 Task: Find connections with filter location Essen with filter topic #sustainabilitywith filter profile language French with filter current company HGS - Hinduja Global Solutions with filter school Presidency School with filter industry Civil Engineering with filter service category Property Management with filter keywords title Attorney
Action: Mouse moved to (643, 101)
Screenshot: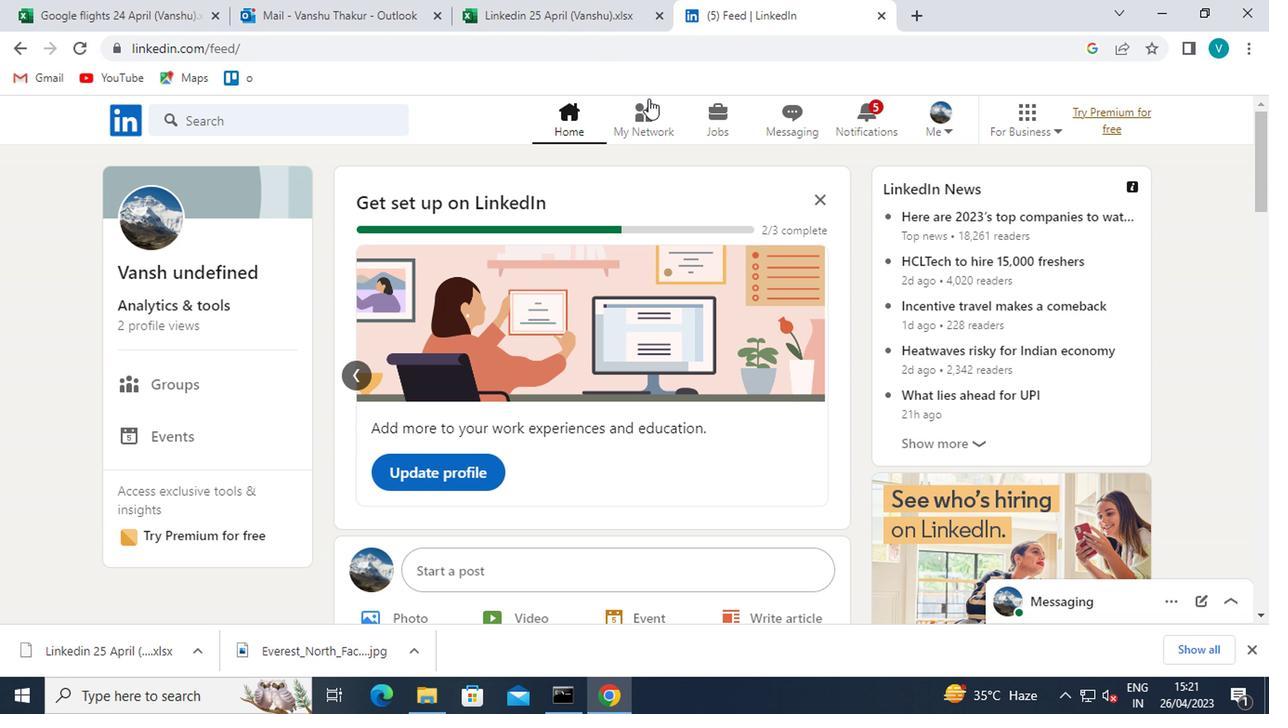 
Action: Mouse pressed left at (643, 101)
Screenshot: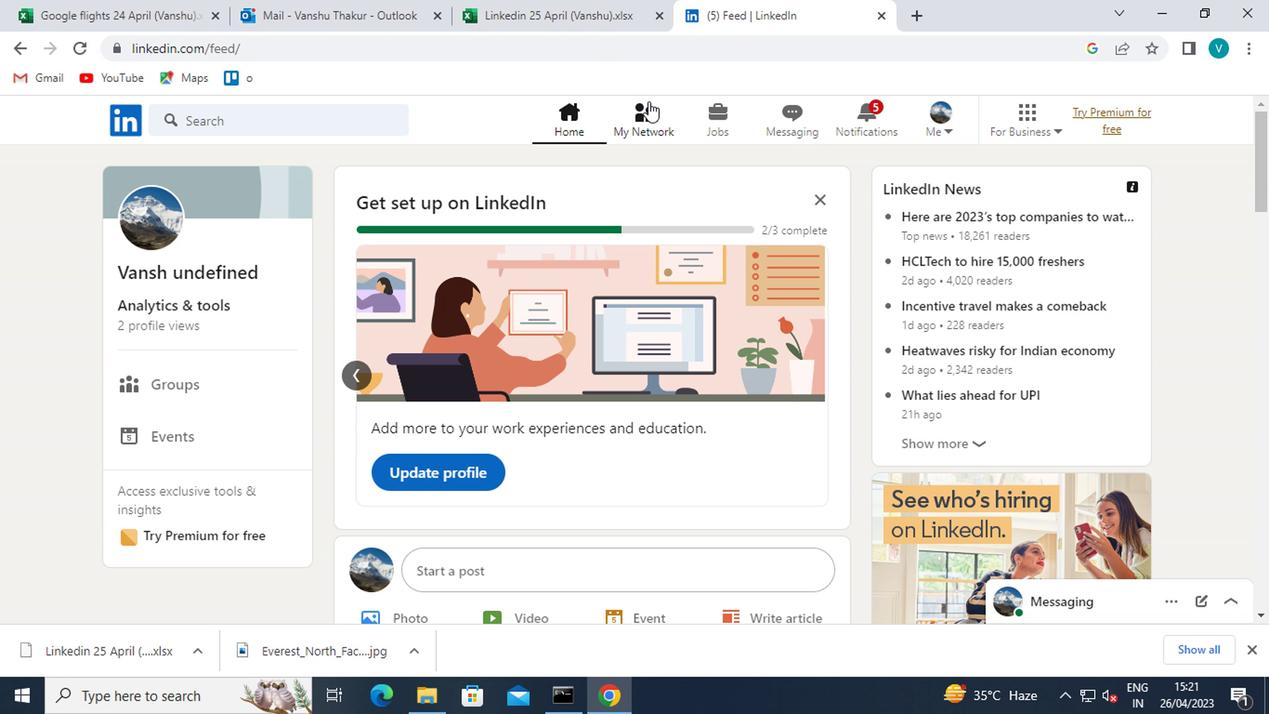
Action: Mouse moved to (203, 229)
Screenshot: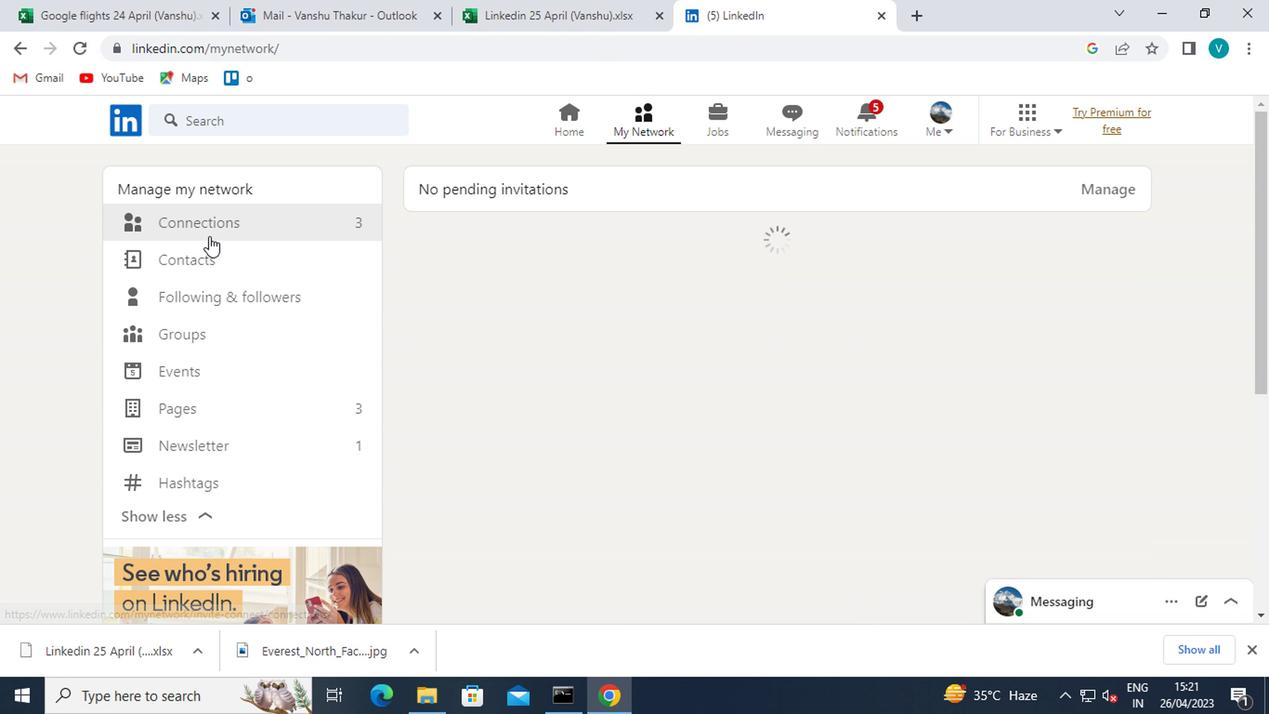 
Action: Mouse pressed left at (203, 229)
Screenshot: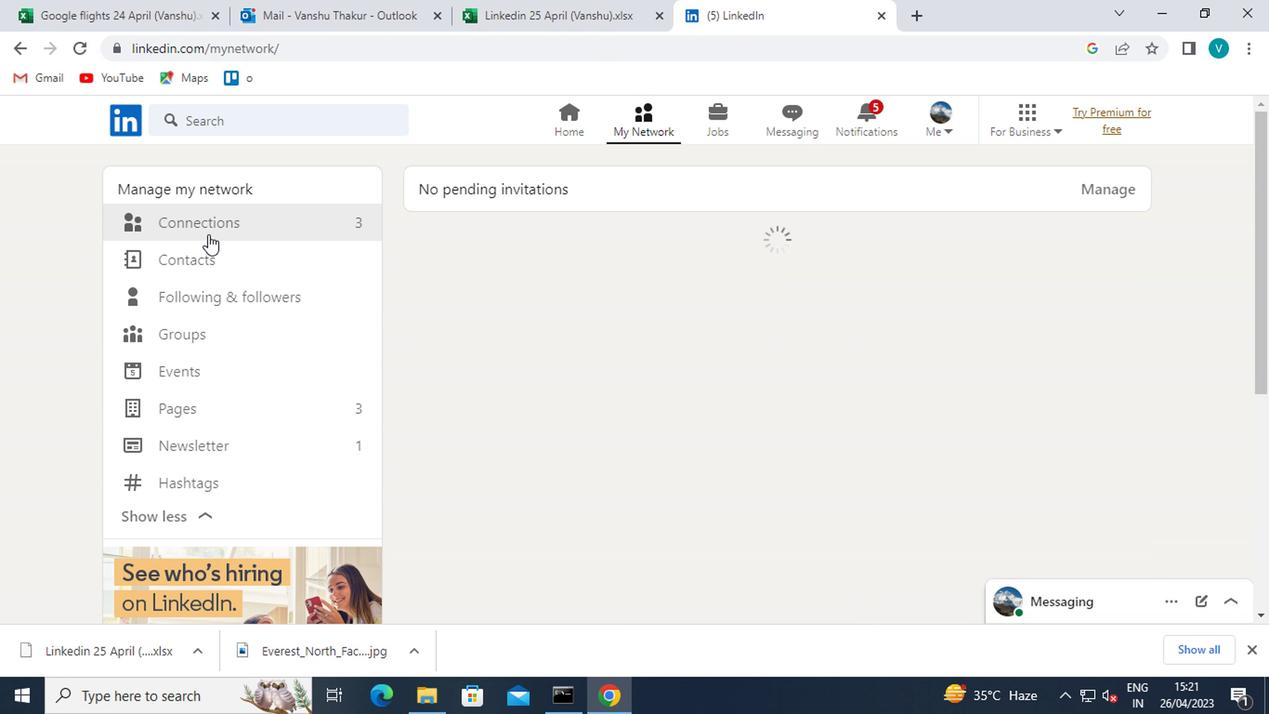 
Action: Mouse moved to (809, 234)
Screenshot: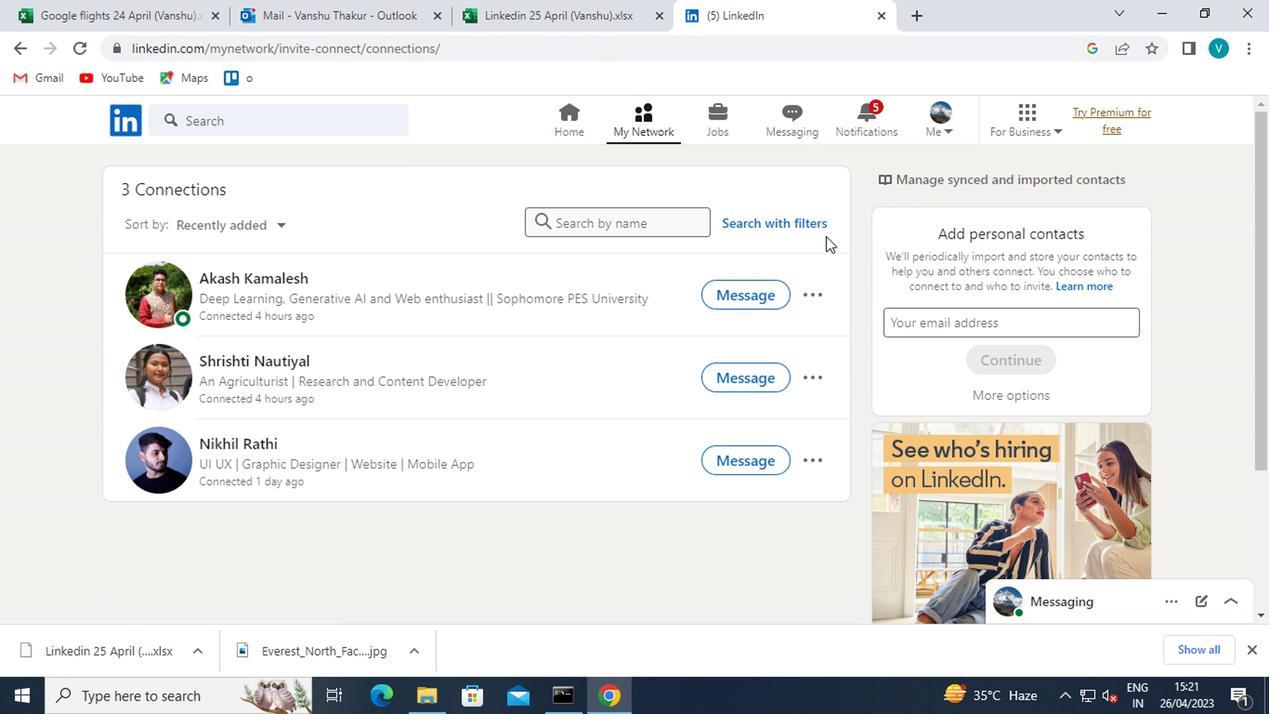 
Action: Mouse pressed left at (809, 234)
Screenshot: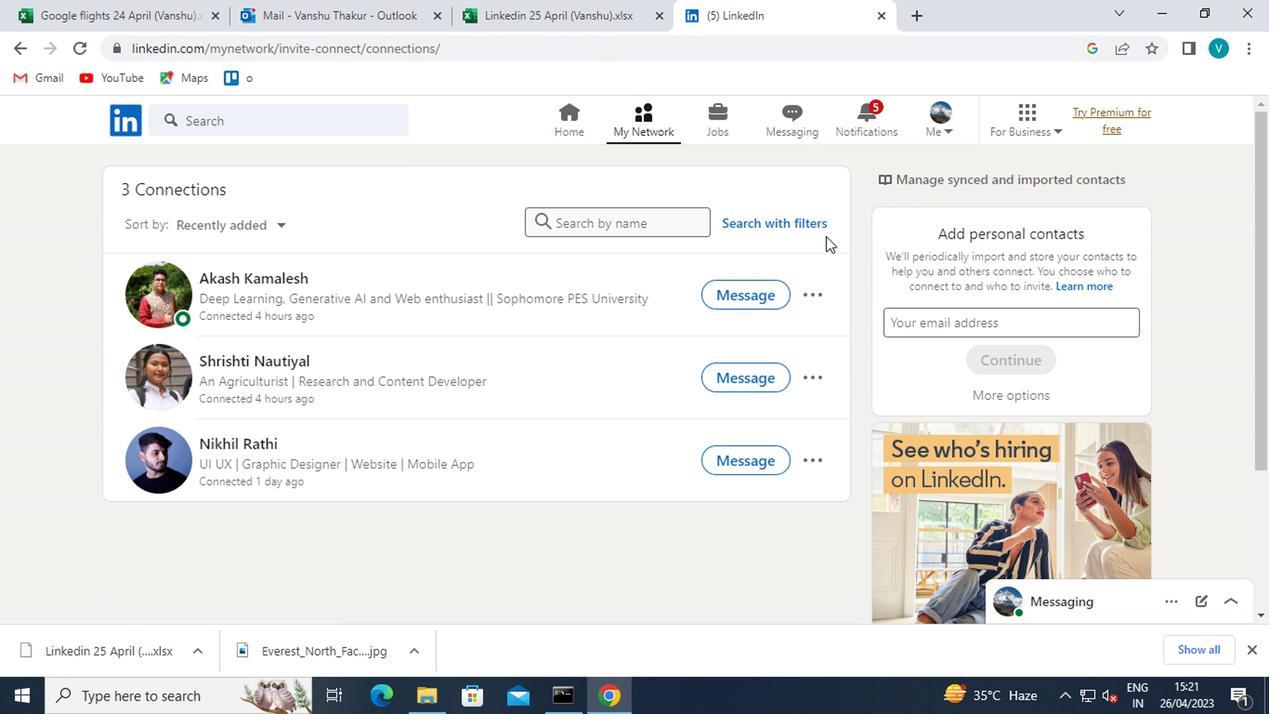 
Action: Mouse moved to (807, 229)
Screenshot: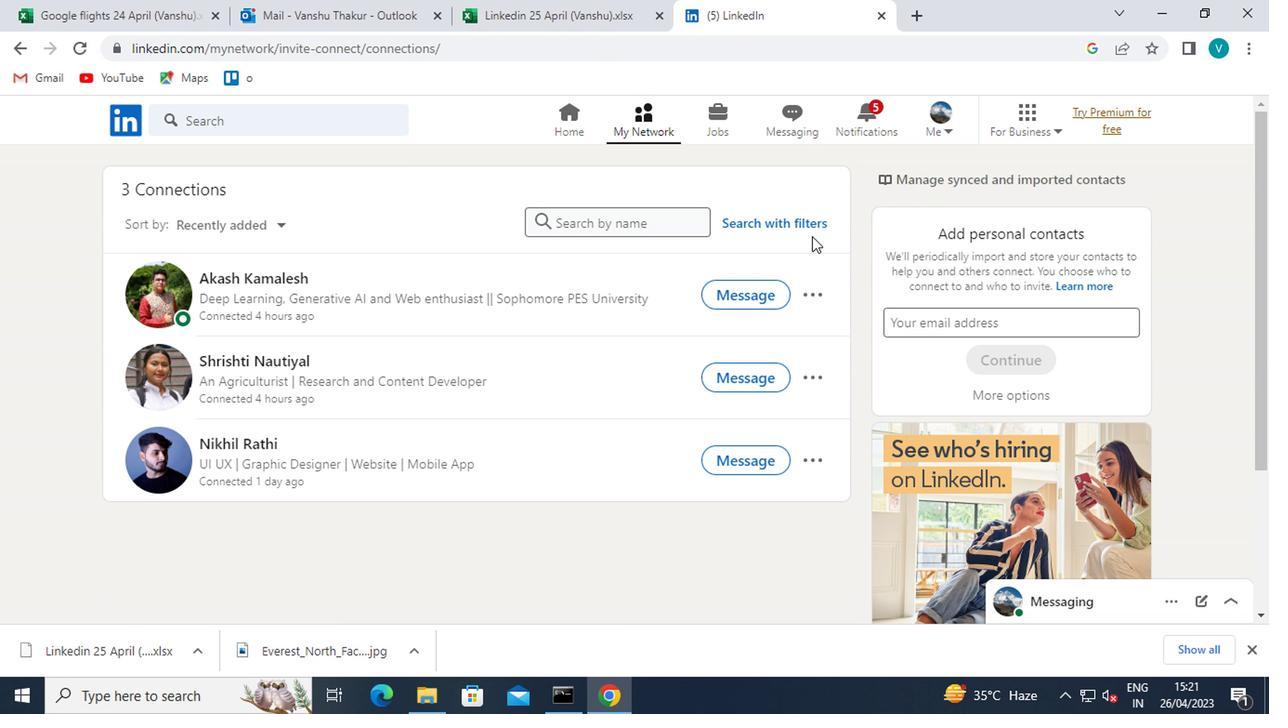 
Action: Mouse pressed left at (807, 229)
Screenshot: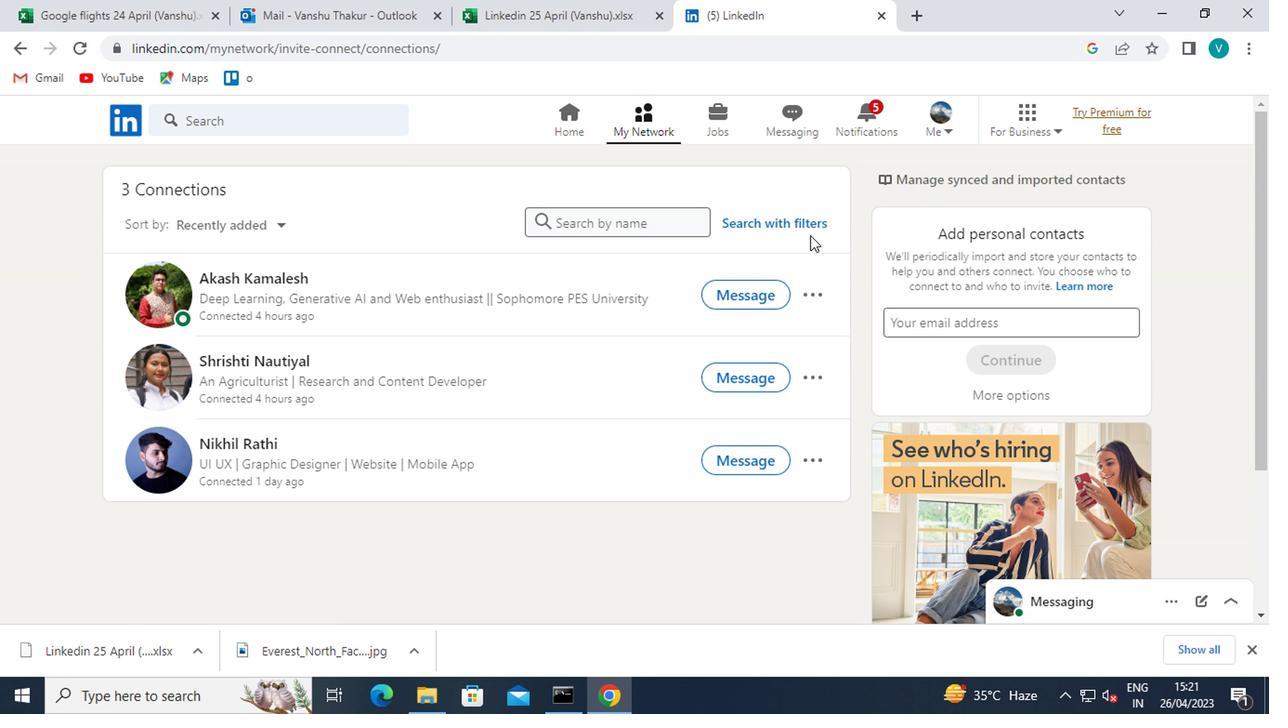 
Action: Mouse moved to (585, 171)
Screenshot: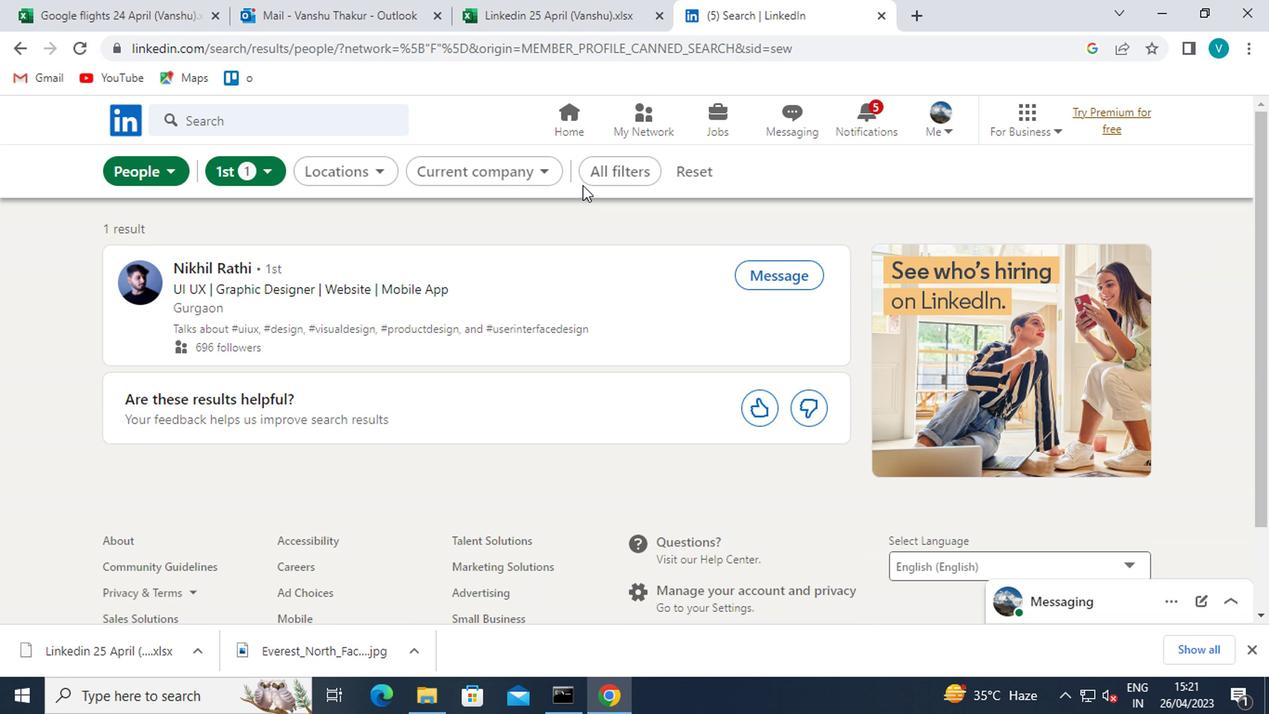 
Action: Mouse pressed left at (585, 171)
Screenshot: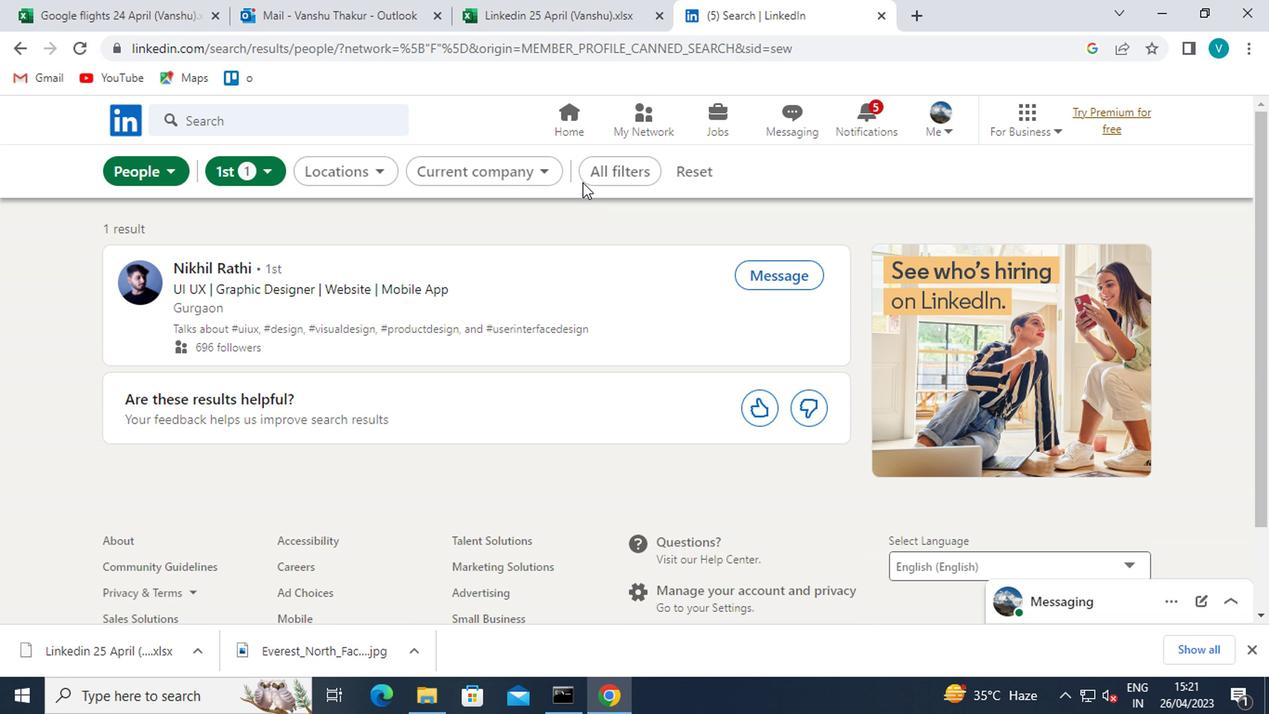 
Action: Mouse moved to (904, 304)
Screenshot: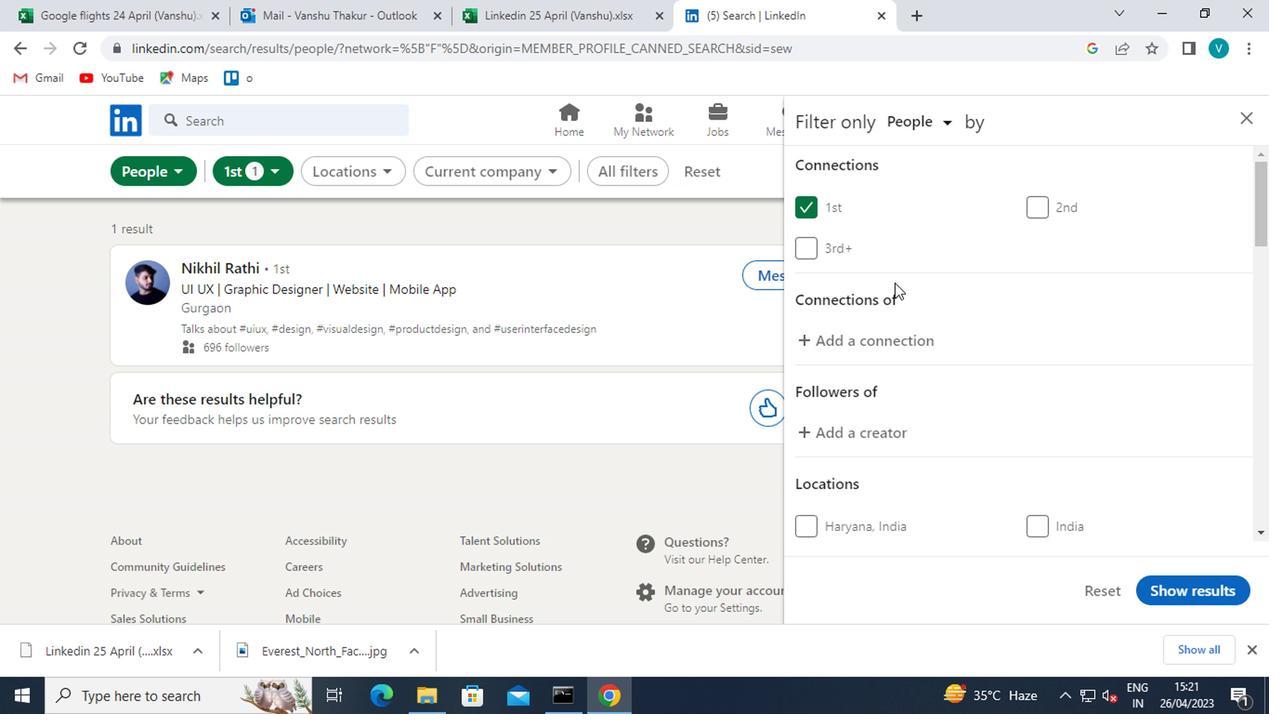 
Action: Mouse scrolled (904, 303) with delta (0, 0)
Screenshot: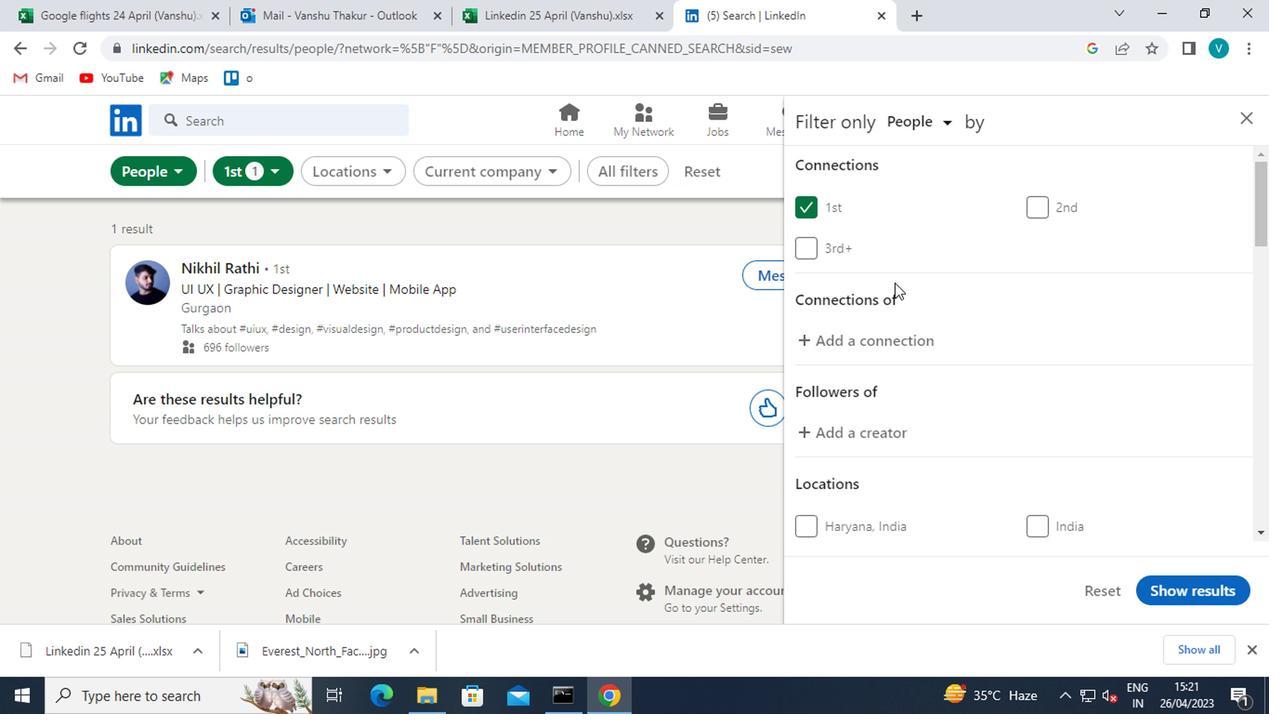
Action: Mouse moved to (906, 308)
Screenshot: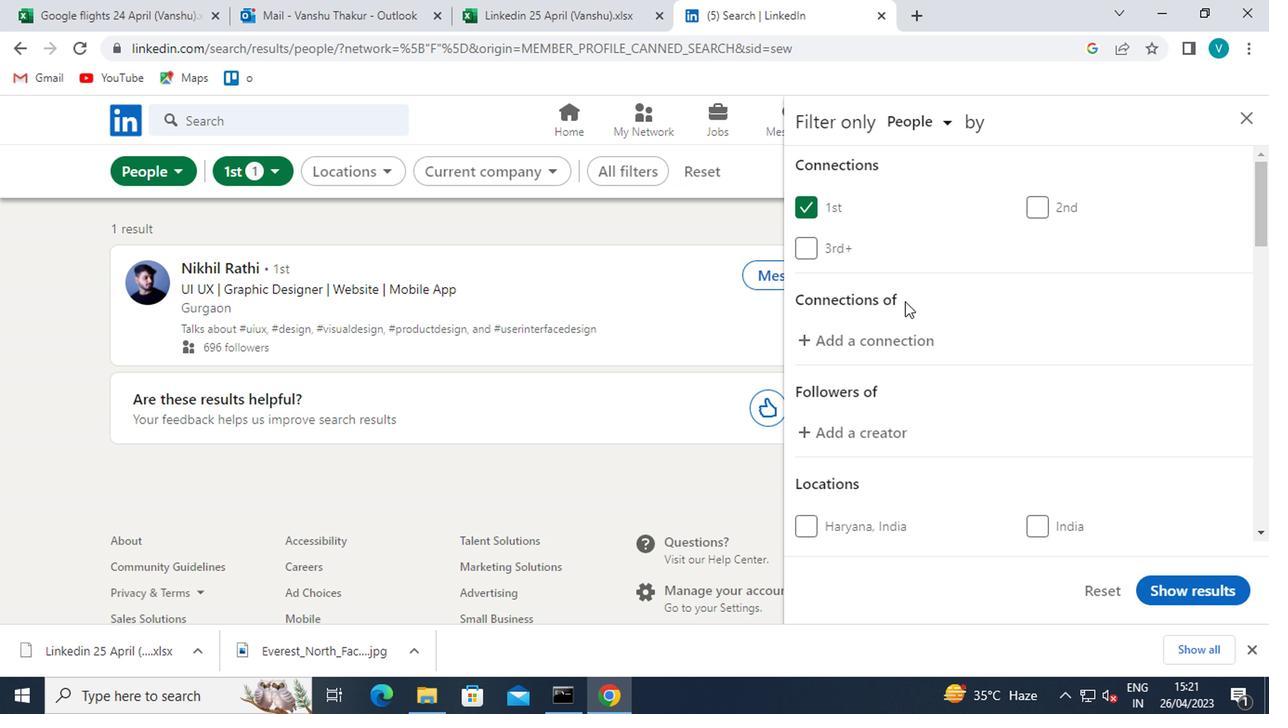 
Action: Mouse scrolled (906, 307) with delta (0, 0)
Screenshot: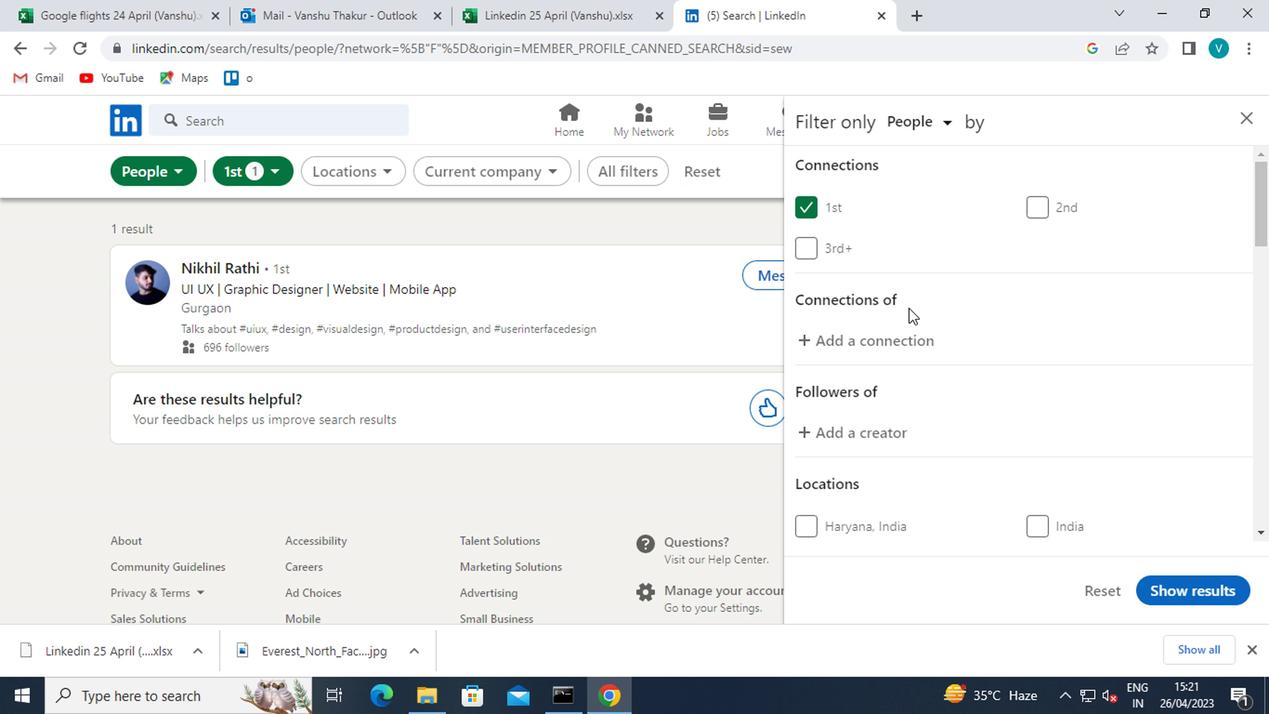 
Action: Mouse moved to (870, 415)
Screenshot: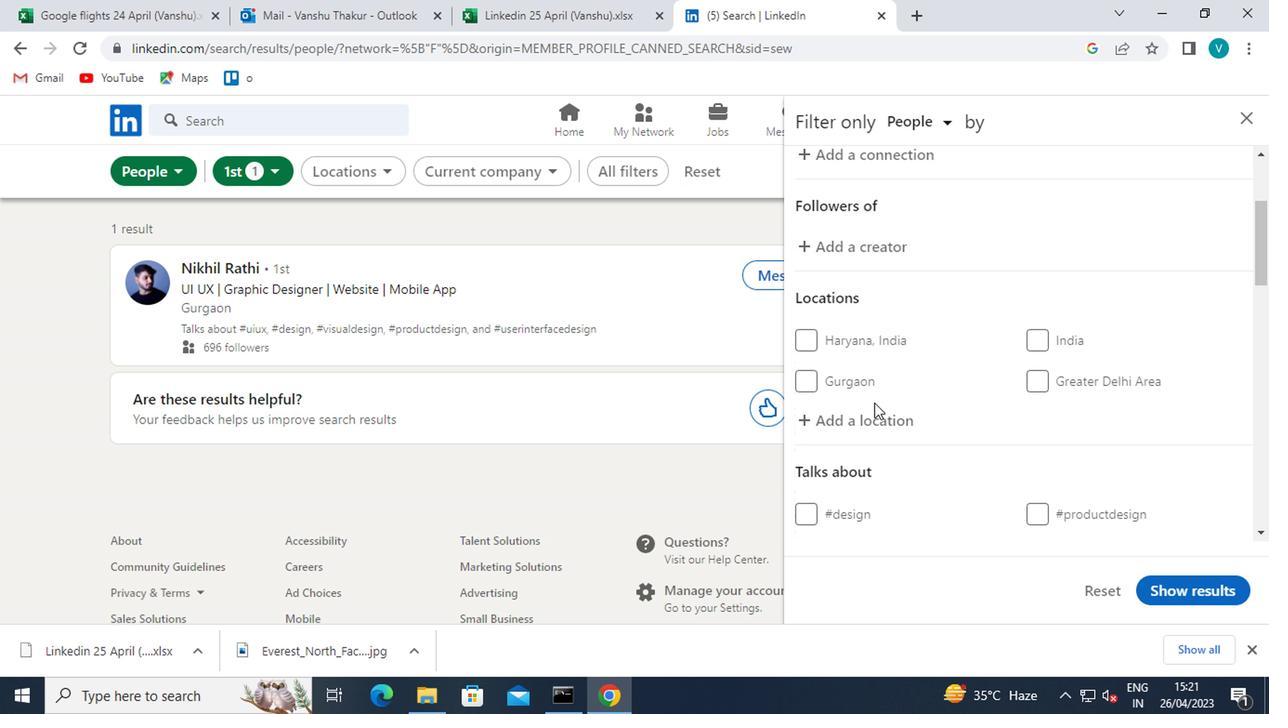 
Action: Mouse pressed left at (870, 415)
Screenshot: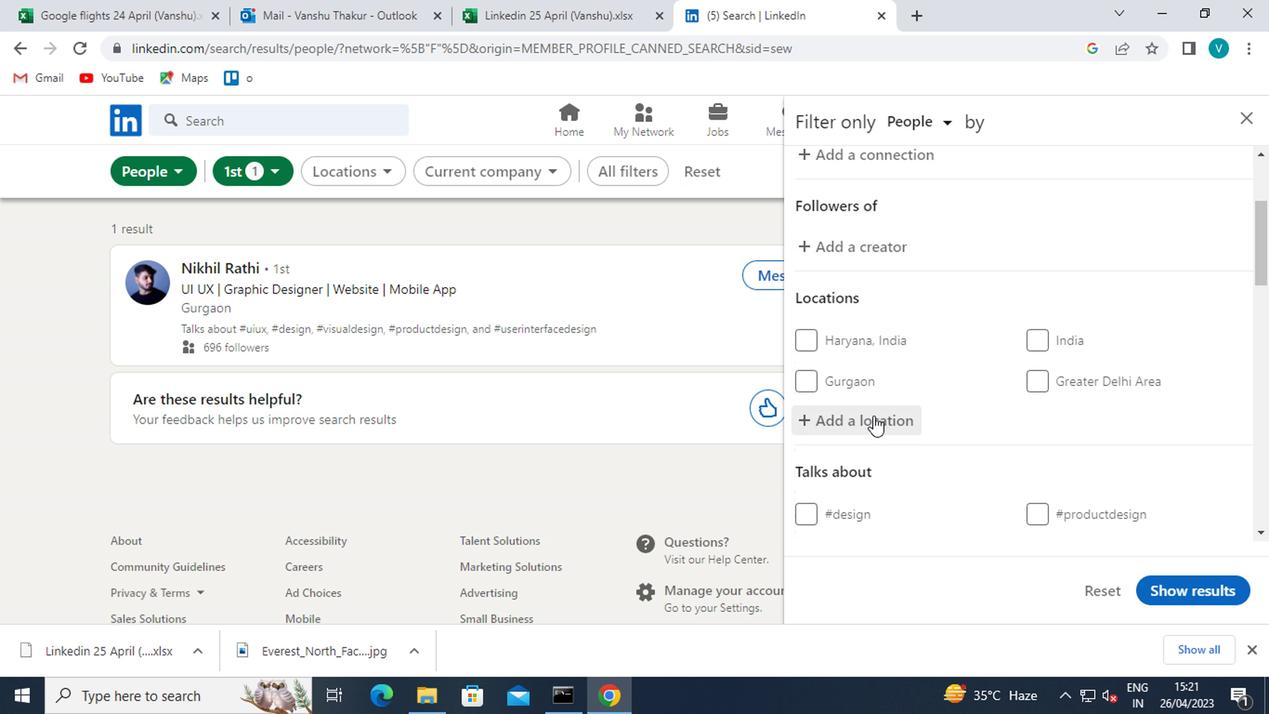 
Action: Key pressed <Key.shift>ESSEN
Screenshot: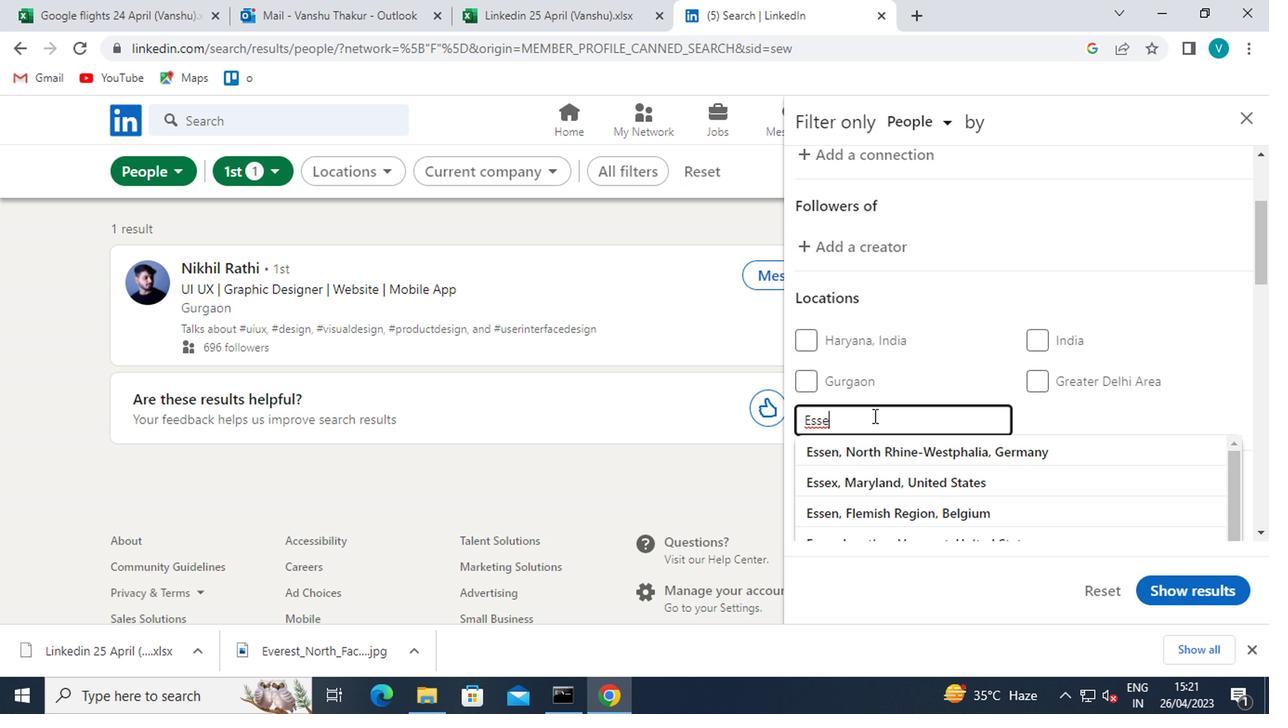 
Action: Mouse moved to (886, 448)
Screenshot: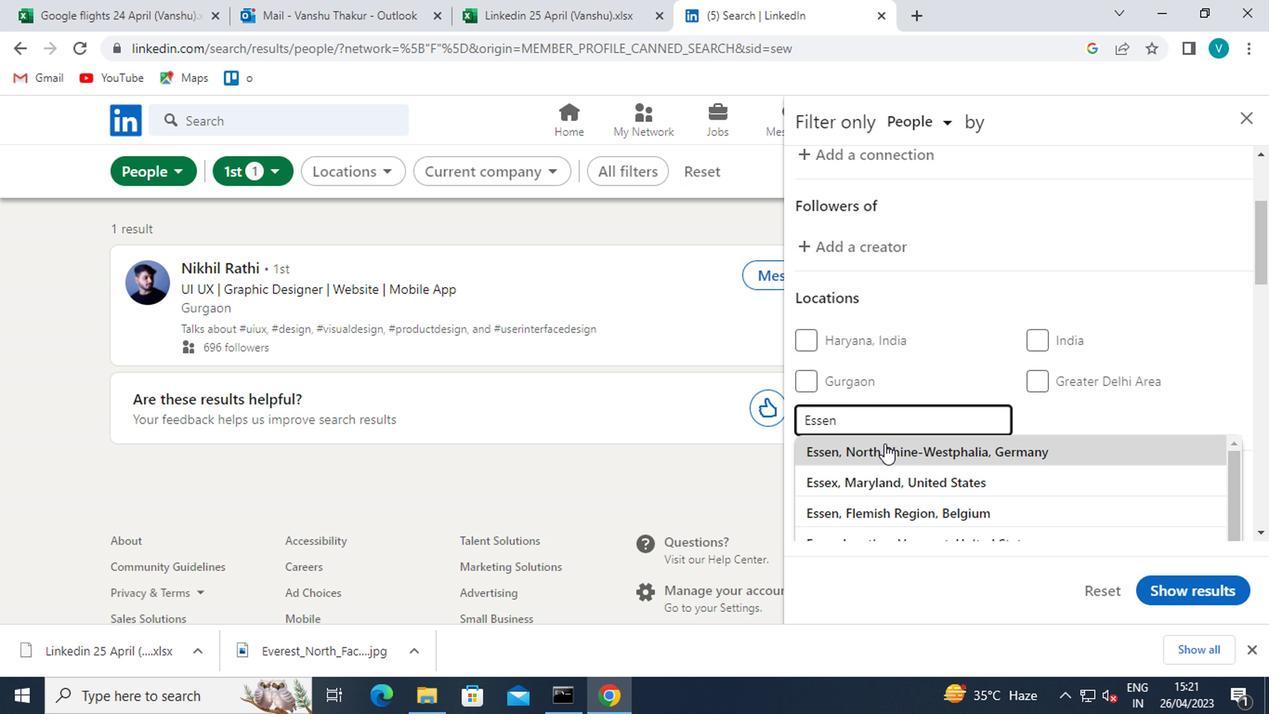 
Action: Mouse pressed left at (886, 448)
Screenshot: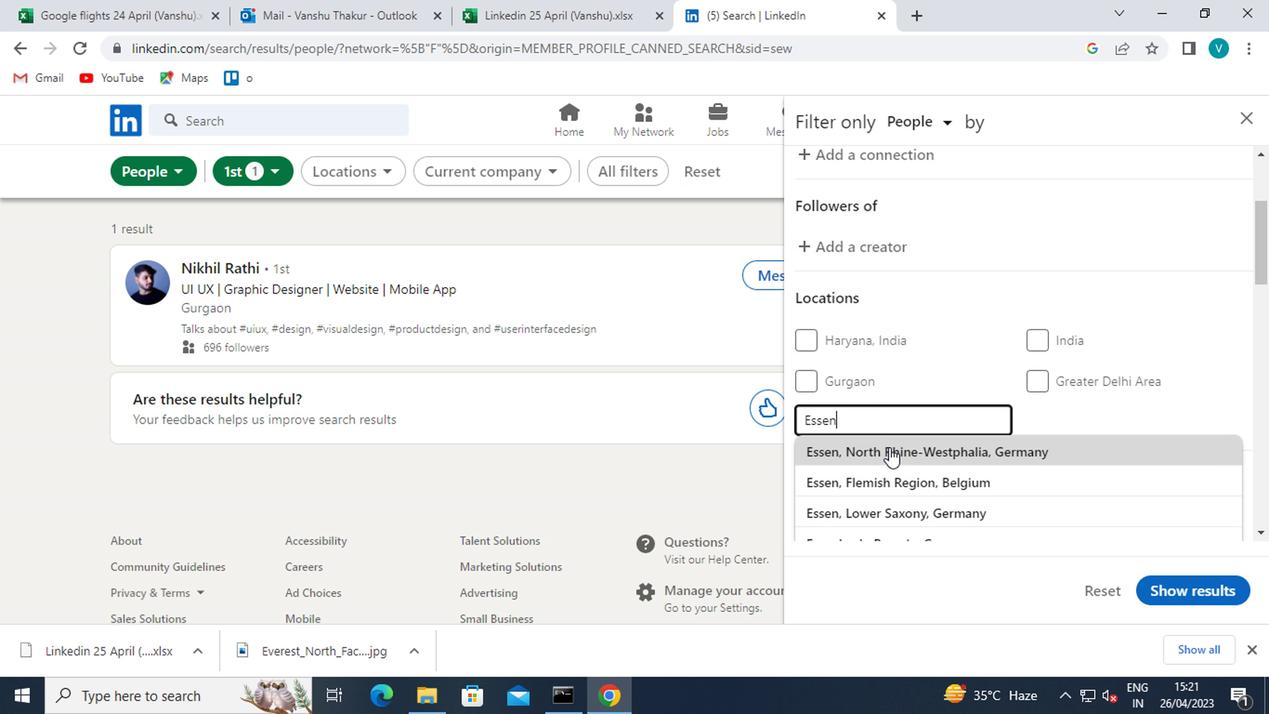 
Action: Mouse scrolled (886, 446) with delta (0, -1)
Screenshot: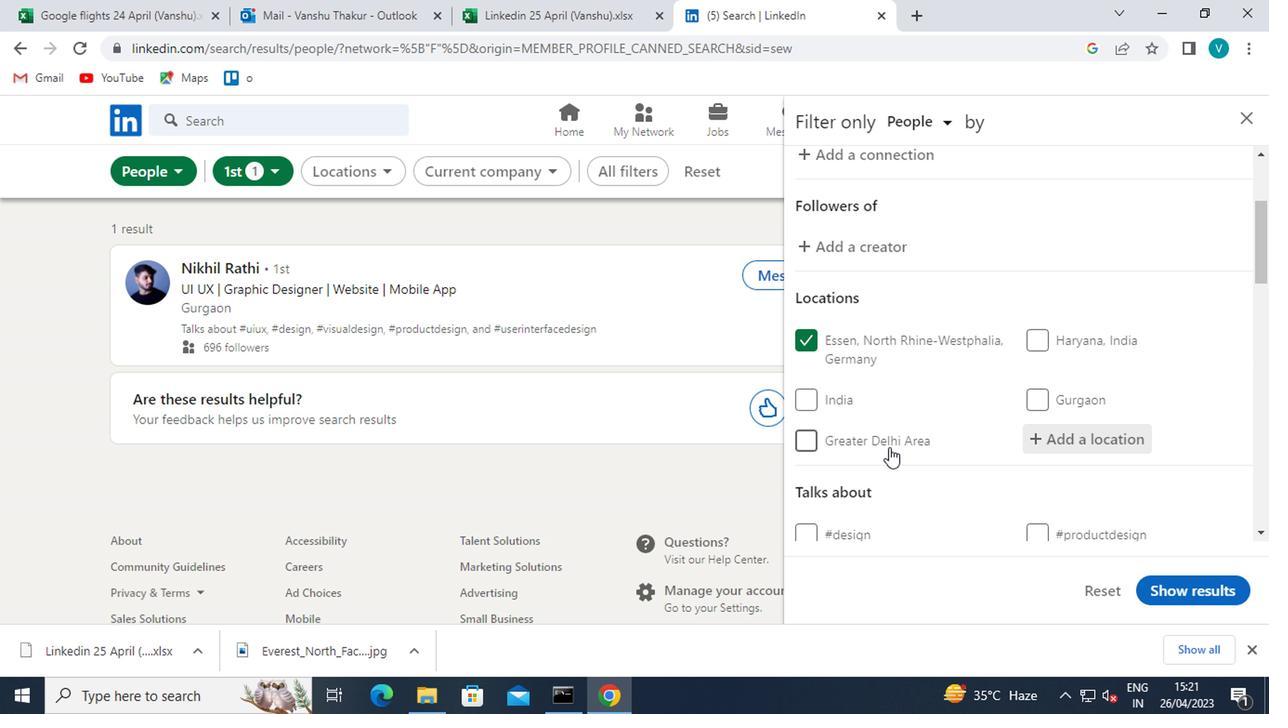 
Action: Mouse scrolled (886, 446) with delta (0, -1)
Screenshot: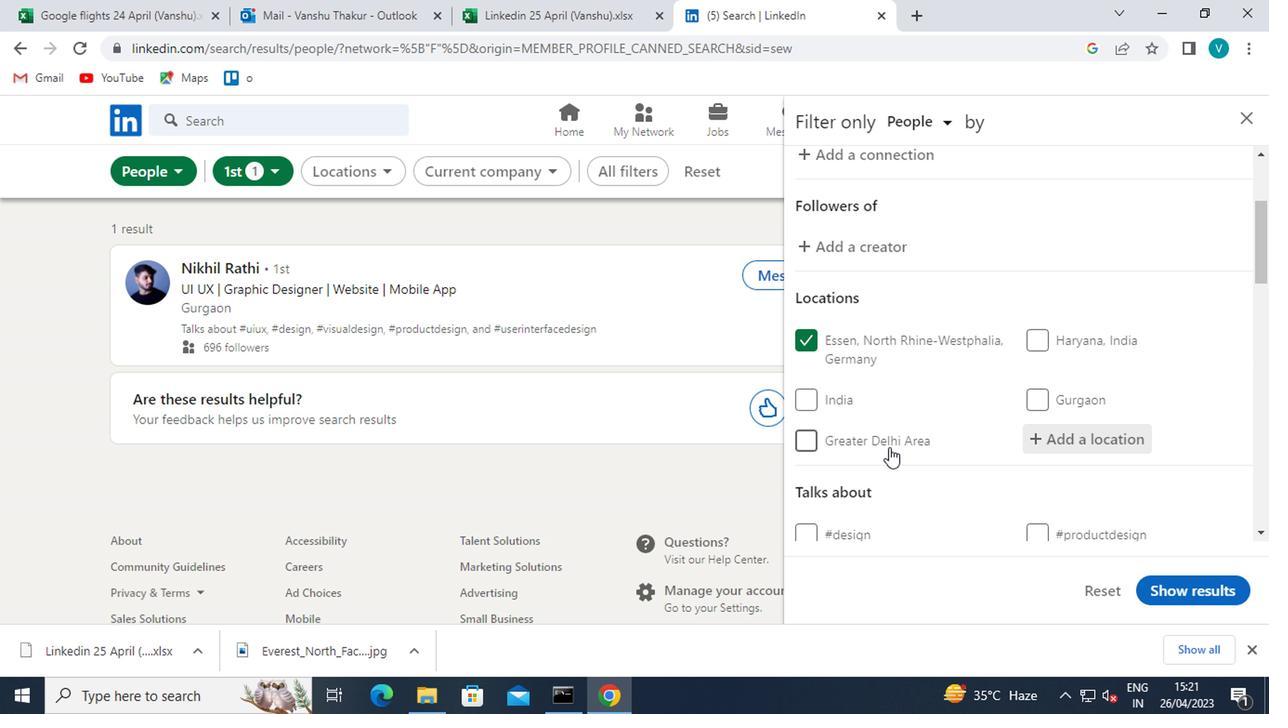 
Action: Mouse moved to (1093, 423)
Screenshot: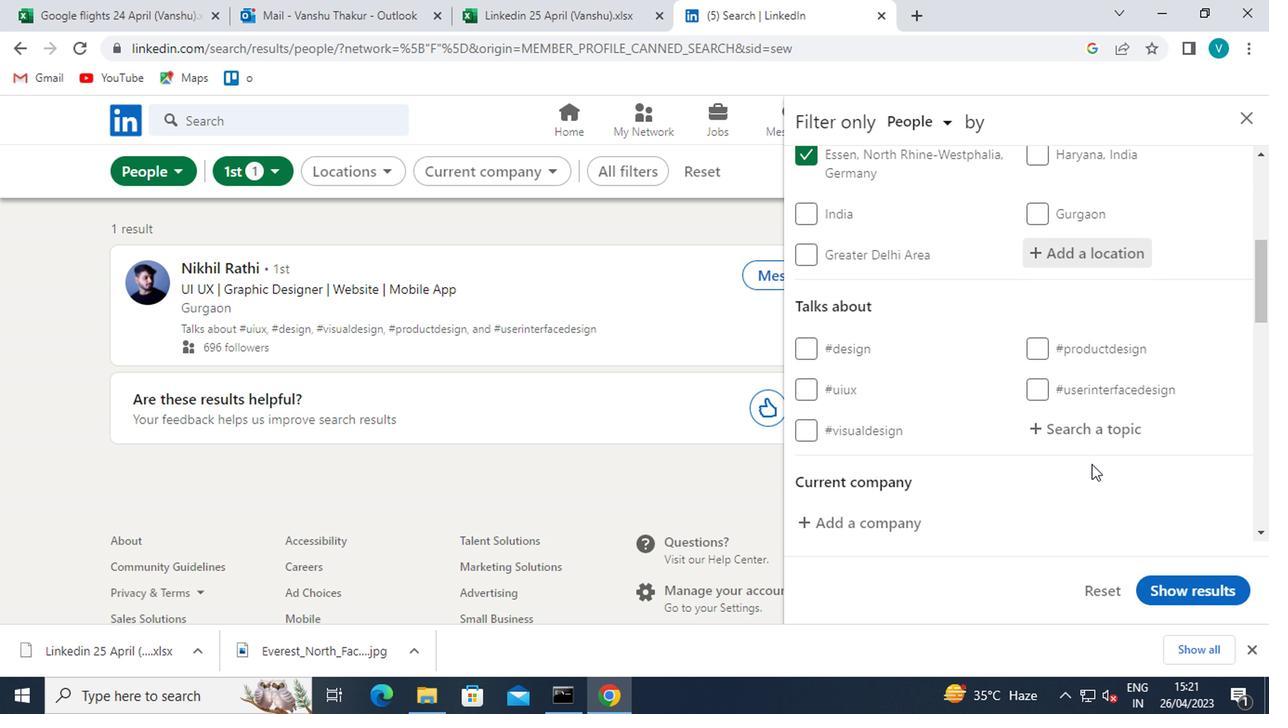 
Action: Mouse pressed left at (1093, 423)
Screenshot: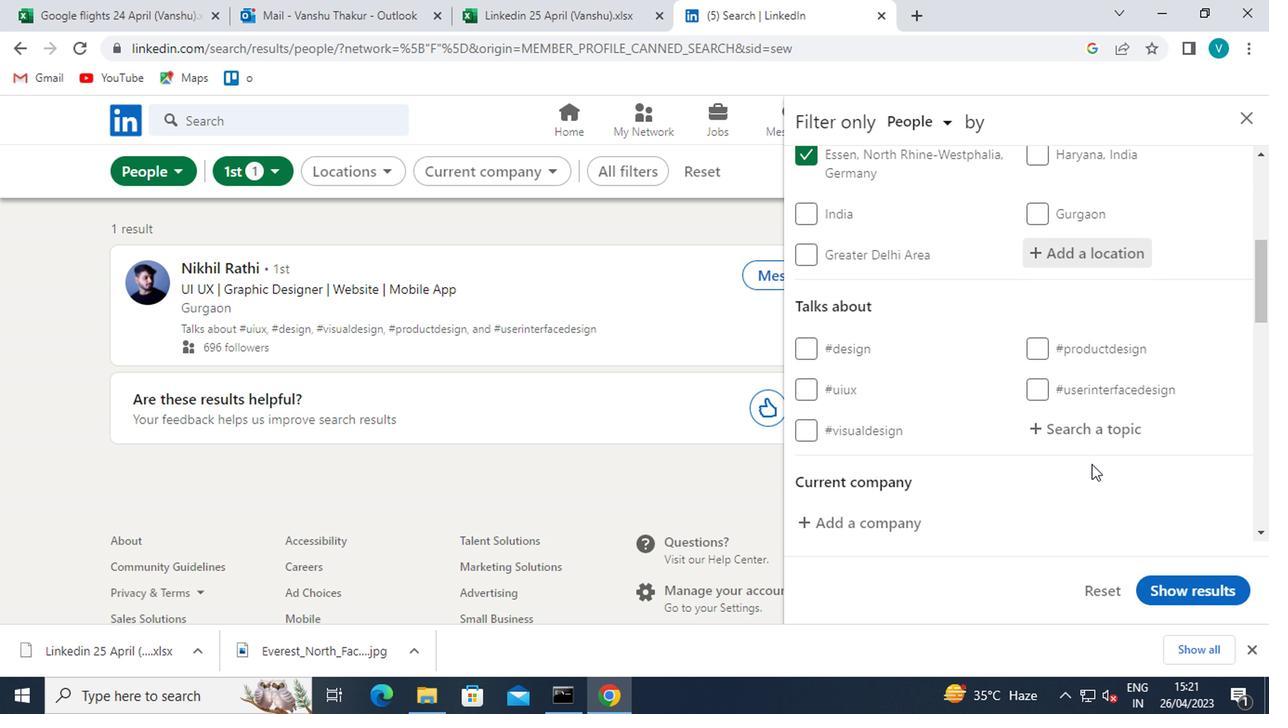 
Action: Mouse moved to (909, 370)
Screenshot: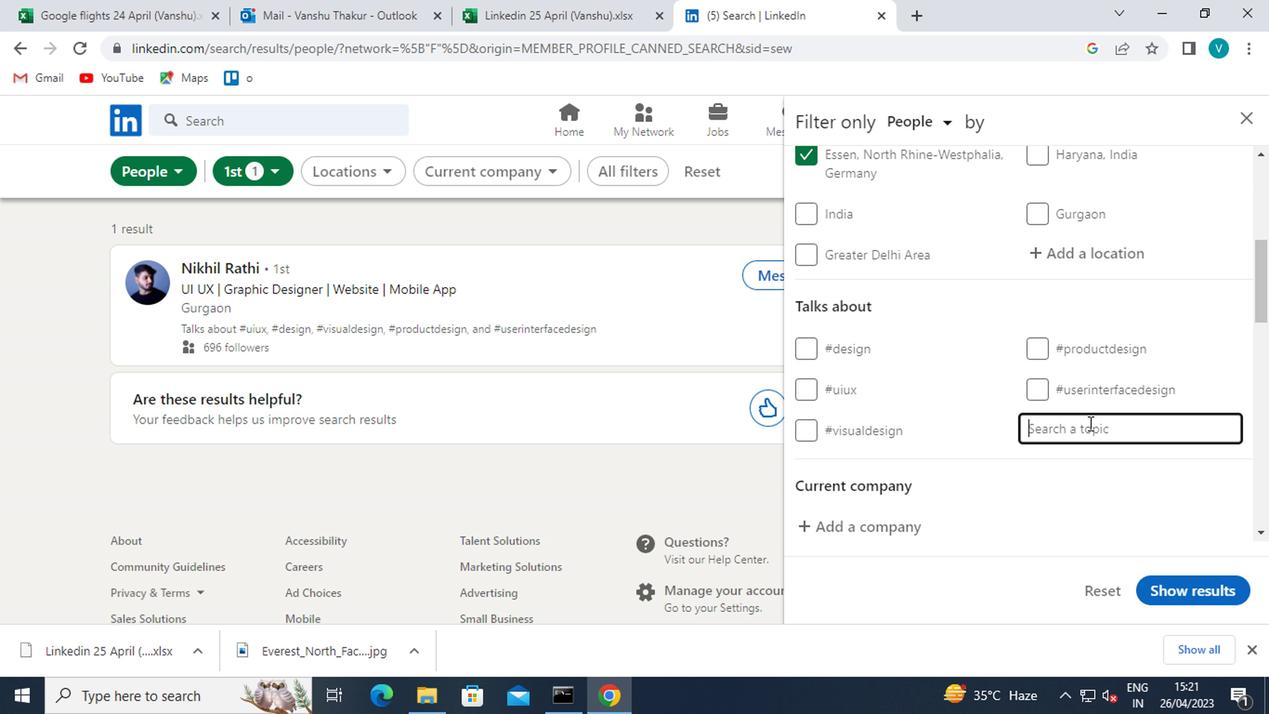 
Action: Key pressed <Key.shift>
Screenshot: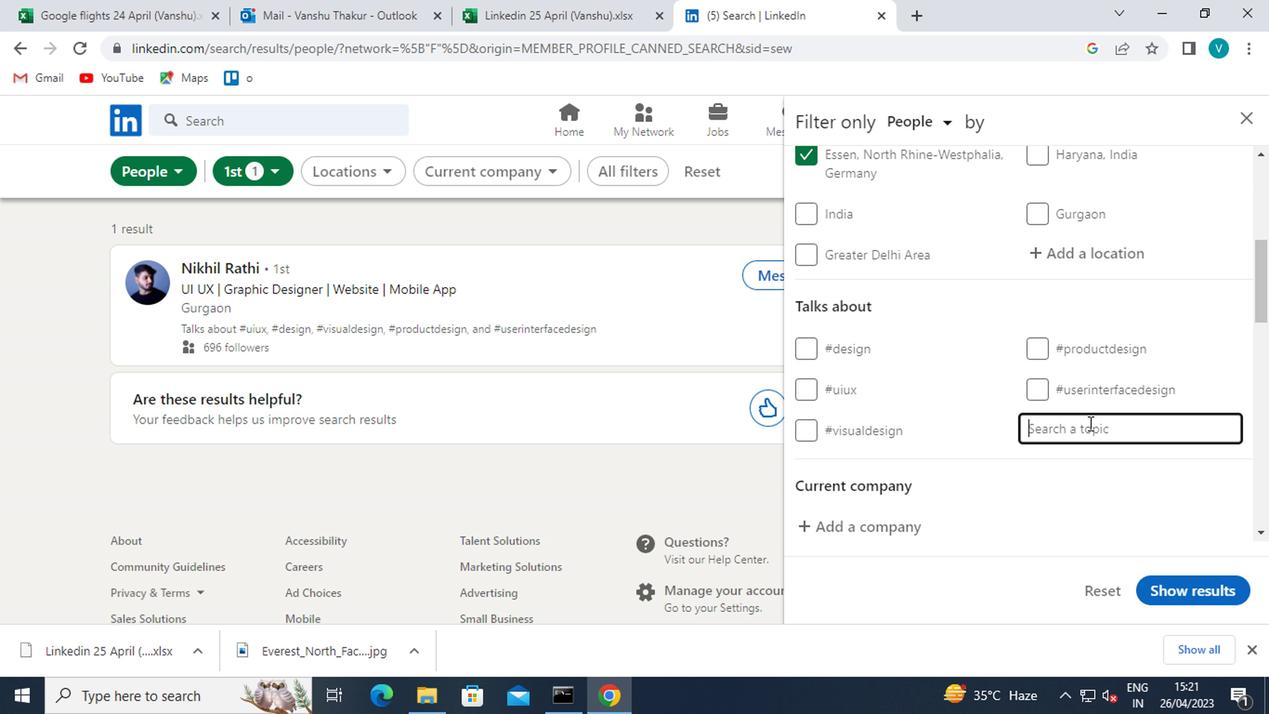 
Action: Mouse moved to (907, 370)
Screenshot: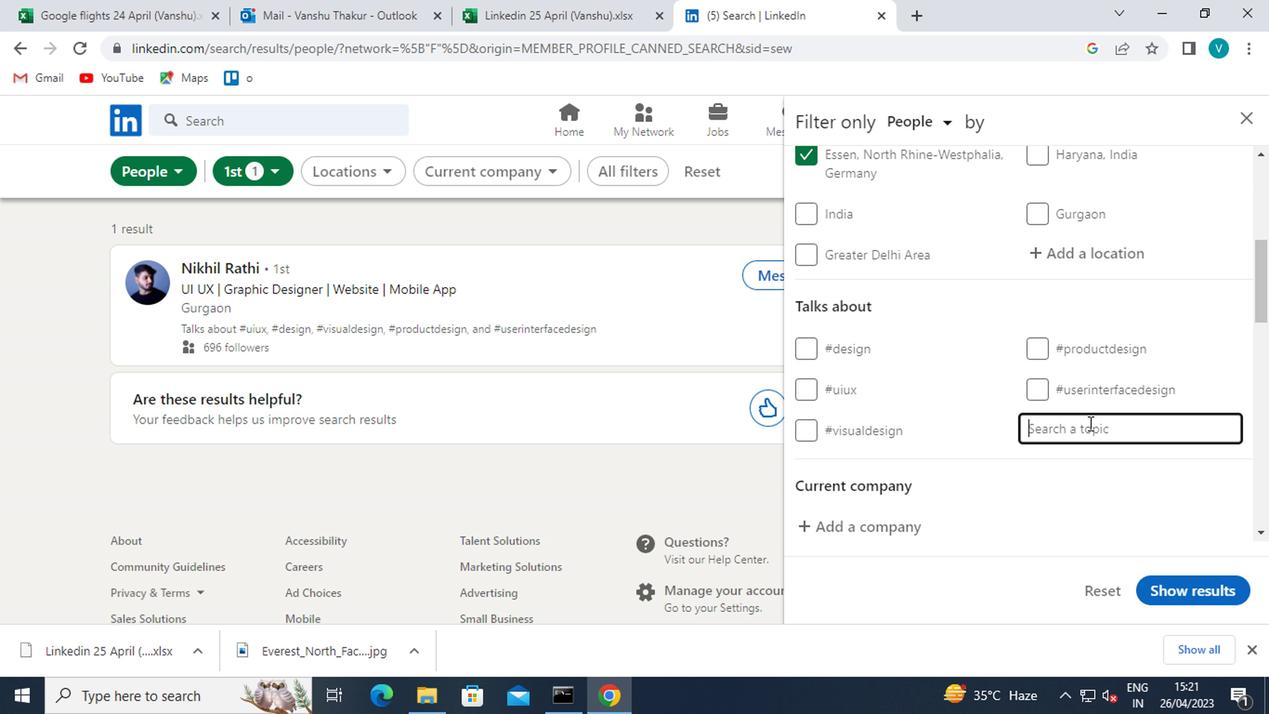 
Action: Key pressed <Key.shift>#SUSTAINABILITY
Screenshot: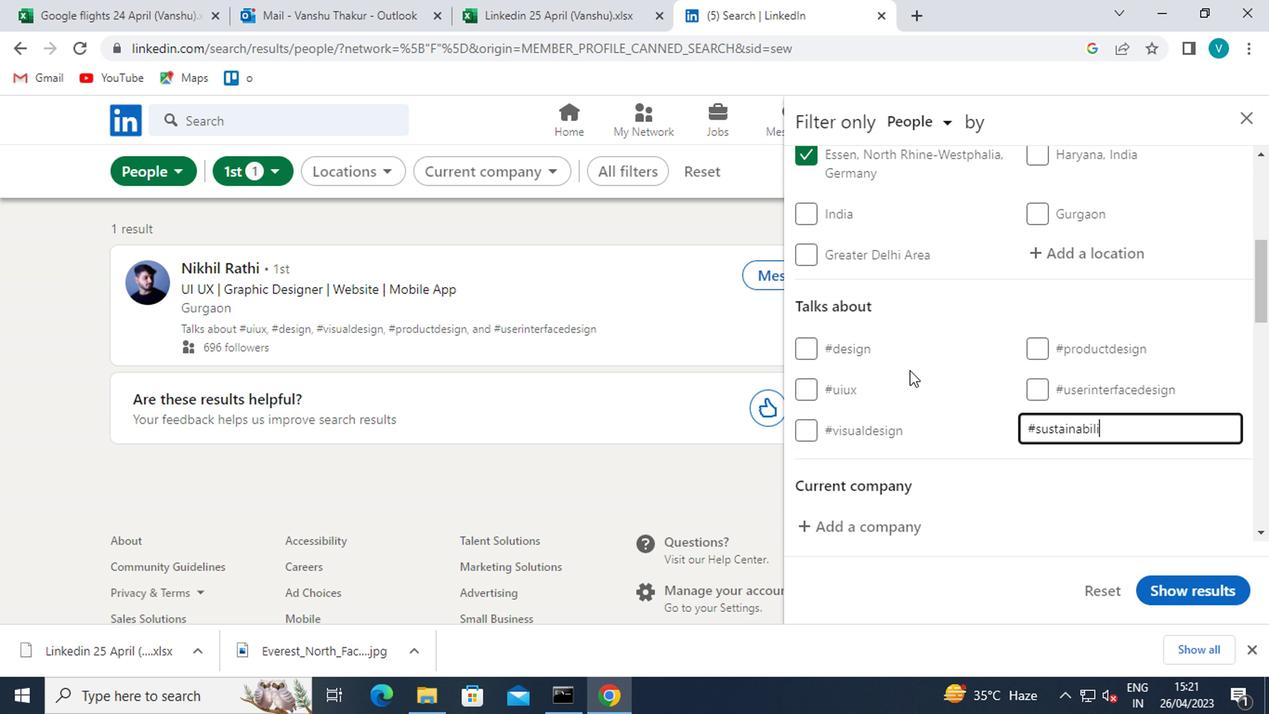 
Action: Mouse moved to (1078, 496)
Screenshot: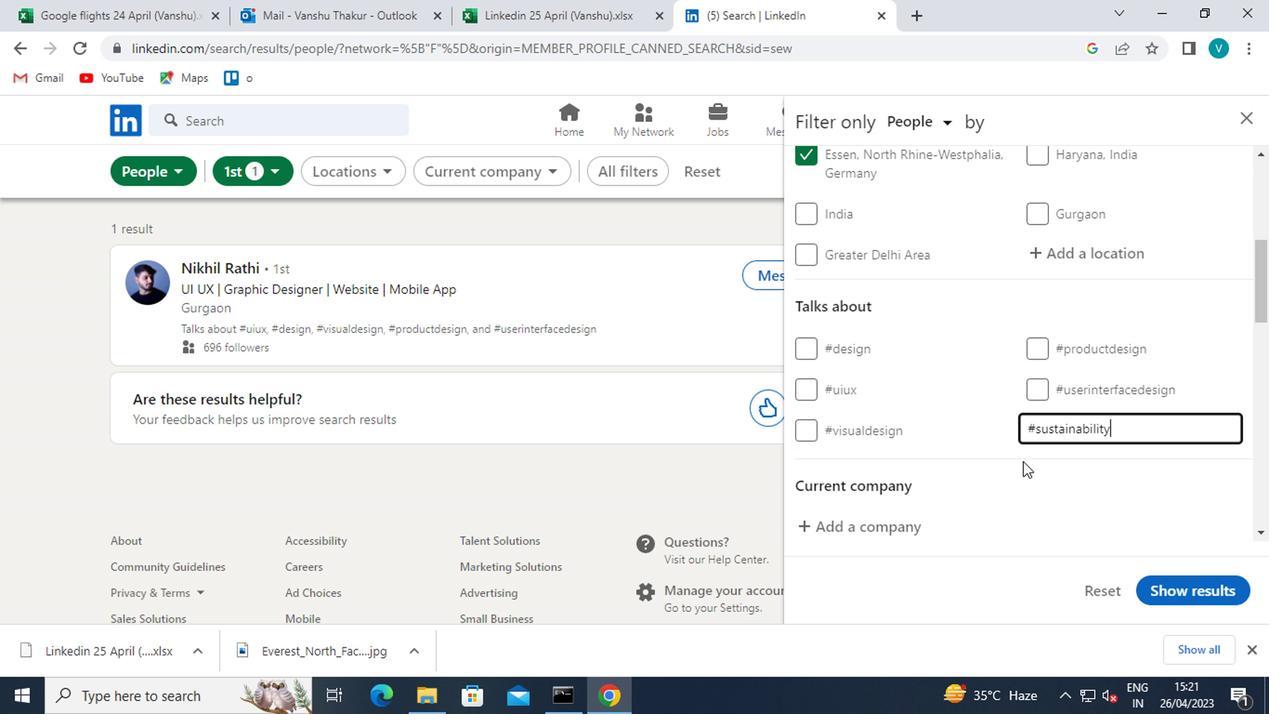 
Action: Mouse pressed left at (1078, 496)
Screenshot: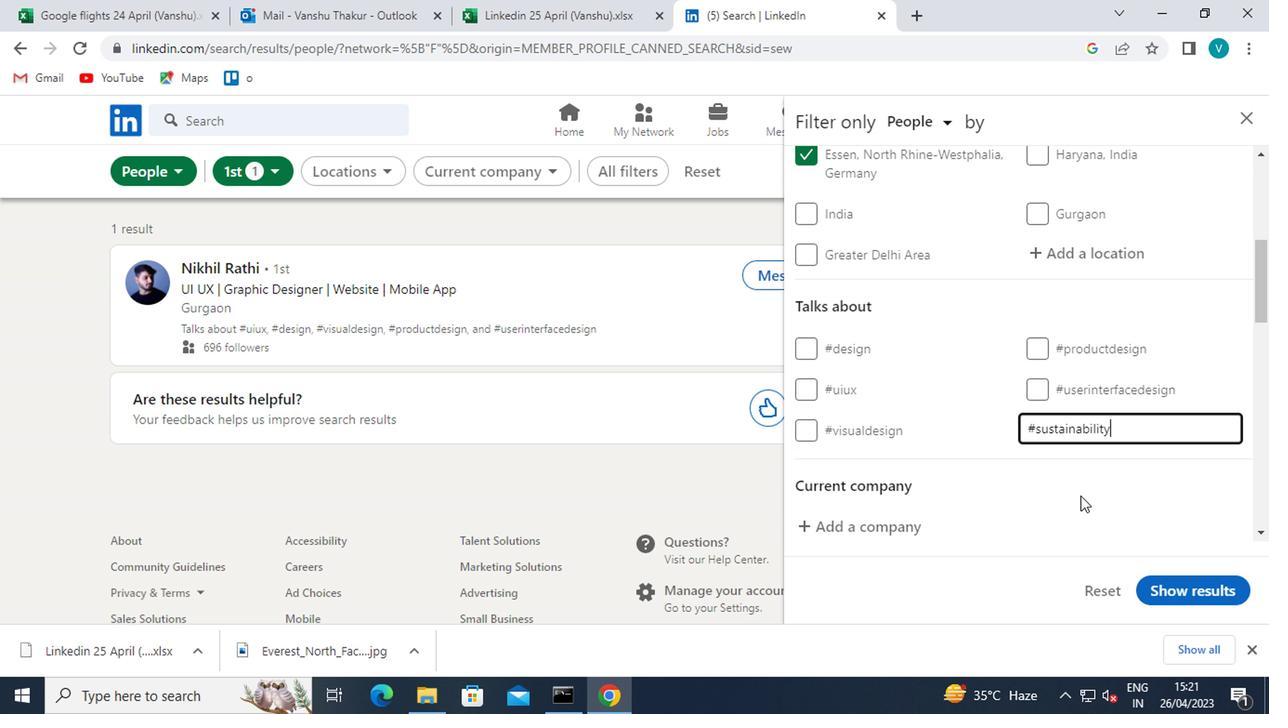 
Action: Mouse scrolled (1078, 495) with delta (0, 0)
Screenshot: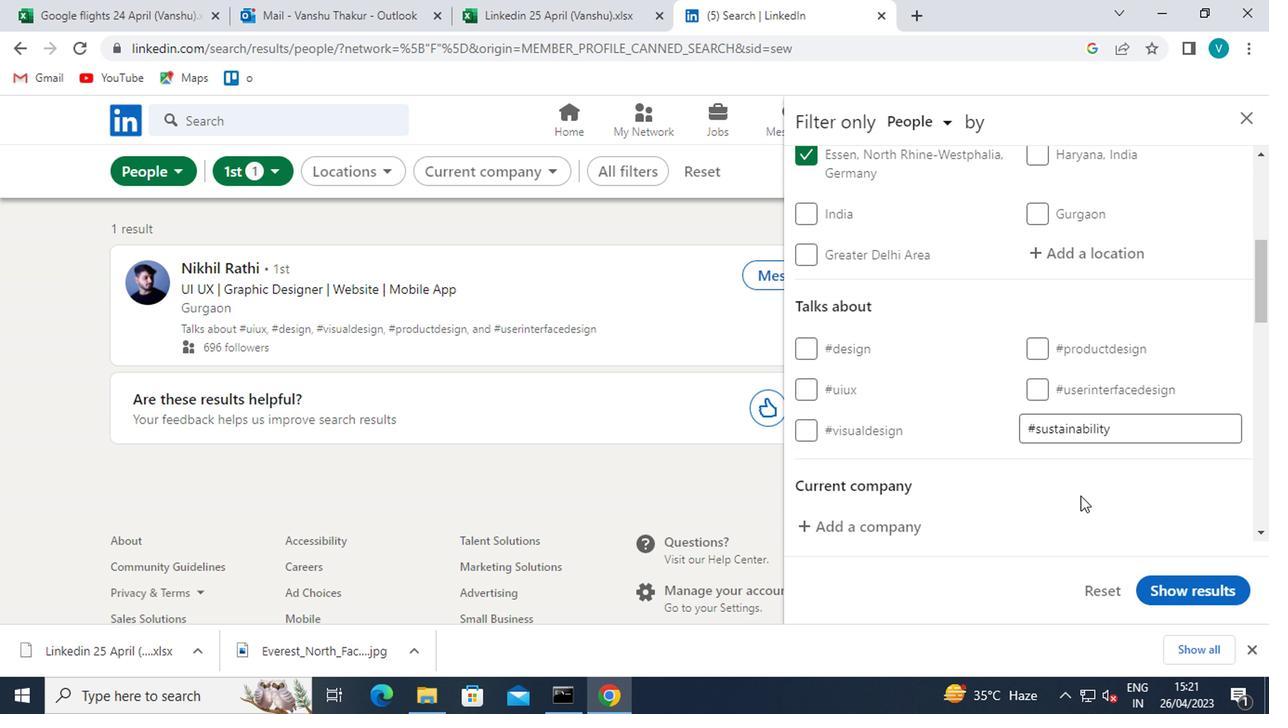 
Action: Mouse scrolled (1078, 495) with delta (0, 0)
Screenshot: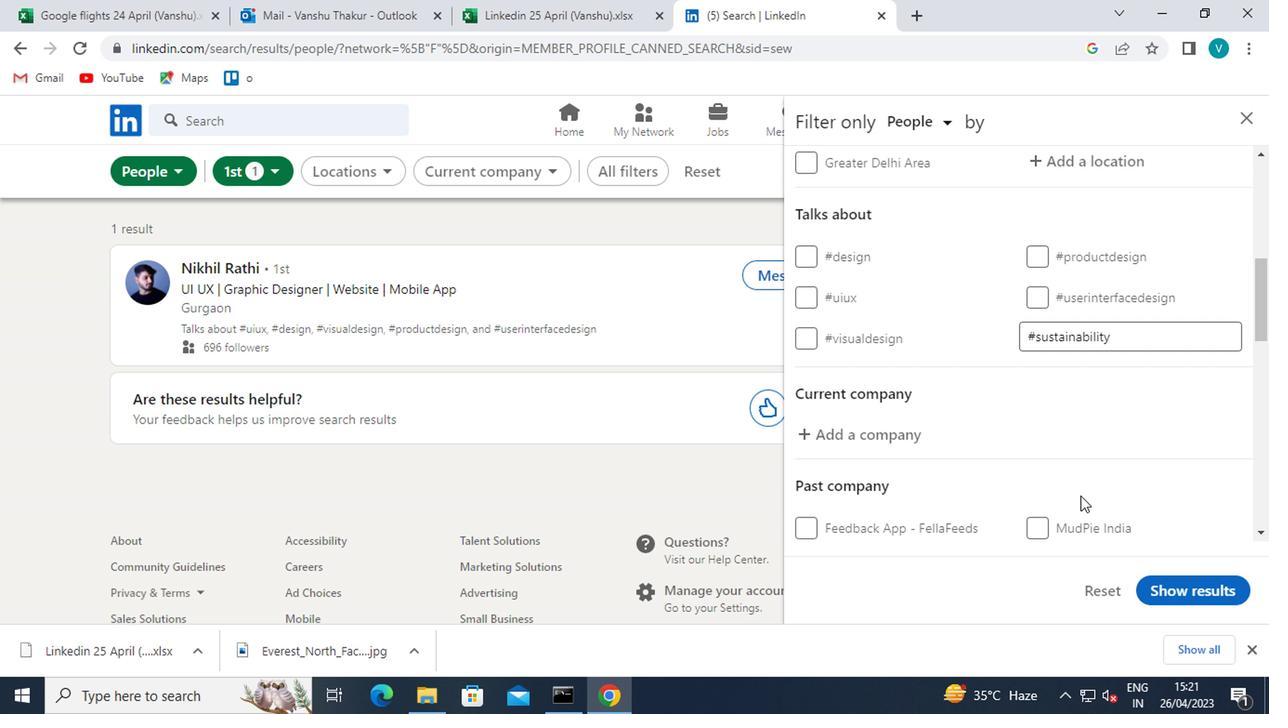 
Action: Mouse moved to (839, 343)
Screenshot: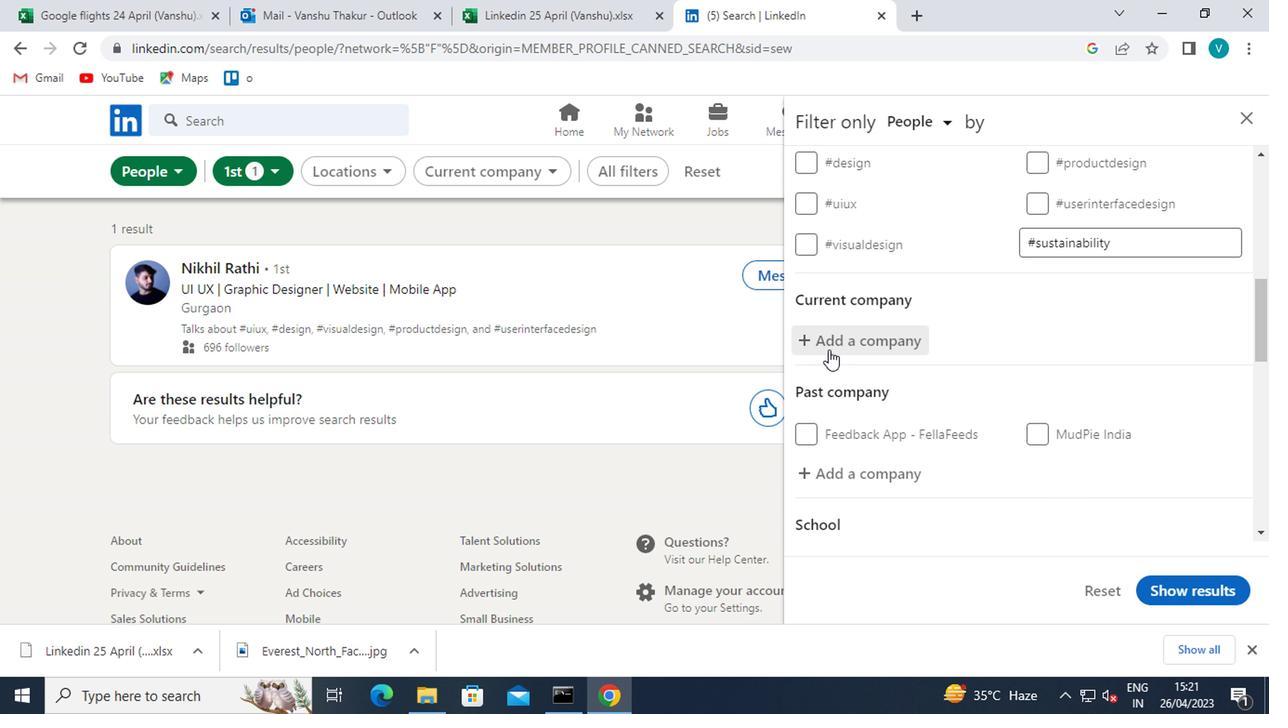 
Action: Mouse pressed left at (839, 343)
Screenshot: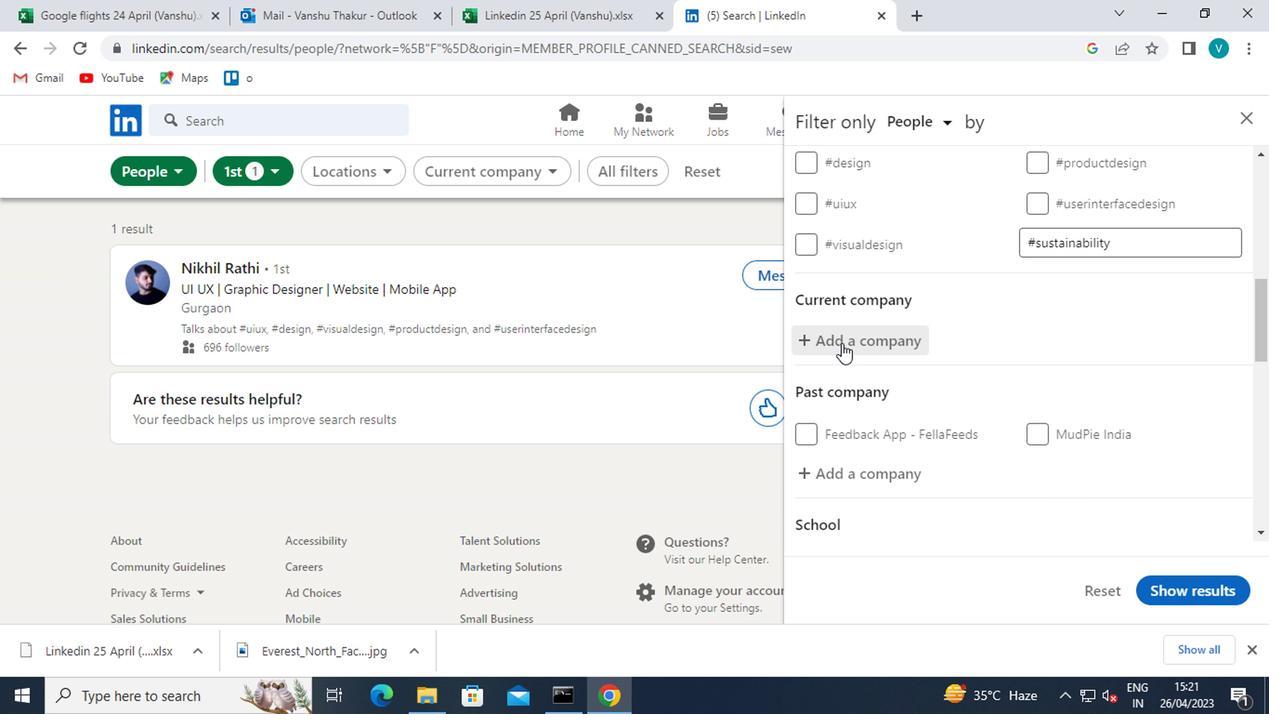 
Action: Mouse moved to (840, 341)
Screenshot: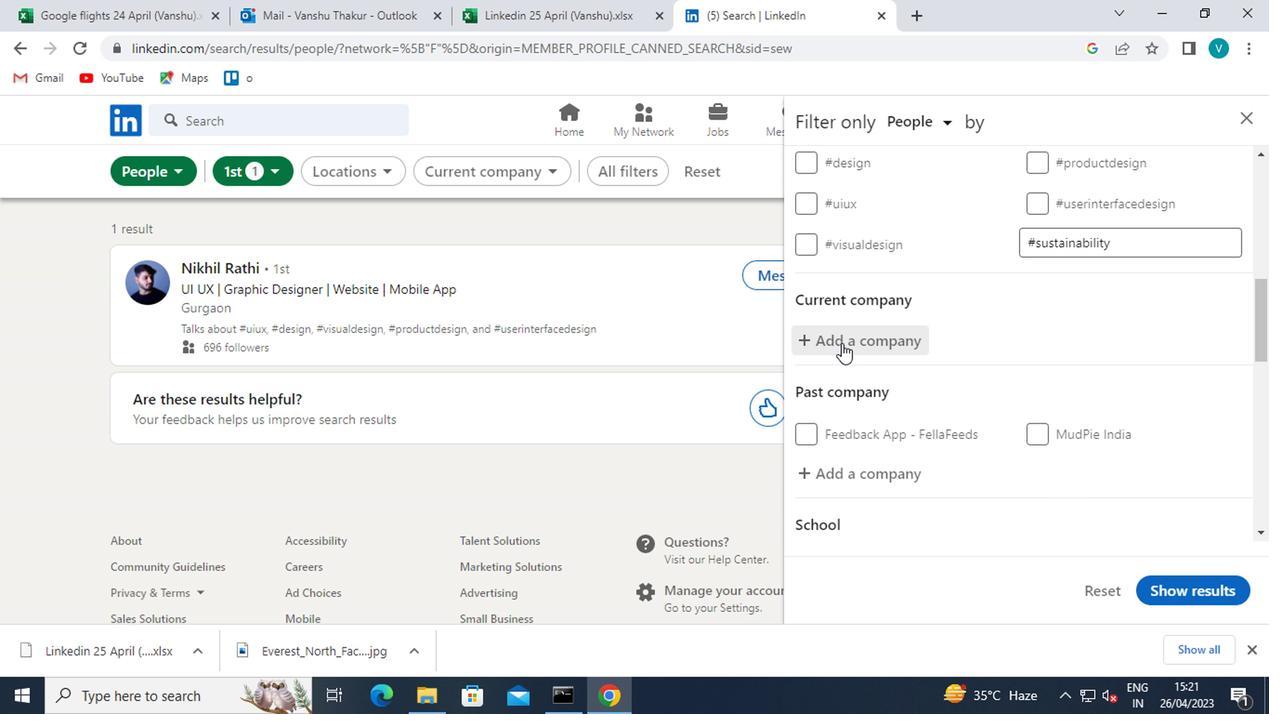 
Action: Key pressed <Key.shift>HGS
Screenshot: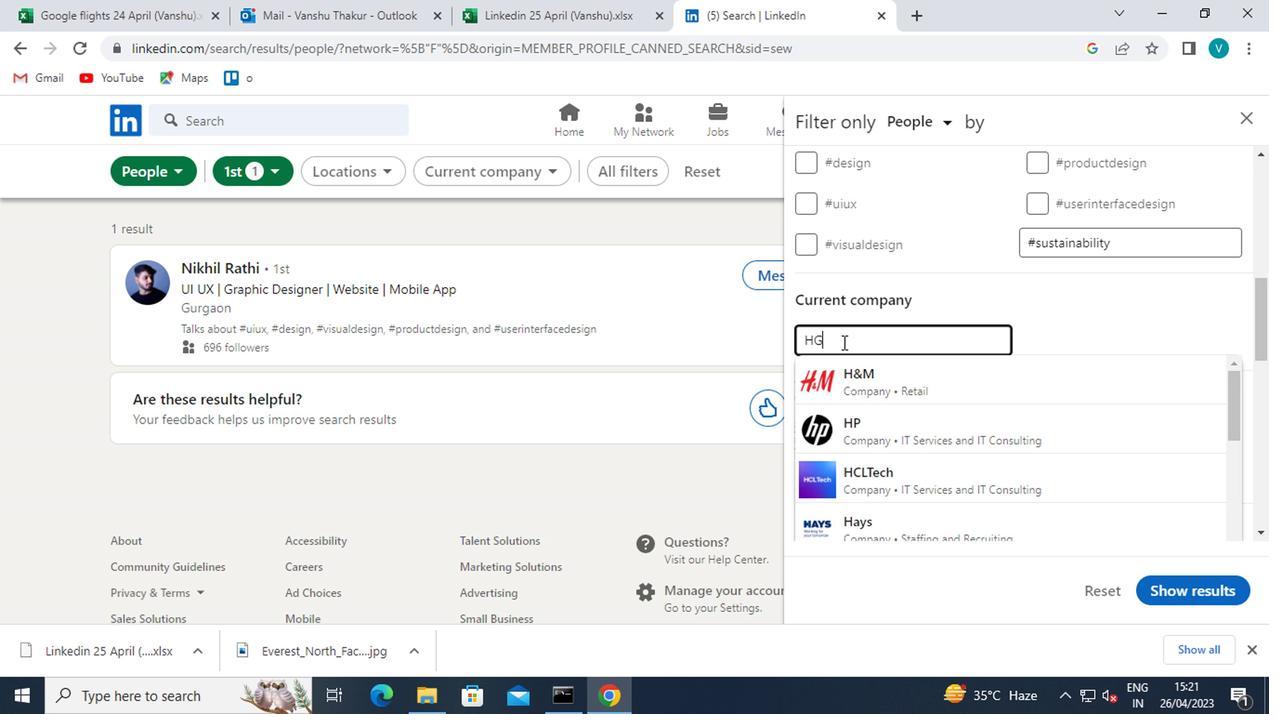 
Action: Mouse moved to (934, 376)
Screenshot: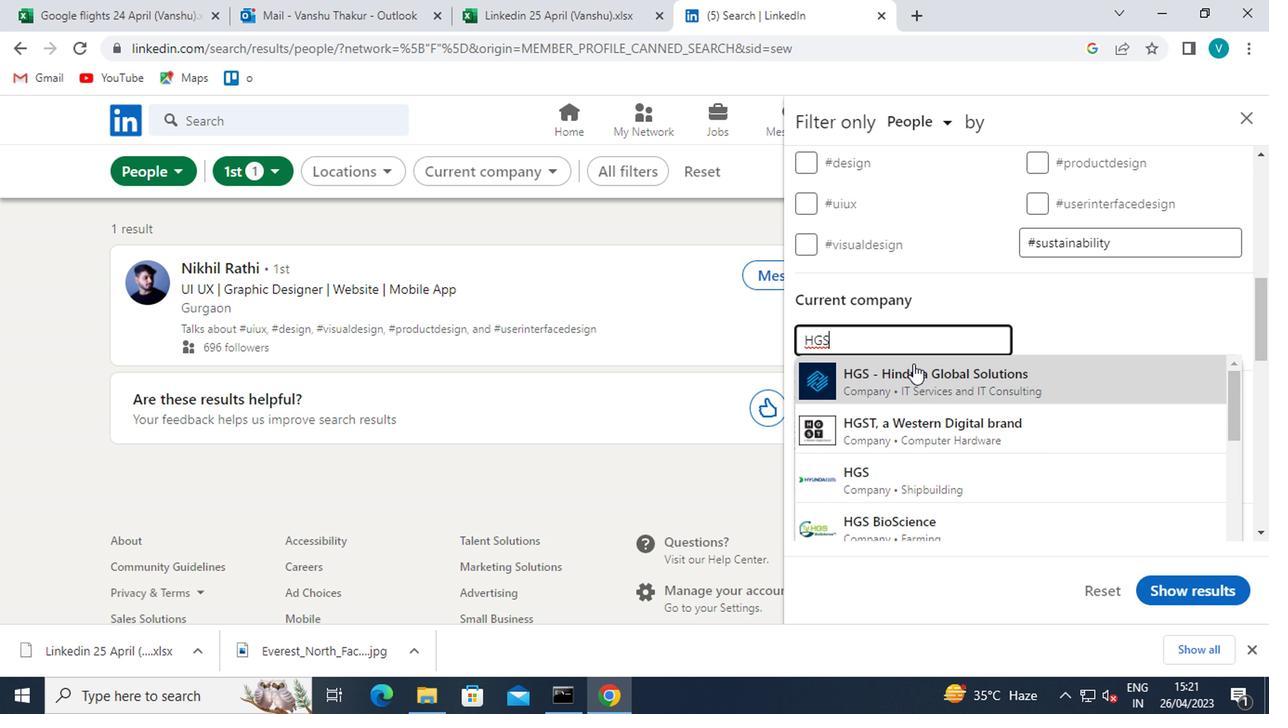 
Action: Mouse pressed left at (934, 376)
Screenshot: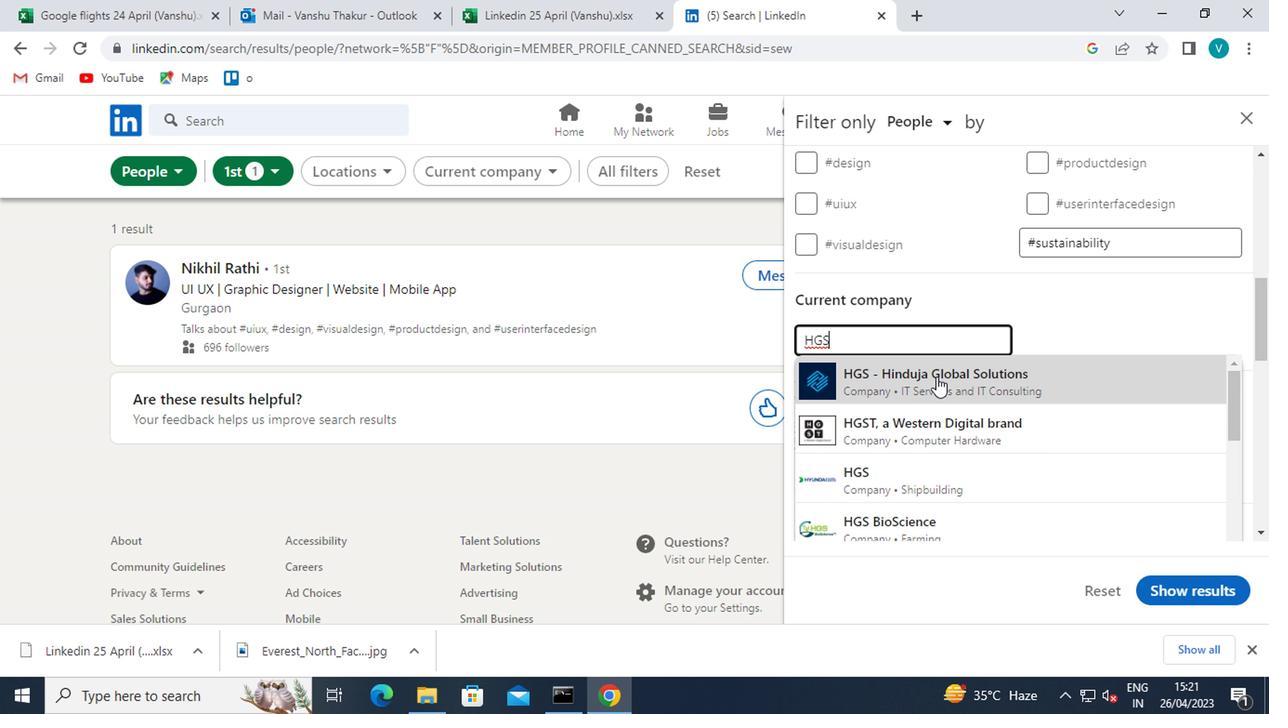 
Action: Mouse scrolled (934, 375) with delta (0, -1)
Screenshot: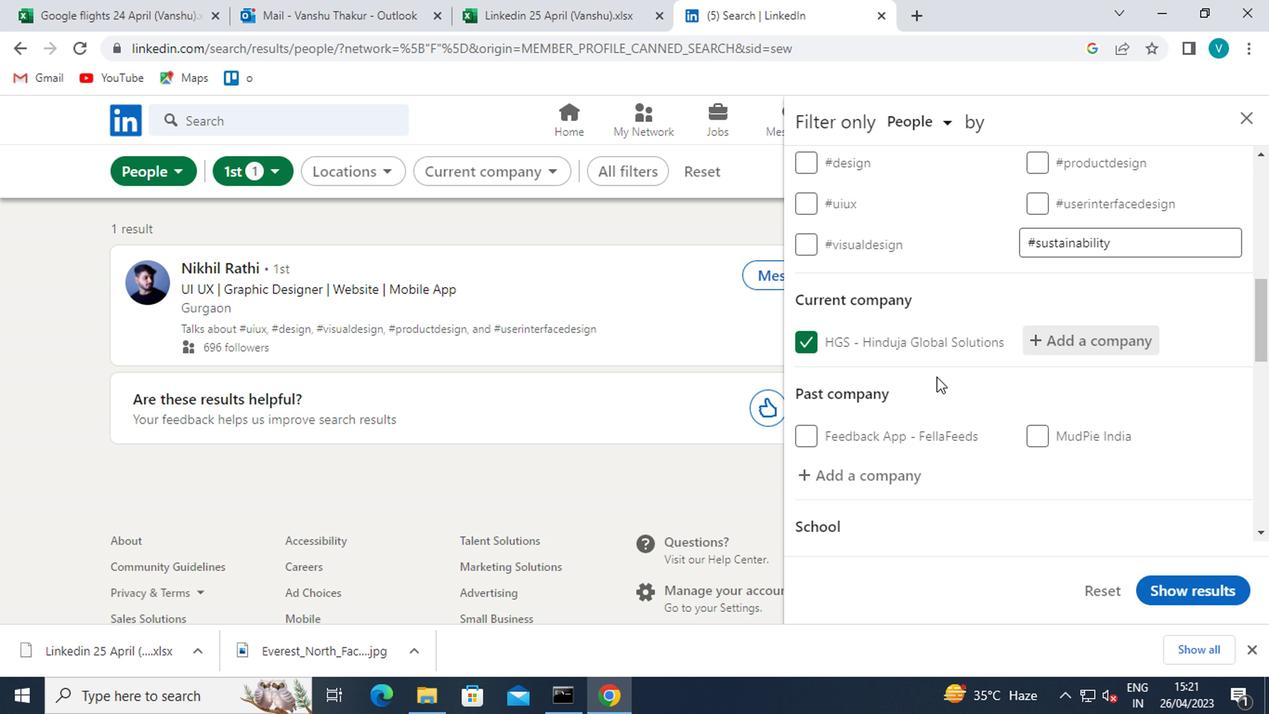 
Action: Mouse scrolled (934, 375) with delta (0, -1)
Screenshot: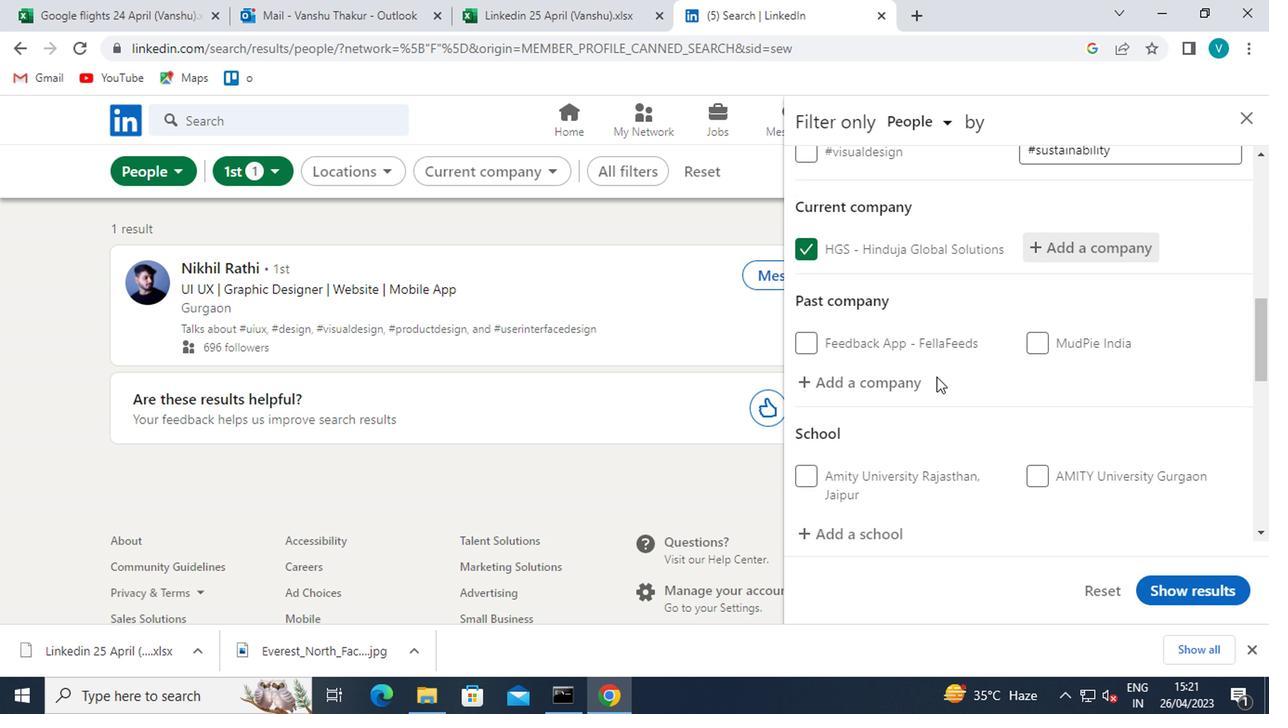 
Action: Mouse moved to (865, 435)
Screenshot: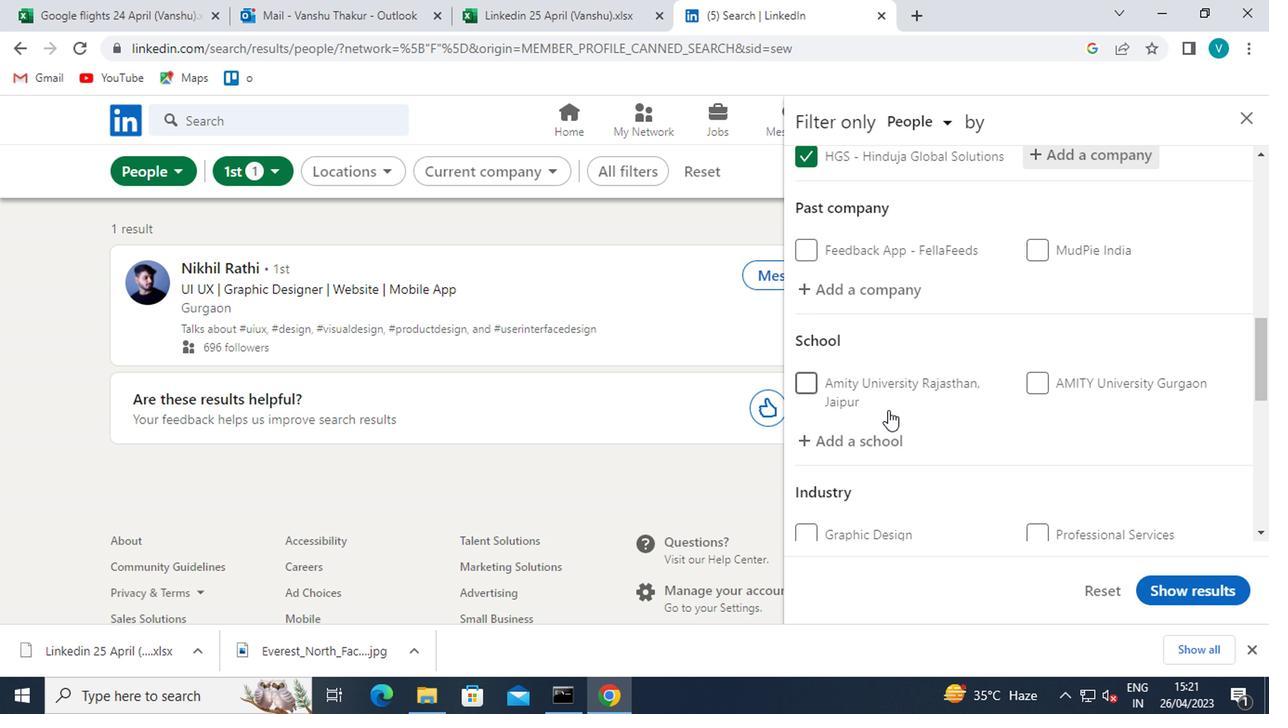 
Action: Mouse pressed left at (865, 435)
Screenshot: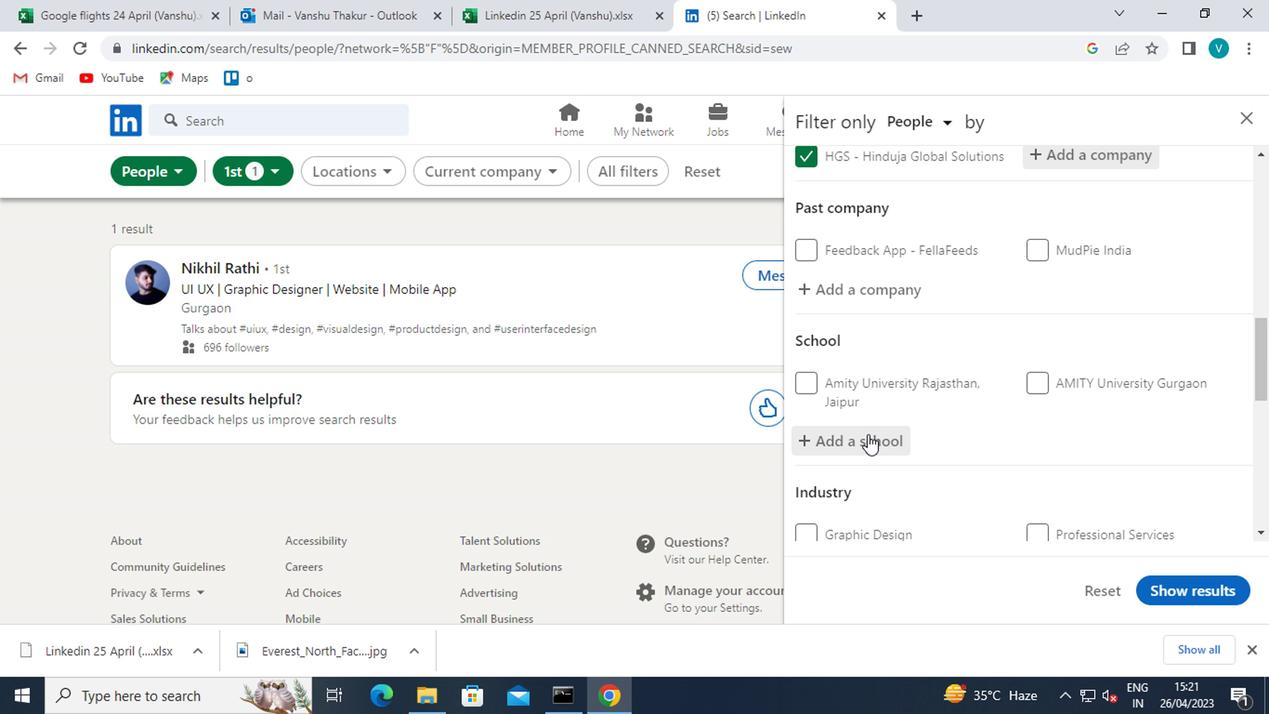 
Action: Key pressed <Key.shift>PRESIDENCY<Key.space>
Screenshot: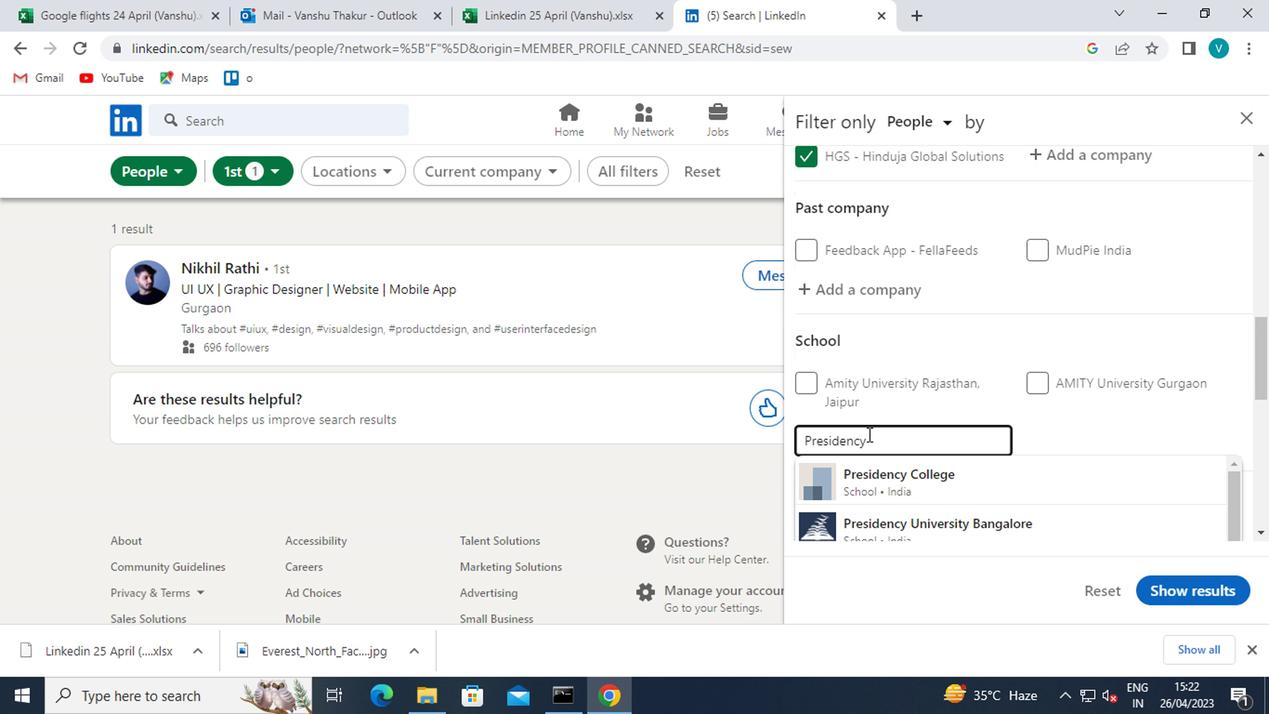 
Action: Mouse moved to (887, 435)
Screenshot: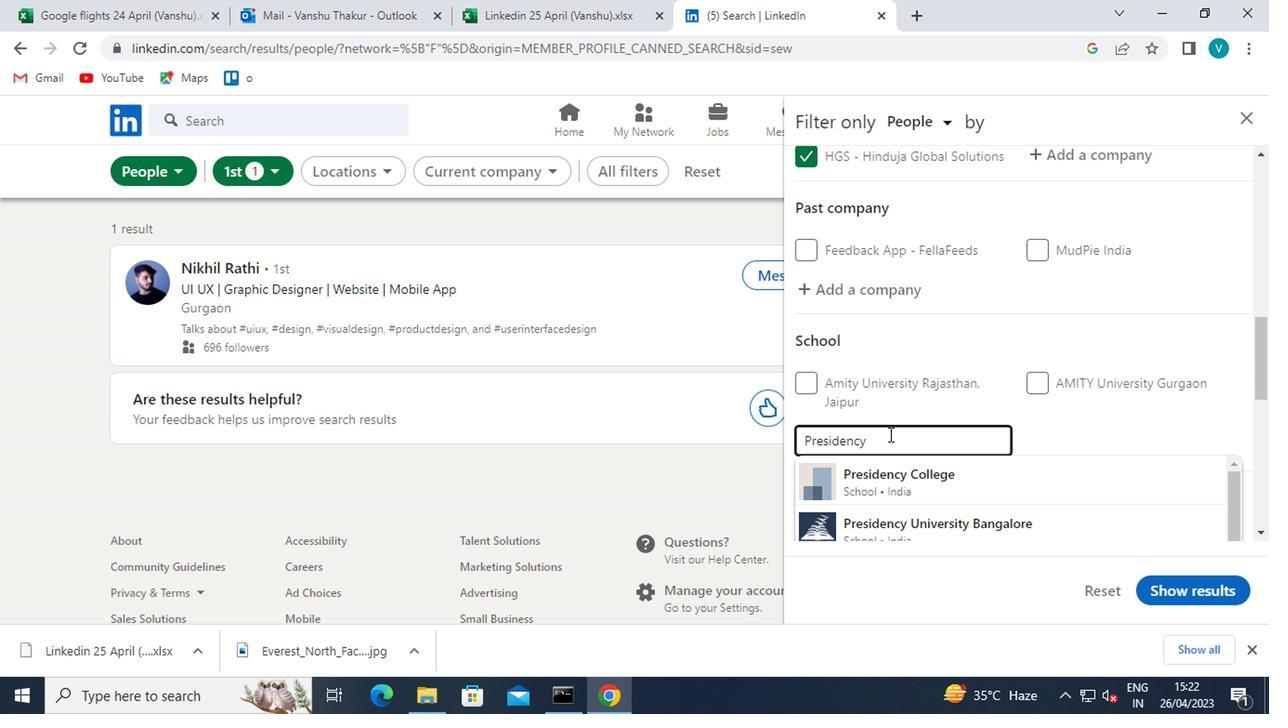 
Action: Key pressed <Key.shift><Key.shift><Key.shift><Key.shift><Key.shift><Key.shift><Key.shift><Key.shift><Key.shift><Key.shift><Key.shift><Key.shift><Key.shift><Key.shift><Key.shift><Key.shift><Key.shift><Key.shift><Key.shift><Key.shift><Key.shift><Key.shift><Key.shift><Key.shift><Key.shift><Key.shift><Key.shift><Key.shift><Key.shift><Key.shift><Key.shift><Key.shift><Key.shift><Key.shift><Key.shift><Key.shift><Key.shift><Key.shift><Key.shift><Key.shift><Key.shift><Key.shift><Key.shift><Key.shift><Key.shift><Key.shift><Key.shift><Key.shift><Key.shift><Key.shift><Key.shift><Key.shift><Key.shift><Key.shift><Key.shift><Key.shift><Key.shift><Key.shift><Key.shift><Key.shift><Key.shift><Key.shift><Key.shift><Key.shift><Key.shift><Key.shift><Key.shift><Key.shift><Key.shift><Key.shift><Key.shift>
Screenshot: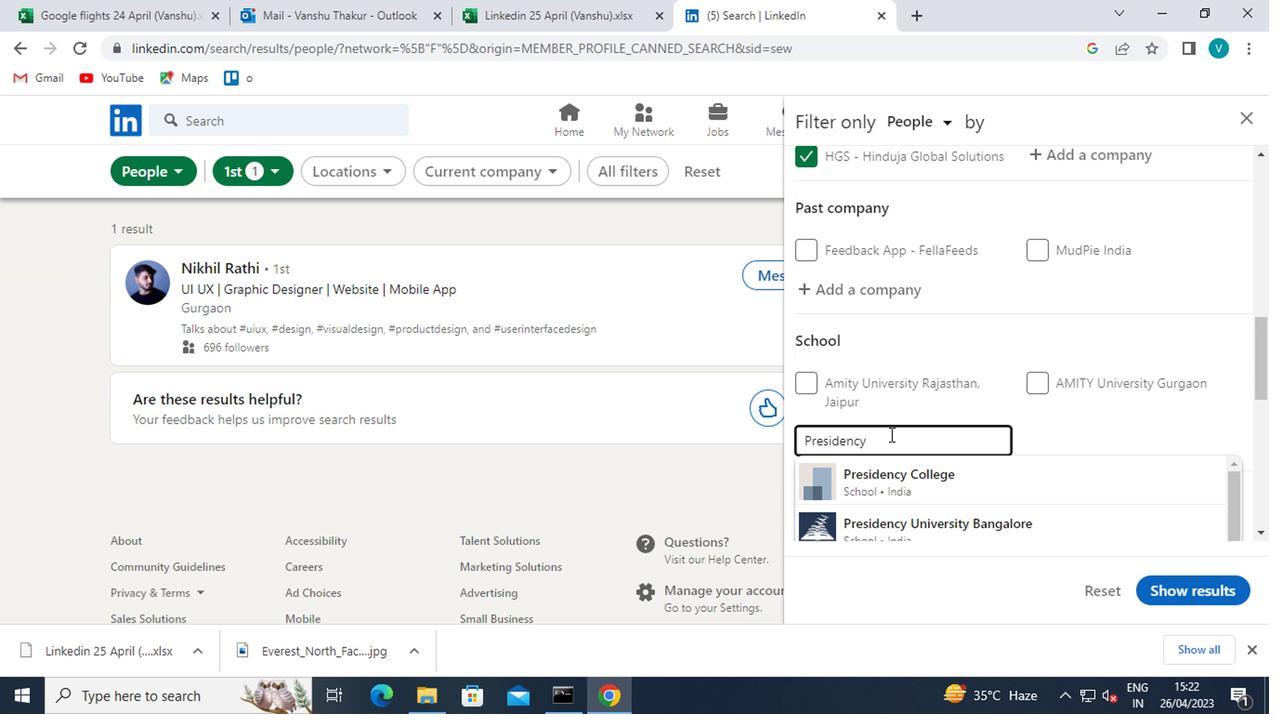 
Action: Mouse moved to (887, 435)
Screenshot: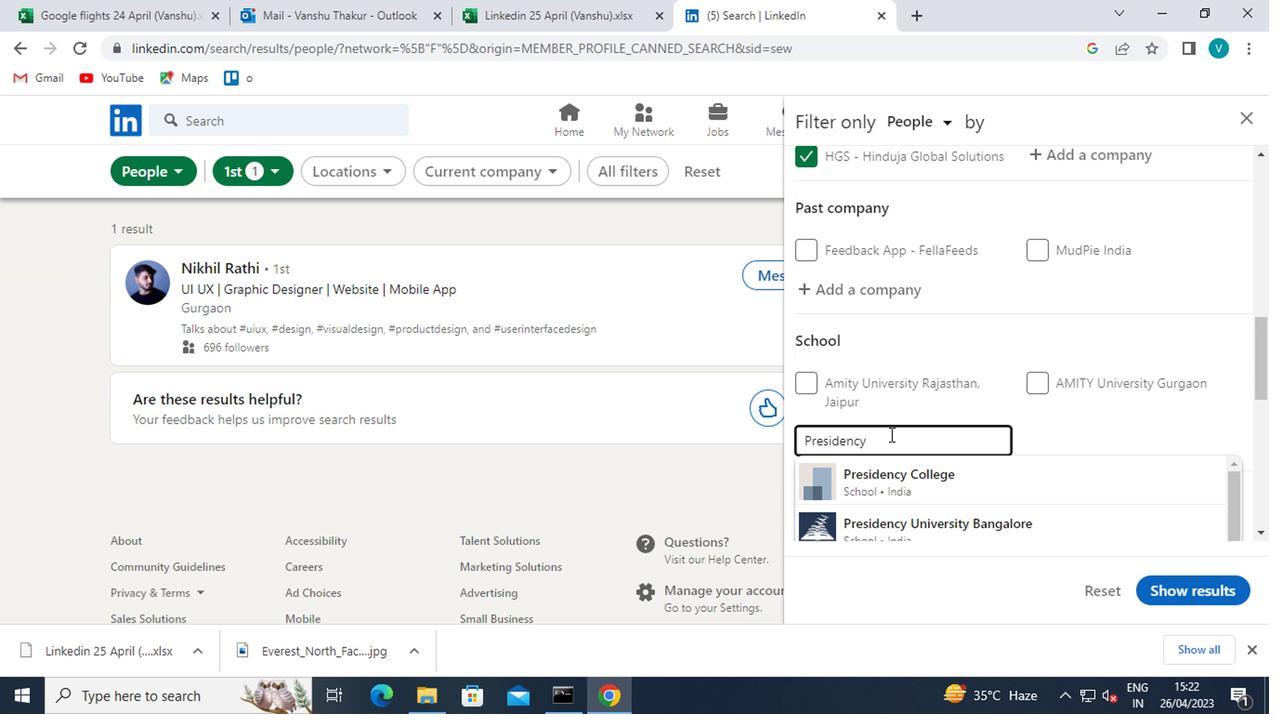 
Action: Key pressed <Key.shift><Key.shift>
Screenshot: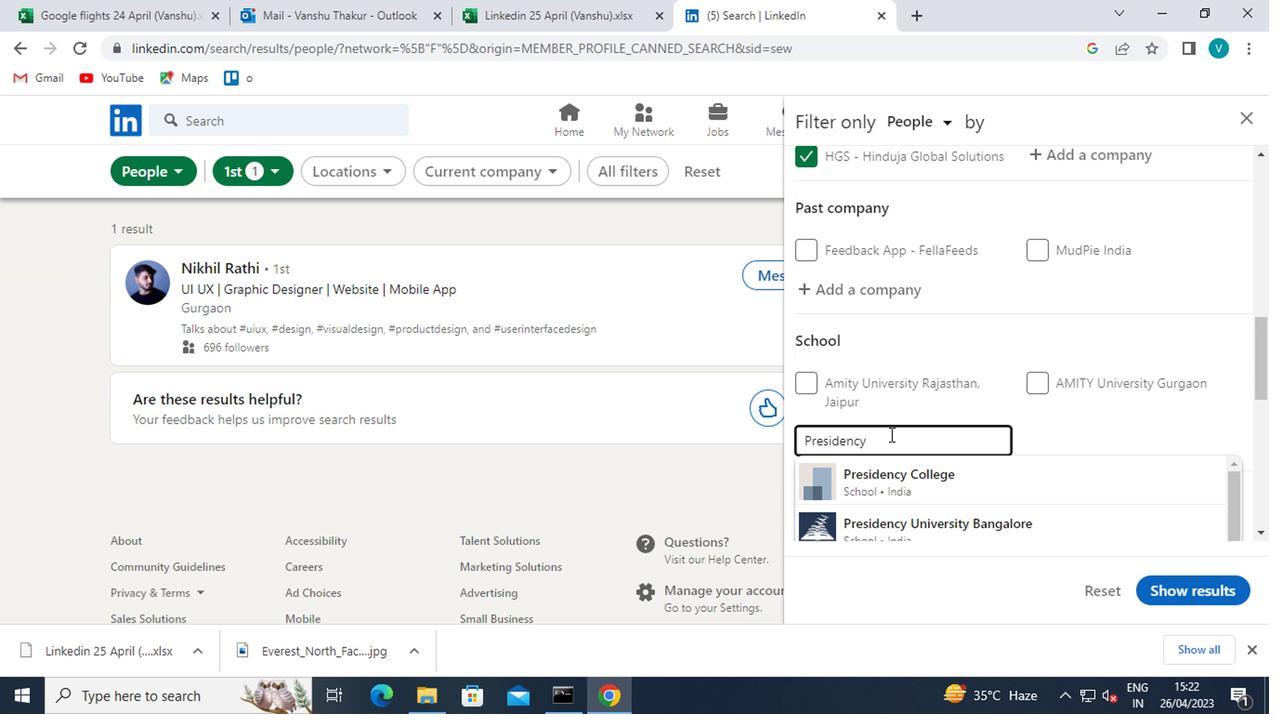 
Action: Mouse moved to (888, 437)
Screenshot: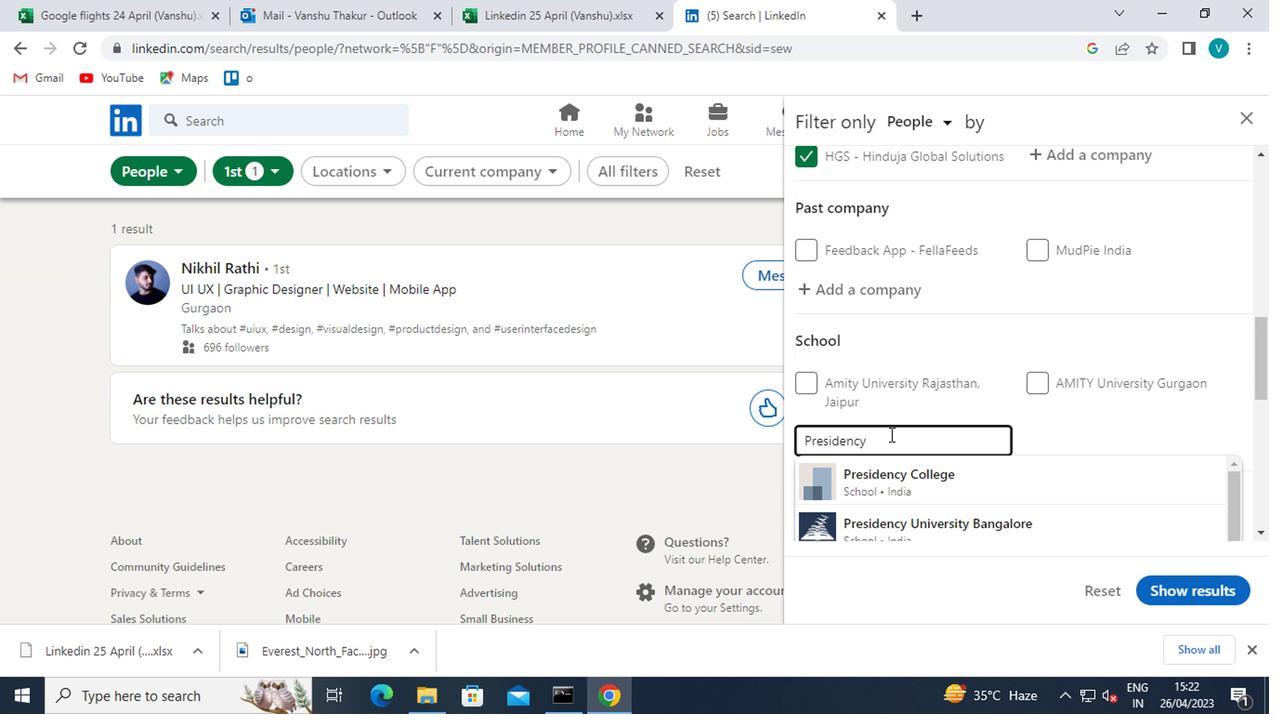 
Action: Key pressed <Key.shift><Key.shift><Key.shift><Key.shift><Key.shift><Key.shift><Key.shift><Key.shift><Key.shift><Key.shift>
Screenshot: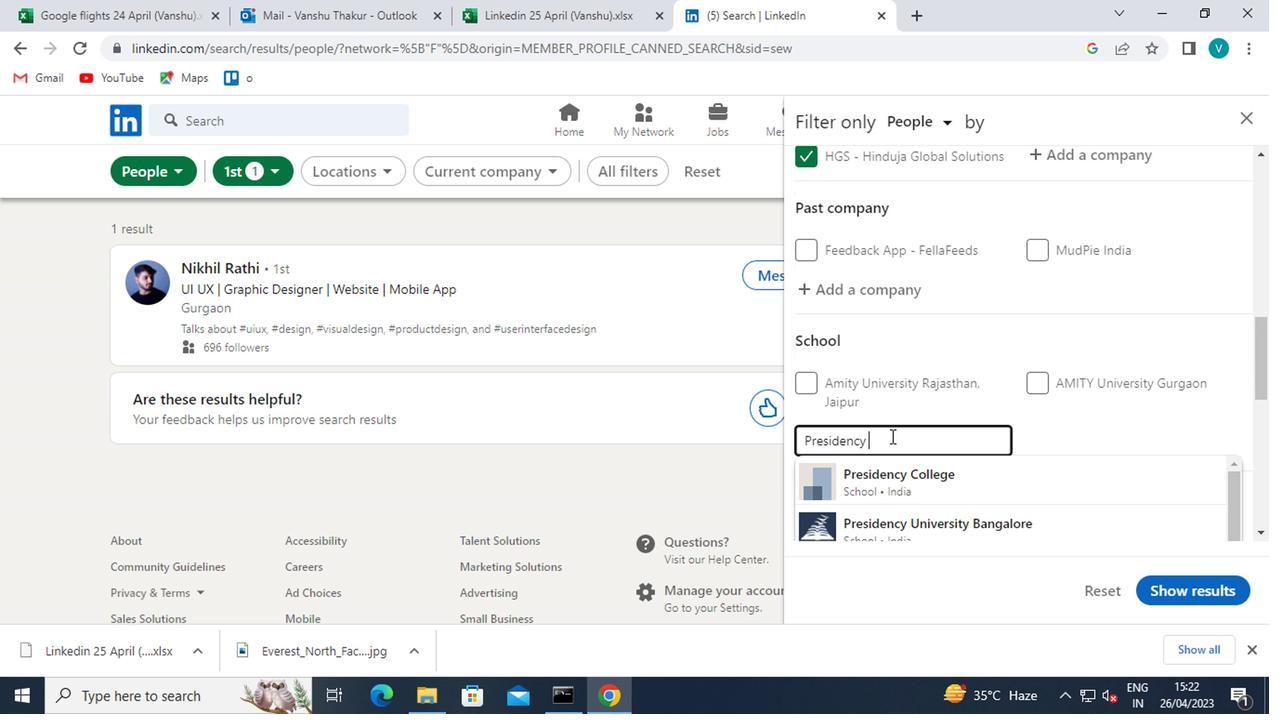
Action: Mouse moved to (888, 437)
Screenshot: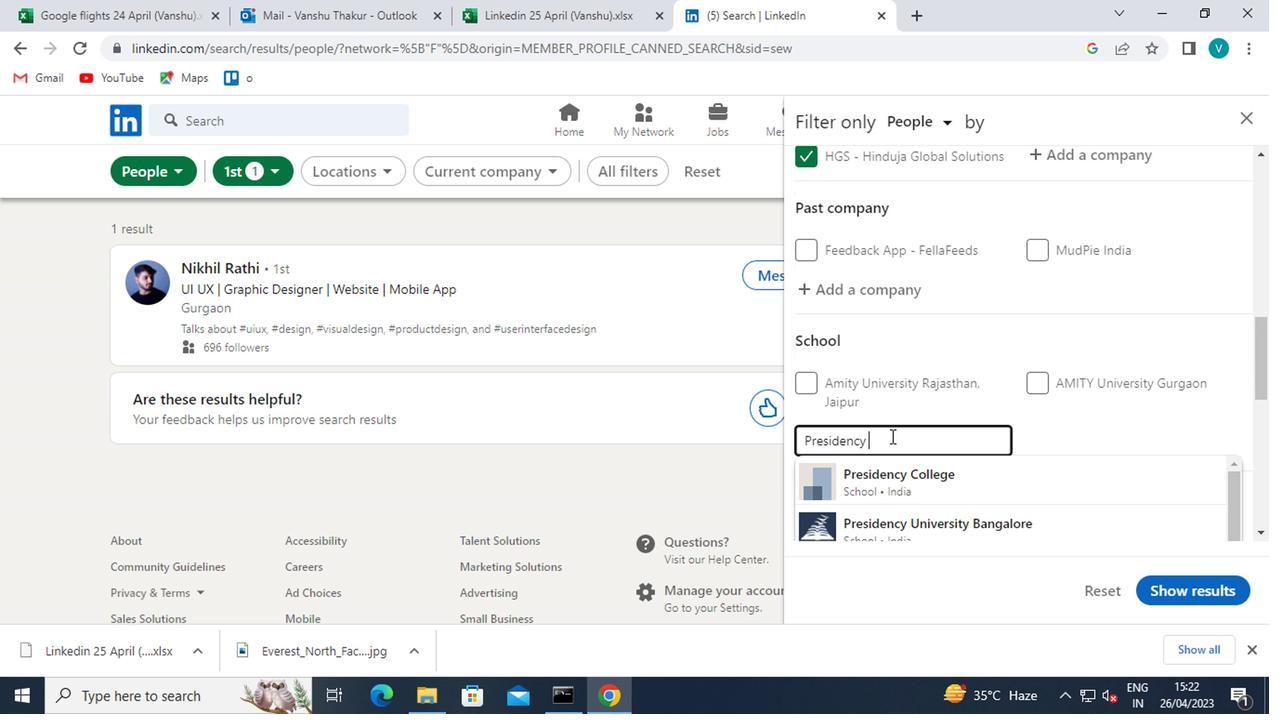 
Action: Key pressed <Key.shift><Key.shift><Key.shift><Key.shift><Key.shift><Key.shift><Key.shift><Key.shift><Key.shift><Key.shift><Key.shift><Key.shift><Key.shift><Key.shift><Key.shift><Key.shift><Key.shift><Key.shift>S
Screenshot: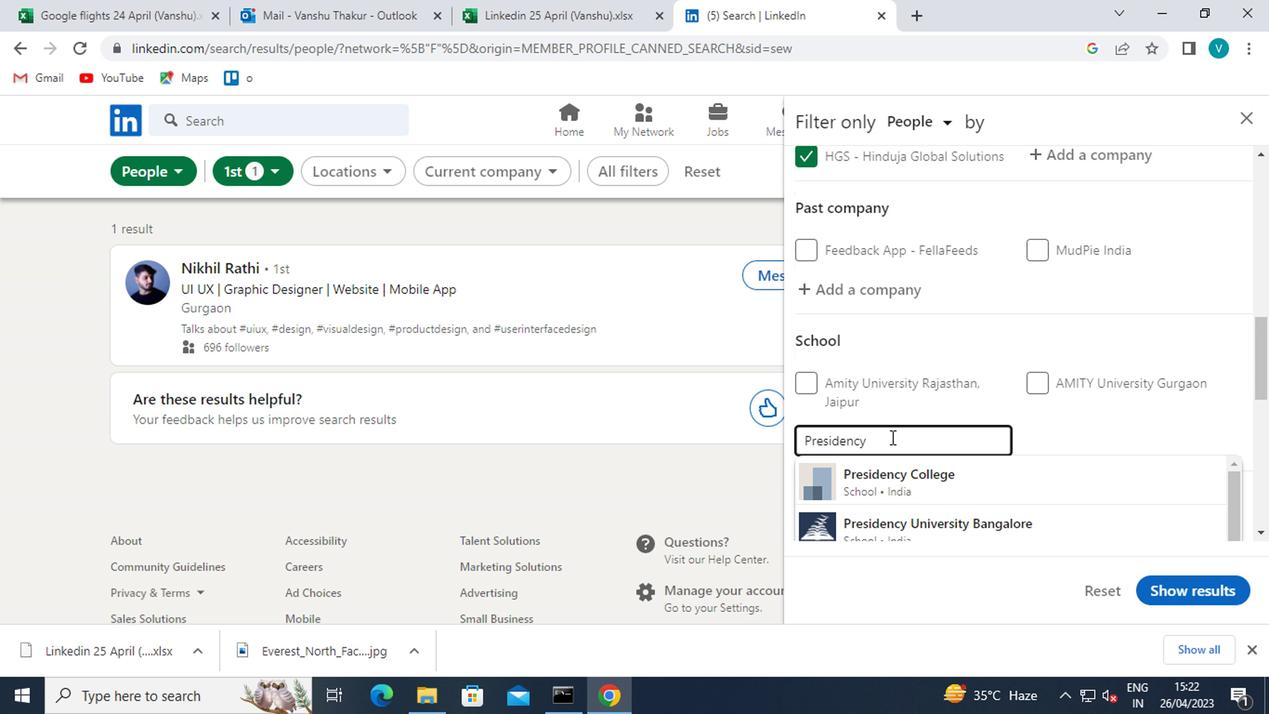 
Action: Mouse moved to (943, 489)
Screenshot: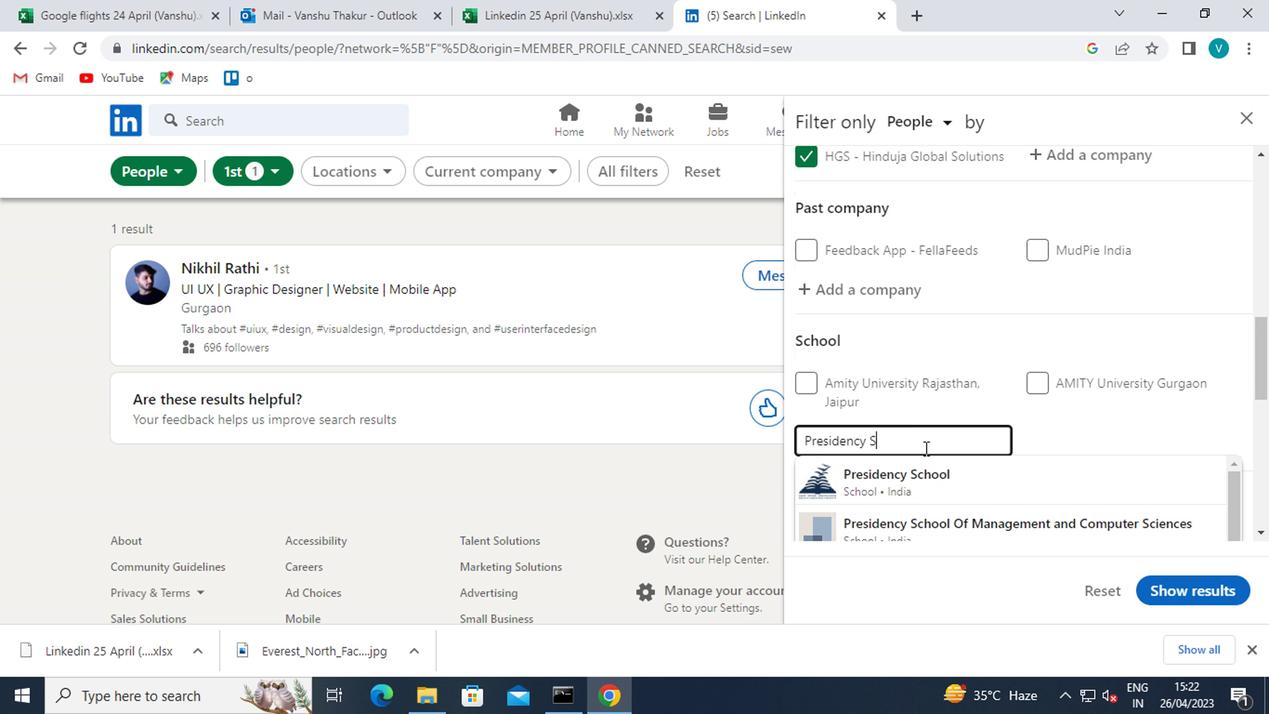 
Action: Mouse pressed left at (943, 489)
Screenshot: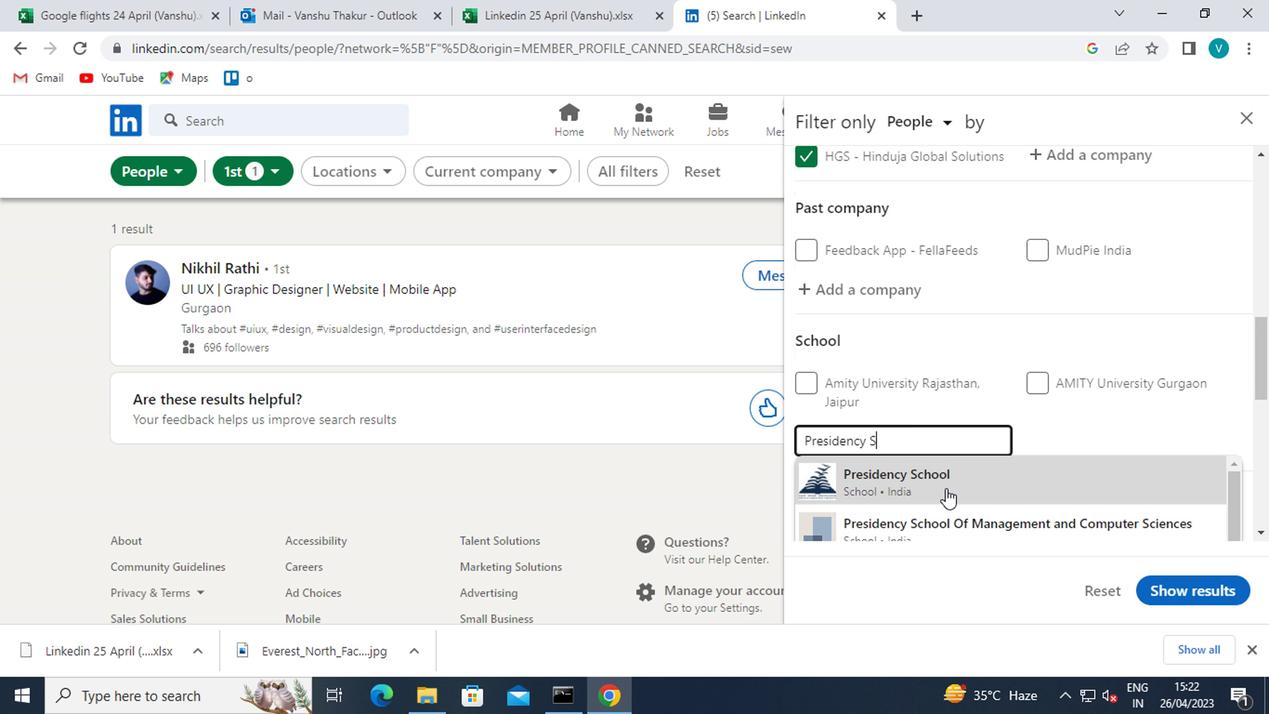 
Action: Mouse moved to (969, 355)
Screenshot: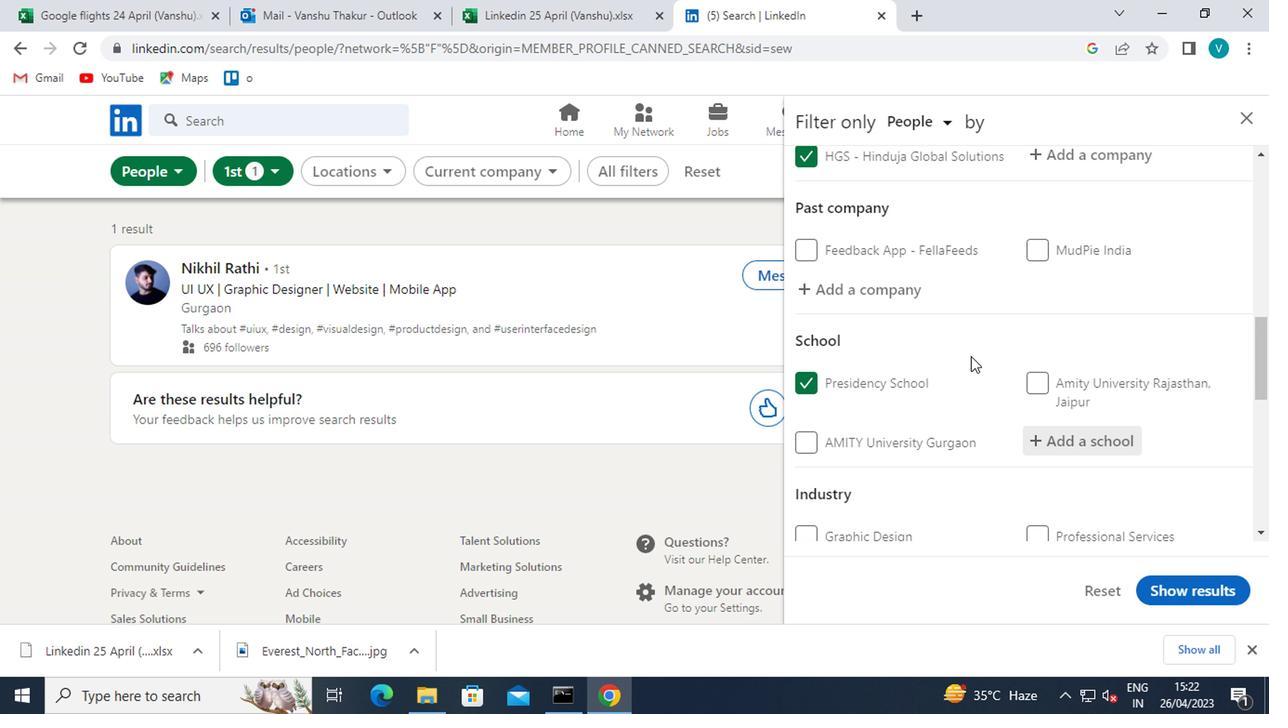 
Action: Mouse scrolled (969, 355) with delta (0, 0)
Screenshot: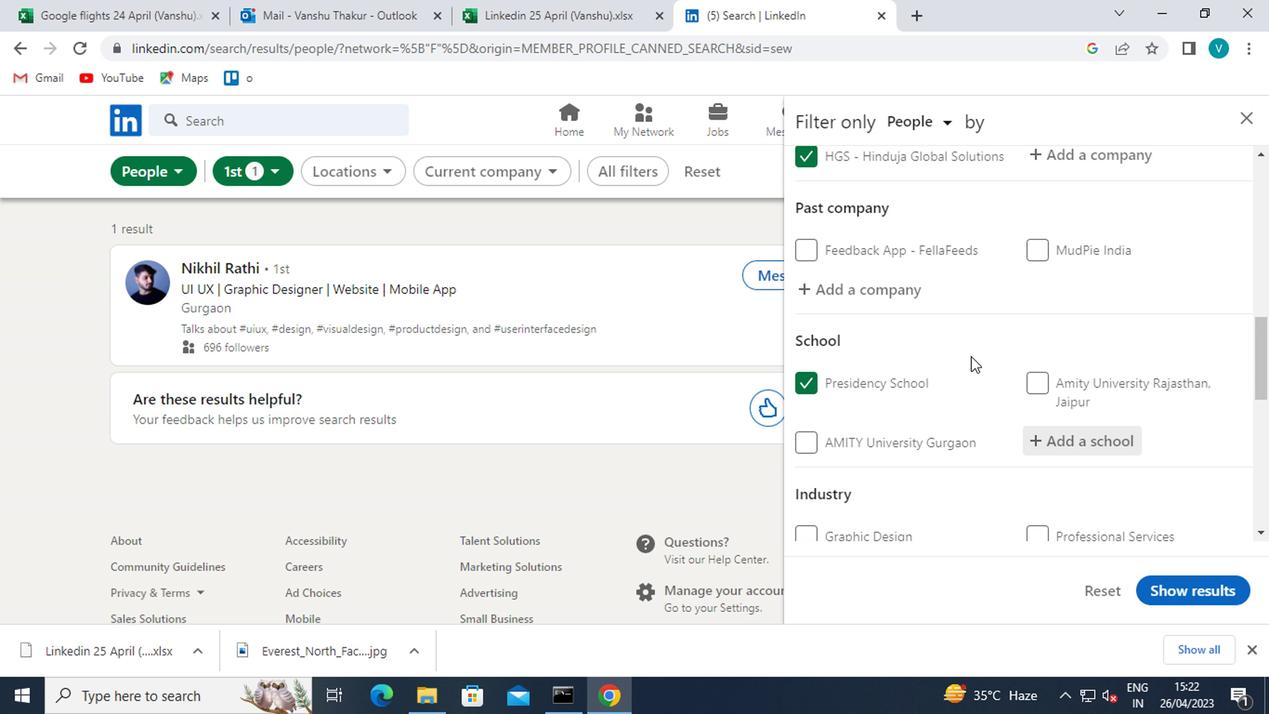 
Action: Mouse moved to (969, 355)
Screenshot: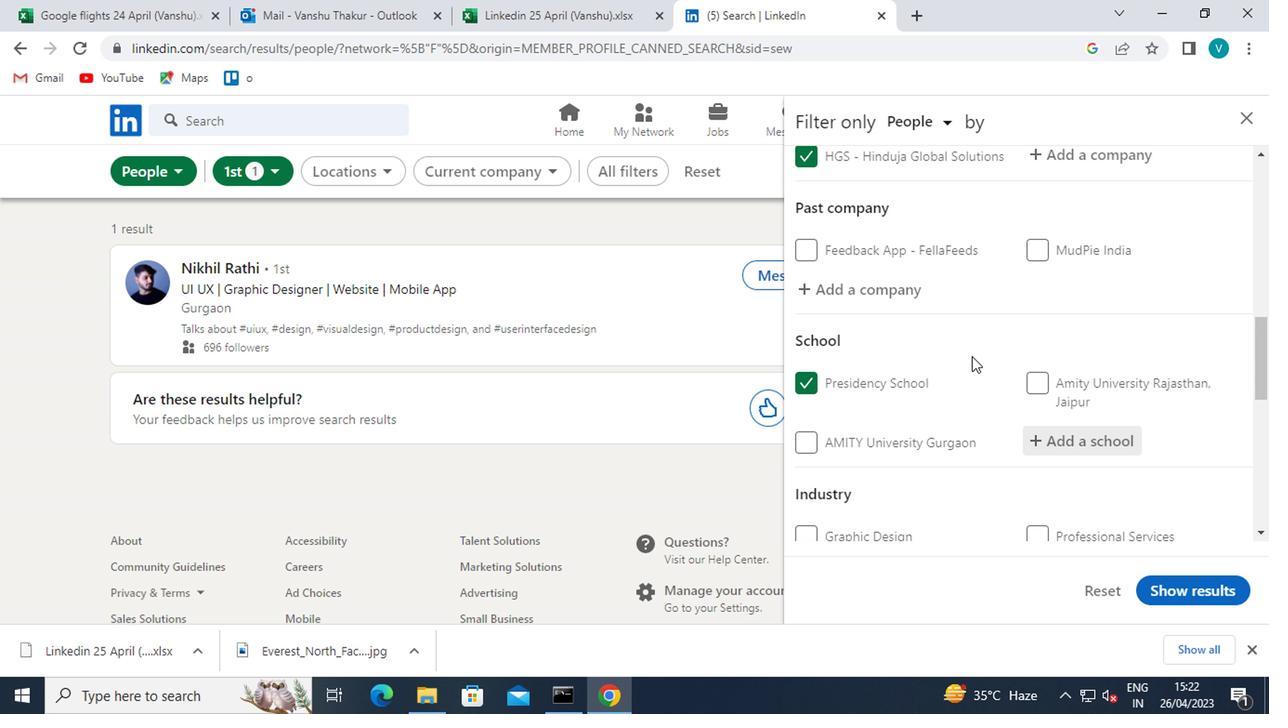 
Action: Mouse scrolled (969, 355) with delta (0, 0)
Screenshot: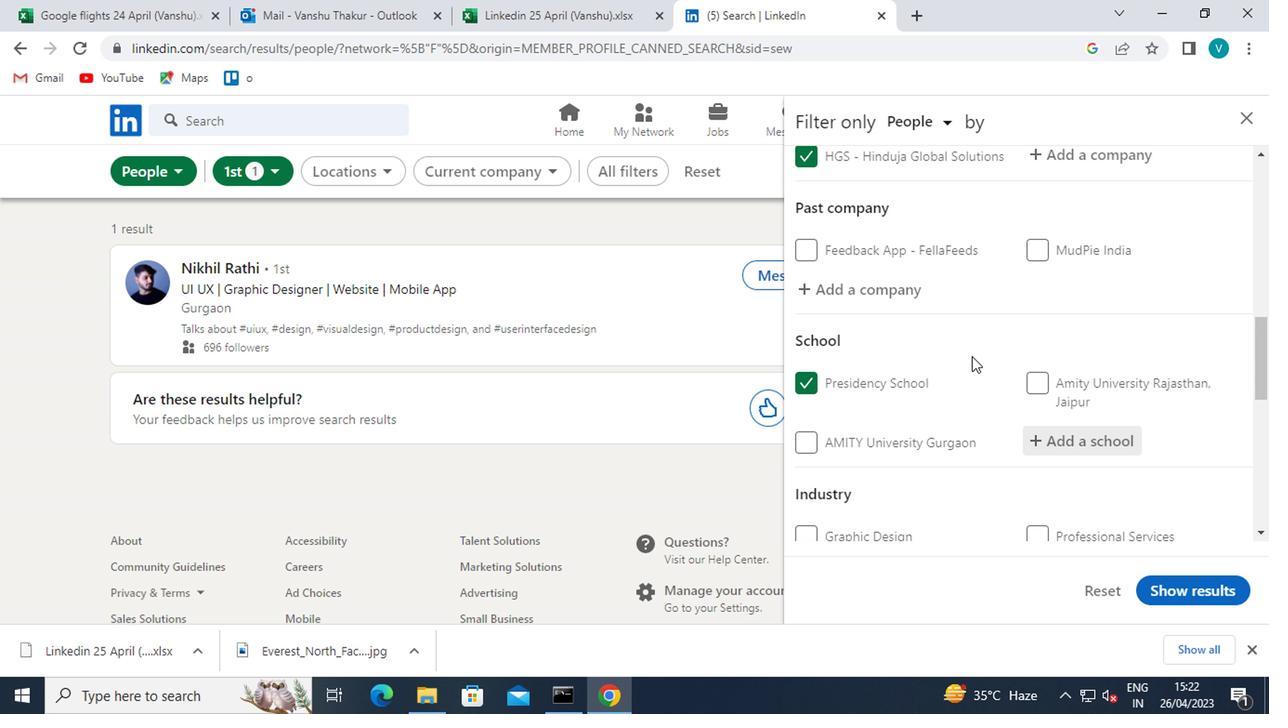 
Action: Mouse moved to (1061, 395)
Screenshot: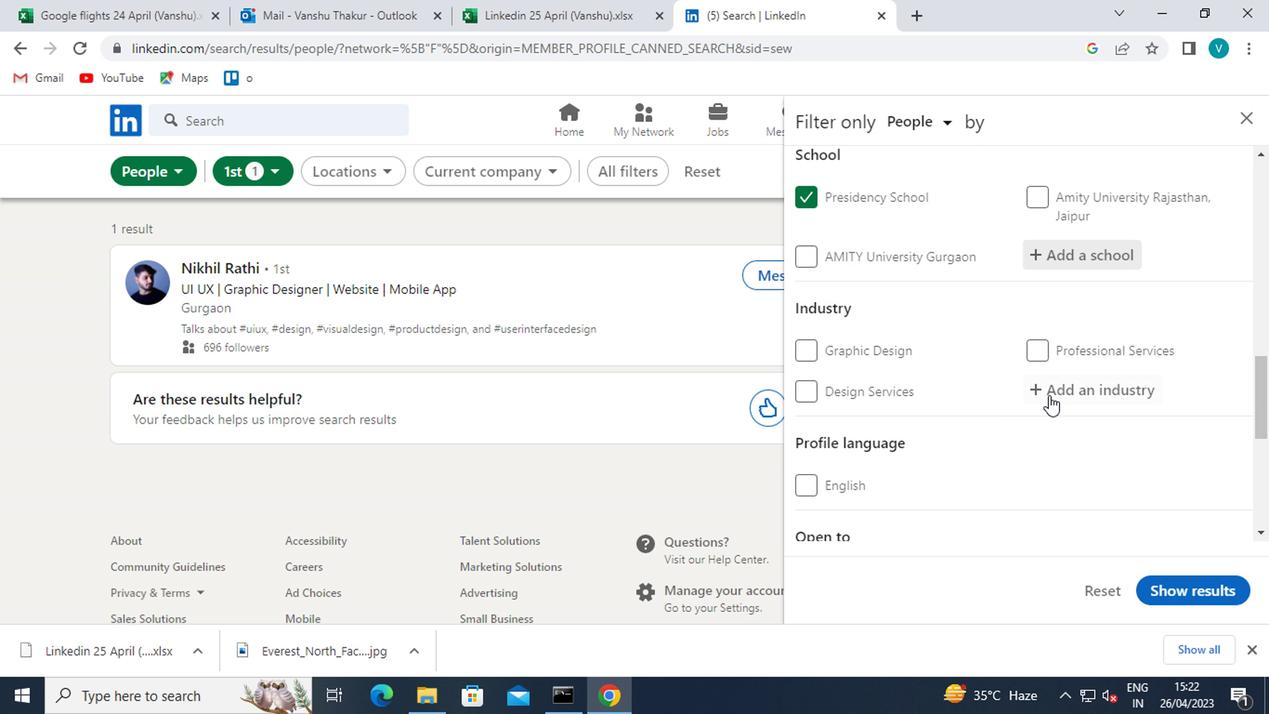 
Action: Mouse pressed left at (1061, 395)
Screenshot: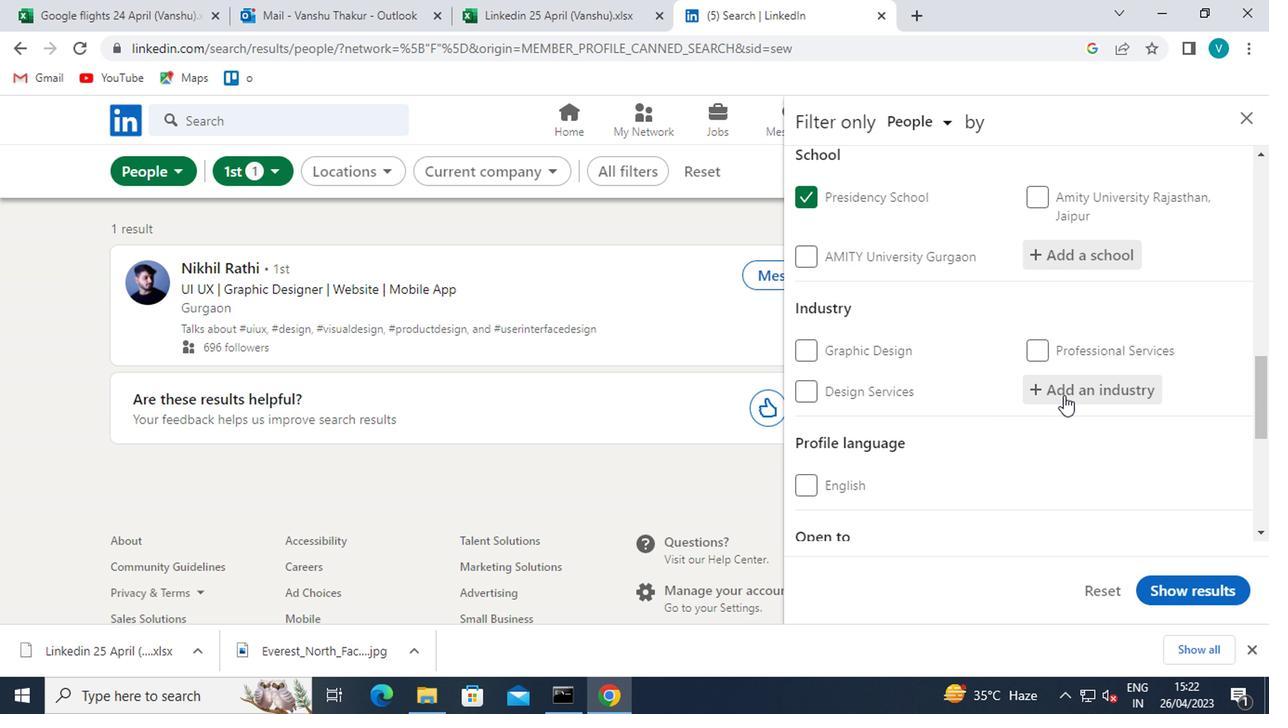 
Action: Mouse moved to (1062, 395)
Screenshot: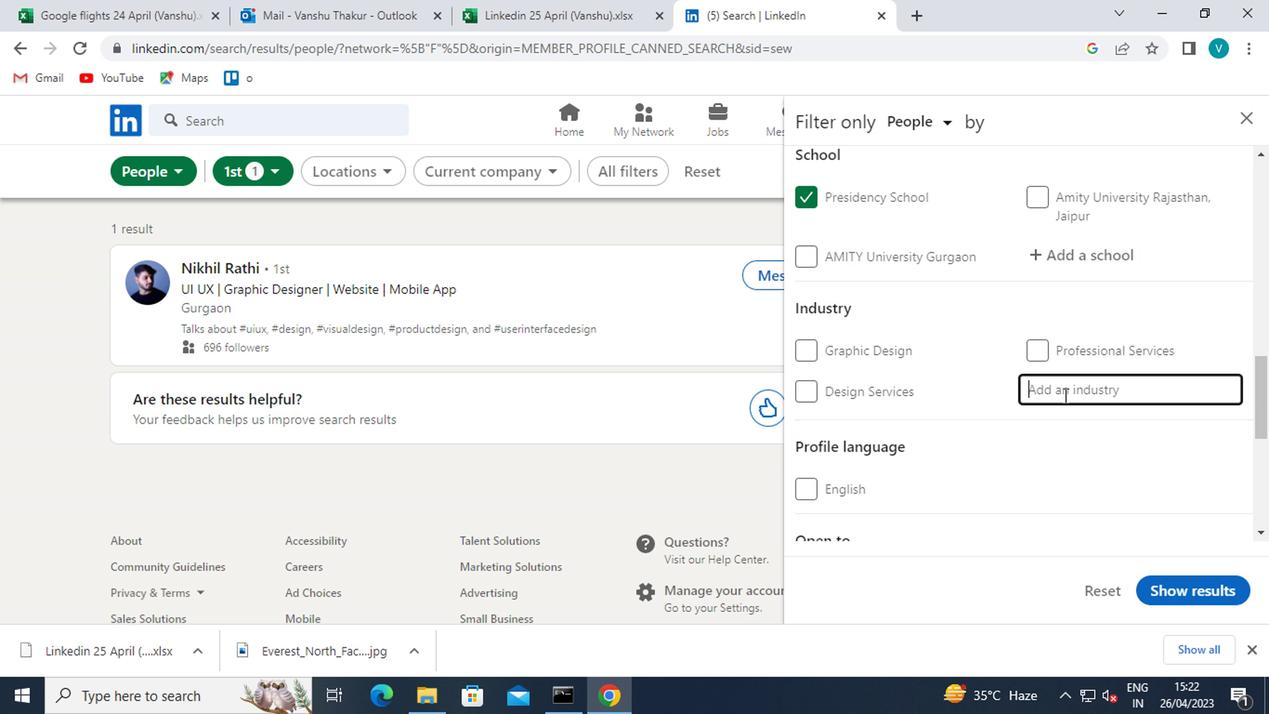 
Action: Key pressed <Key.shift>CIVIL
Screenshot: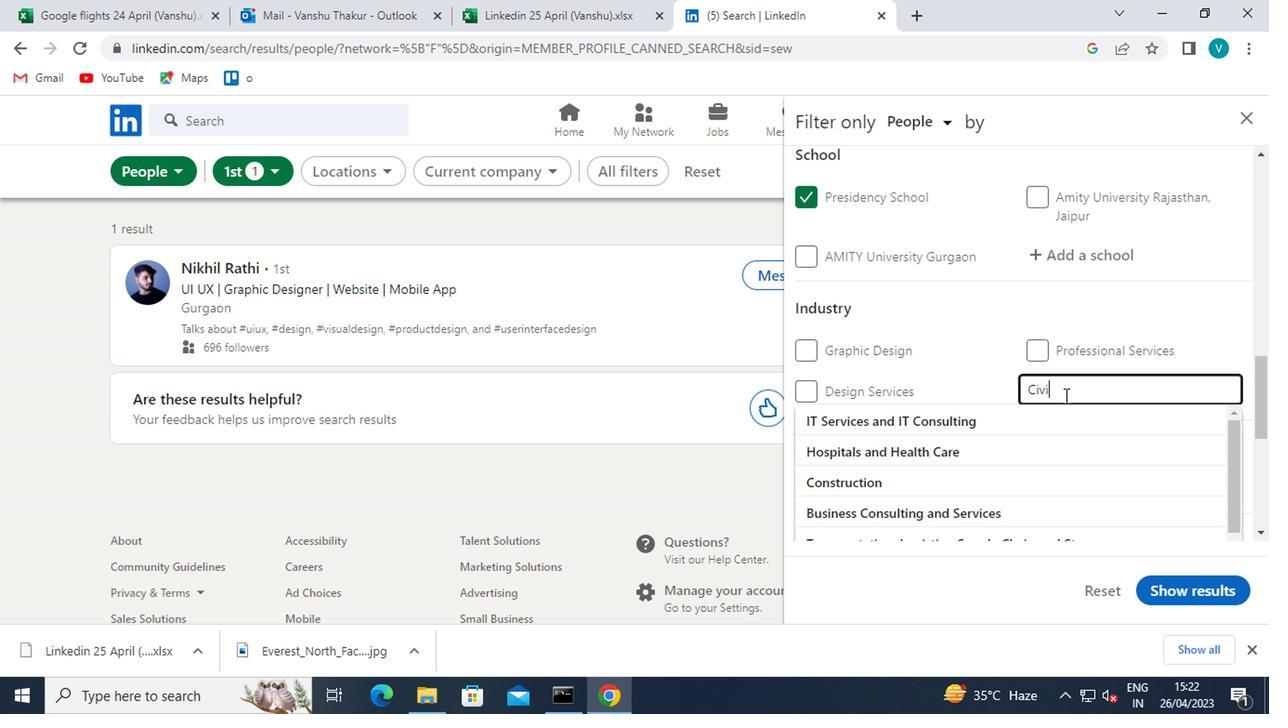 
Action: Mouse moved to (938, 420)
Screenshot: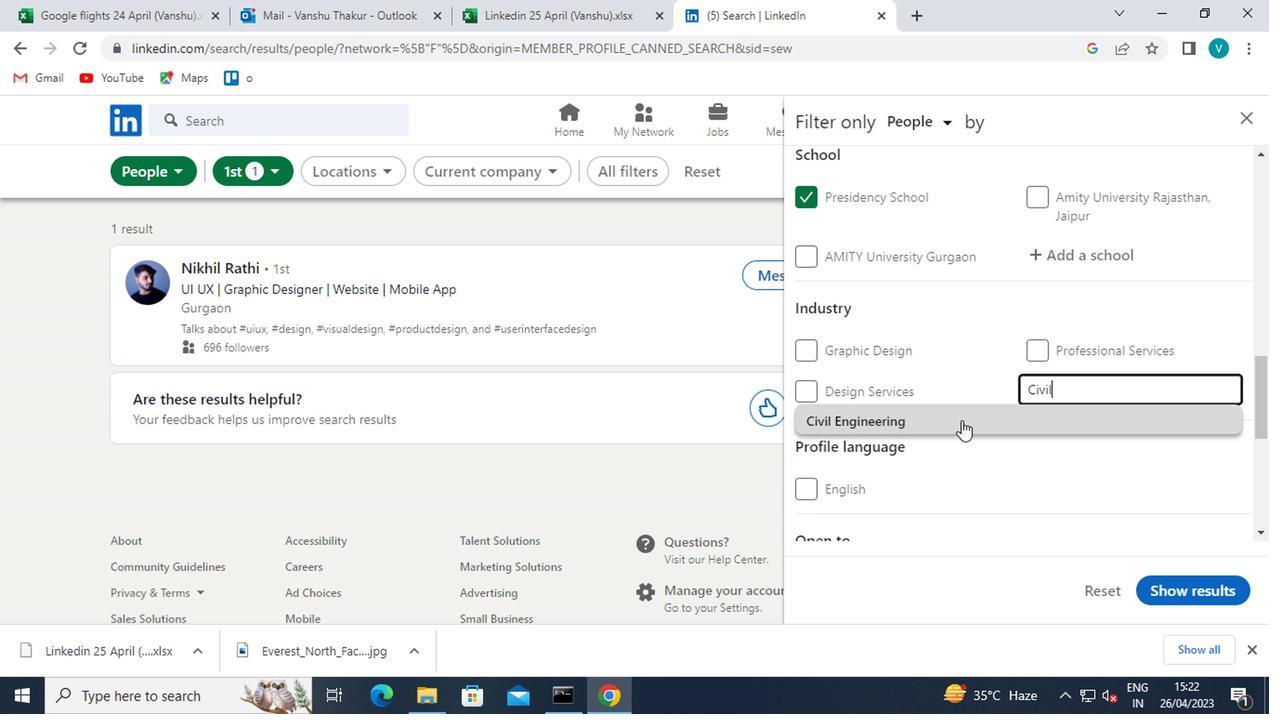 
Action: Mouse pressed left at (938, 420)
Screenshot: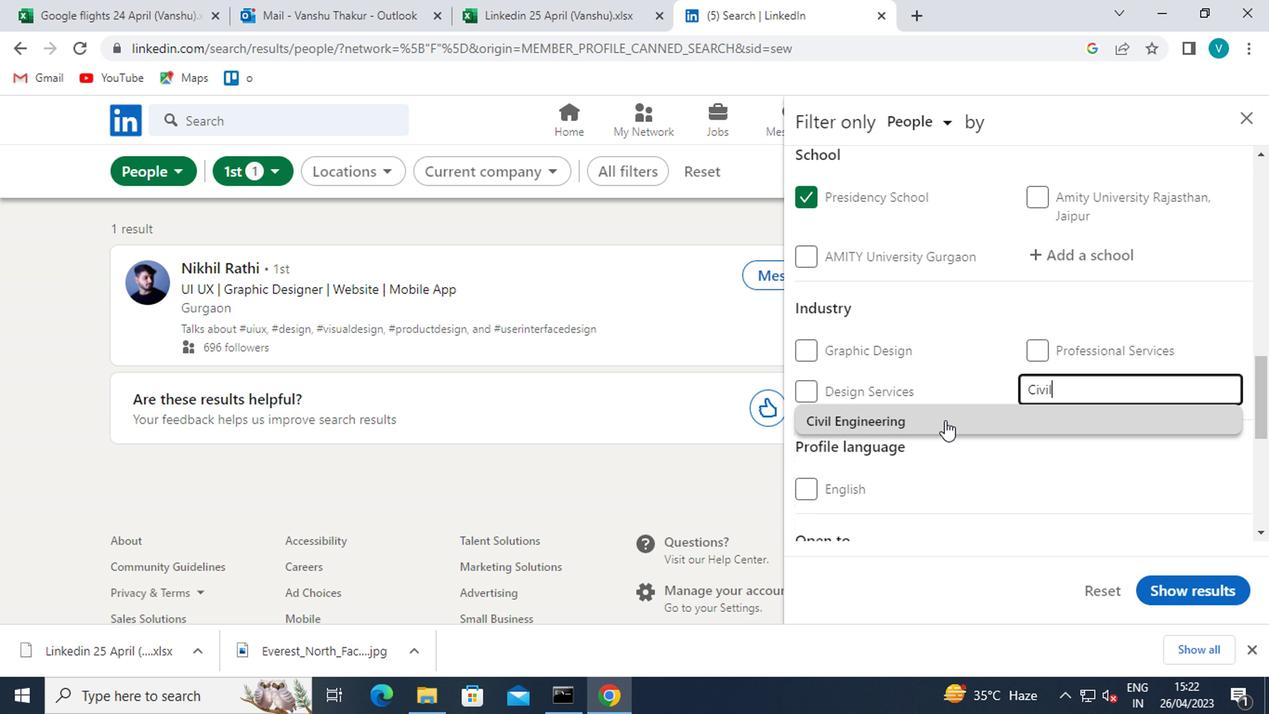 
Action: Mouse moved to (954, 419)
Screenshot: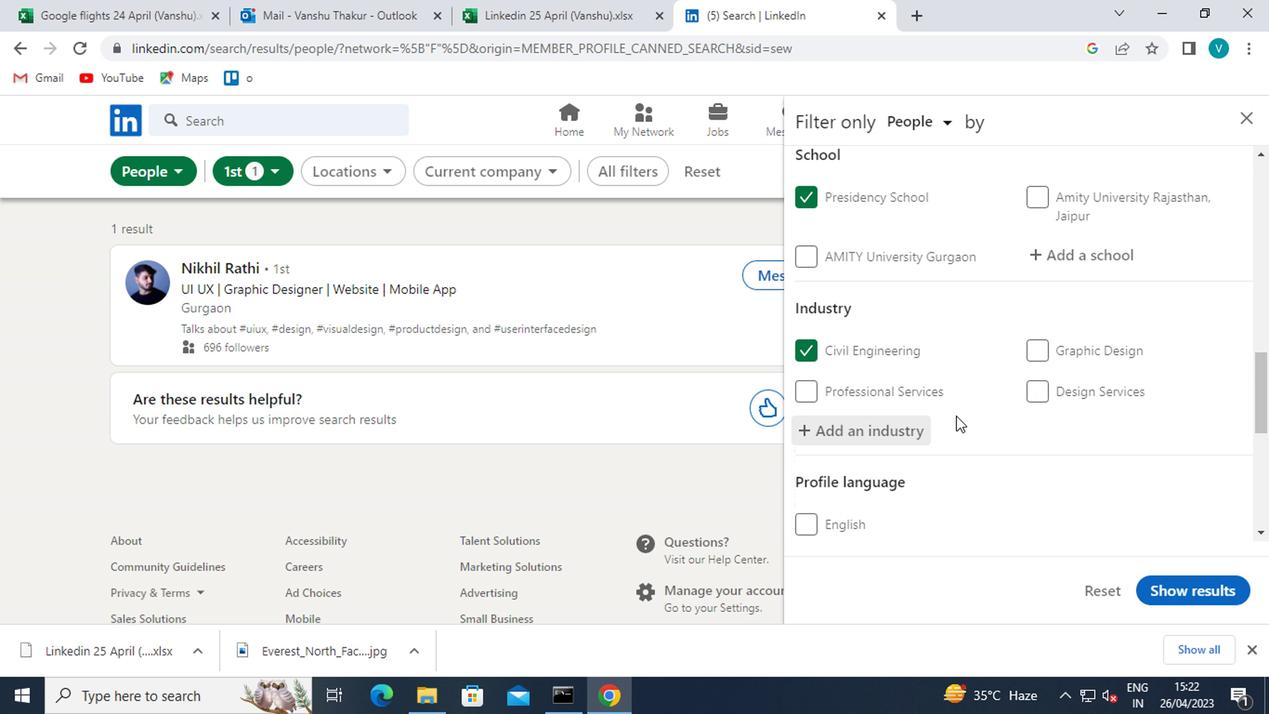 
Action: Mouse scrolled (954, 419) with delta (0, 0)
Screenshot: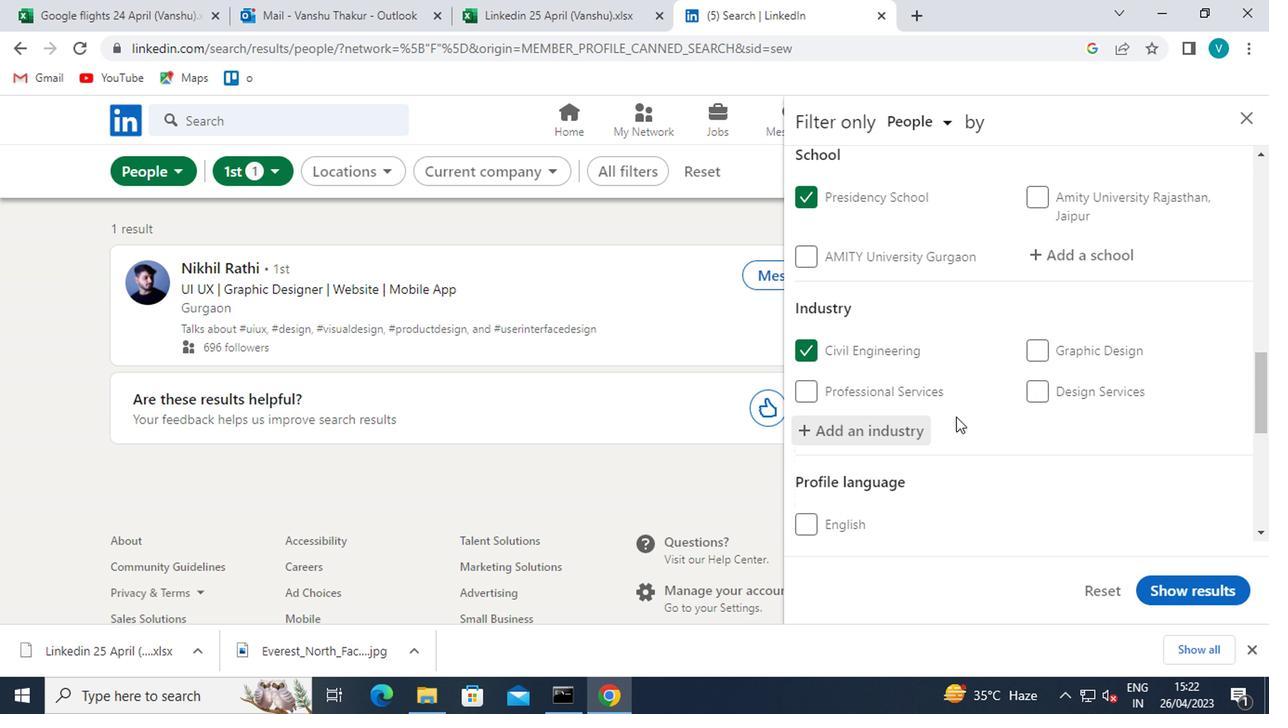 
Action: Mouse moved to (952, 421)
Screenshot: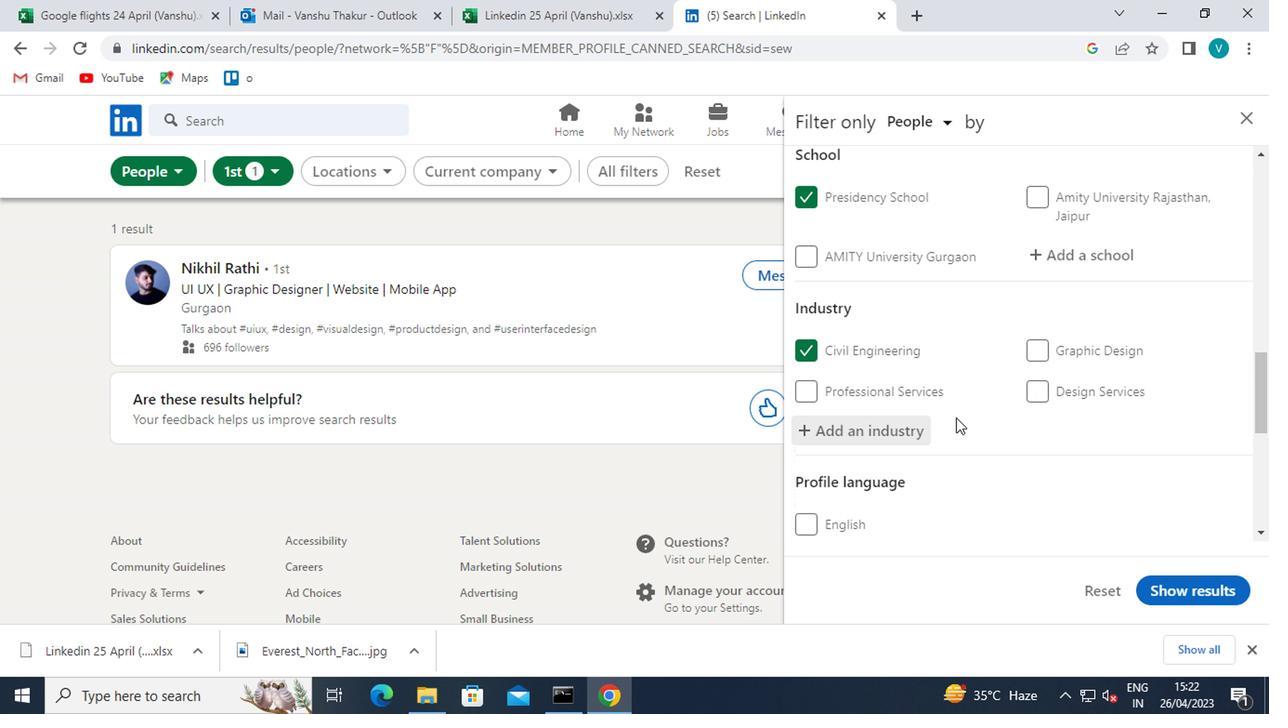 
Action: Mouse scrolled (952, 420) with delta (0, -1)
Screenshot: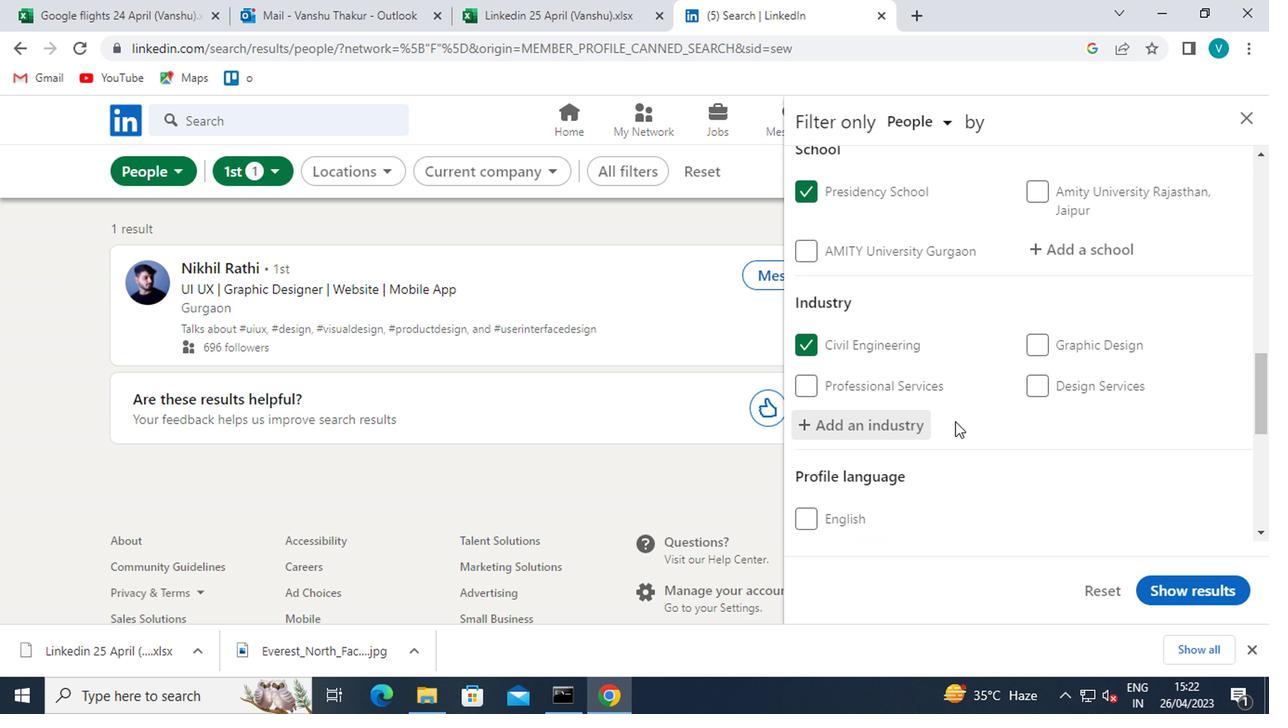 
Action: Mouse moved to (952, 423)
Screenshot: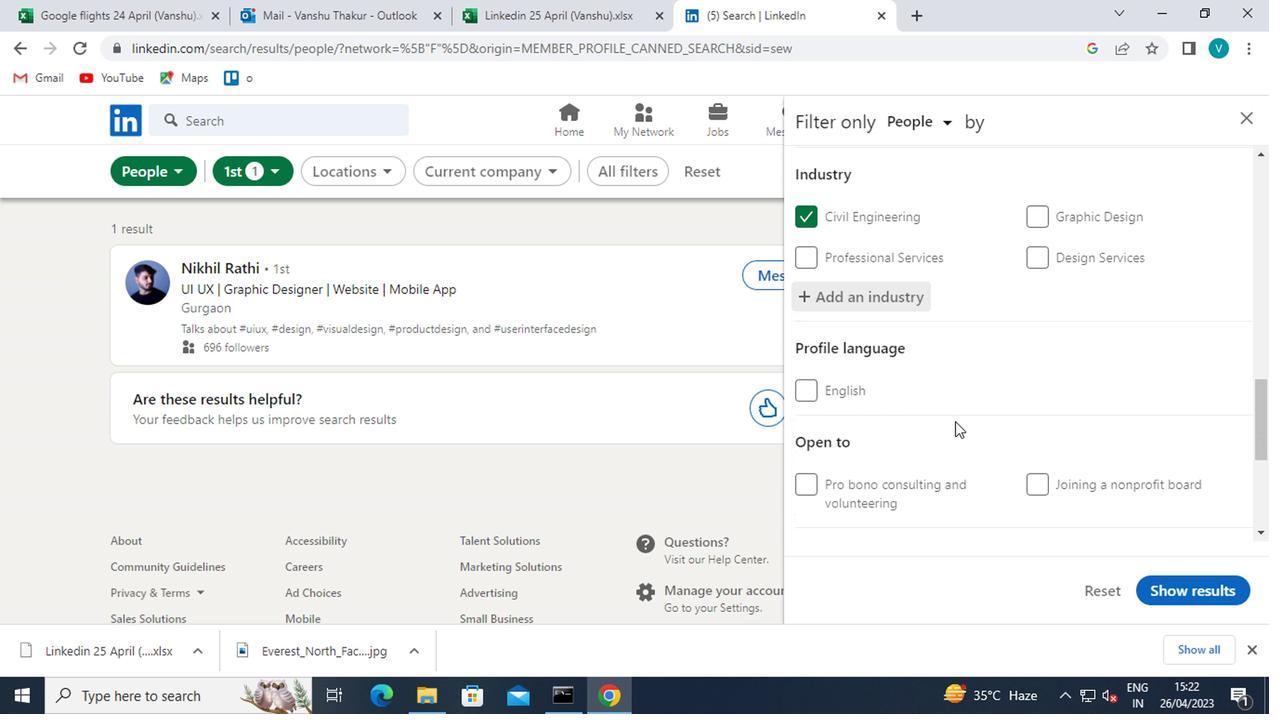 
Action: Mouse scrolled (952, 422) with delta (0, -1)
Screenshot: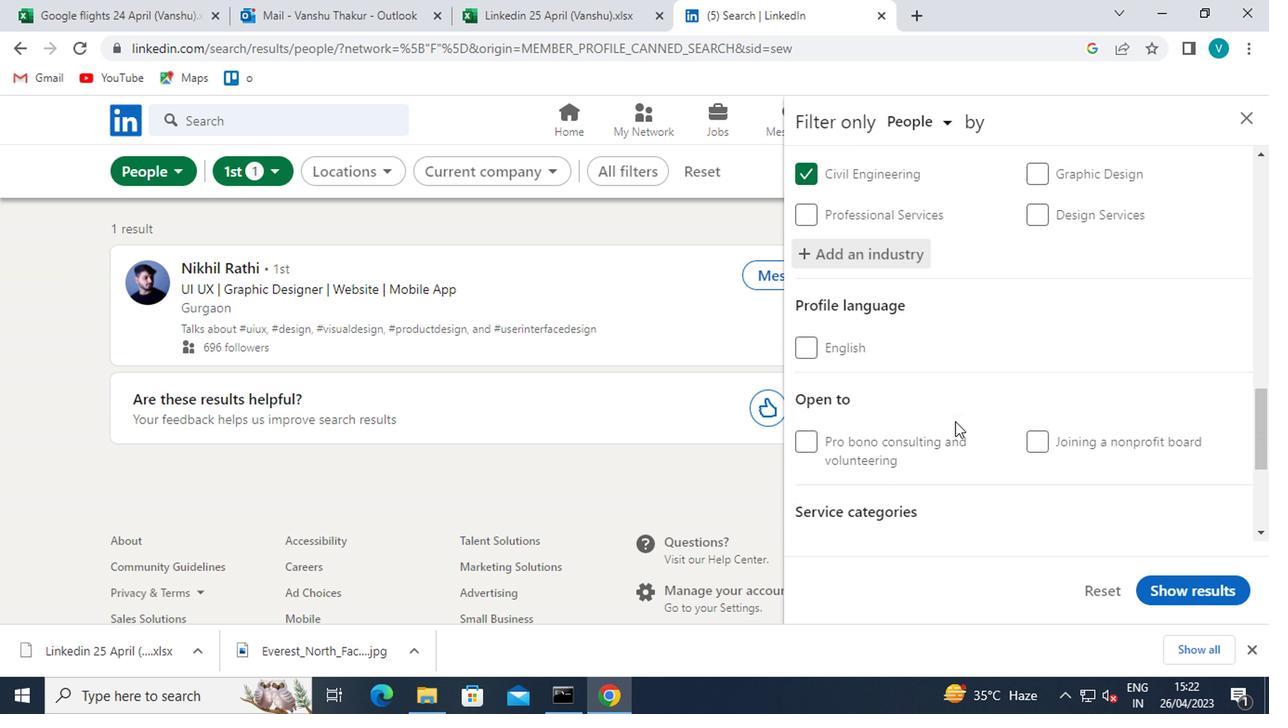
Action: Mouse scrolled (952, 422) with delta (0, -1)
Screenshot: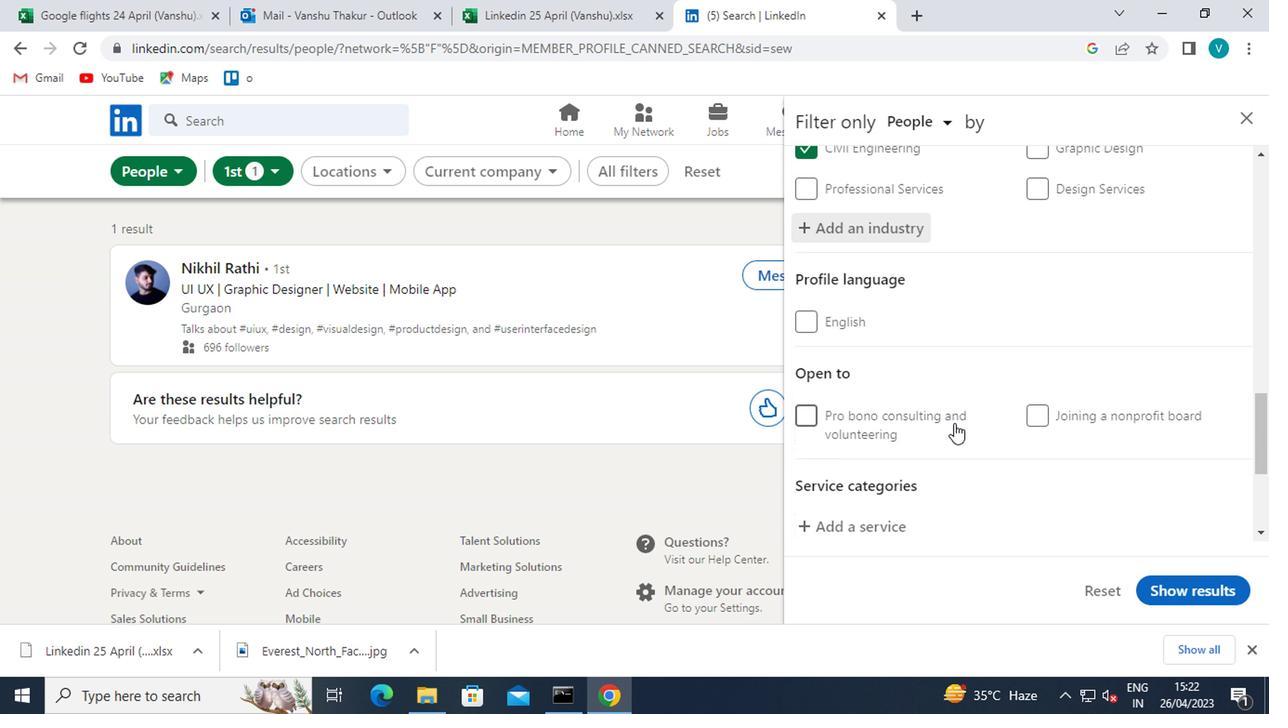 
Action: Mouse moved to (868, 355)
Screenshot: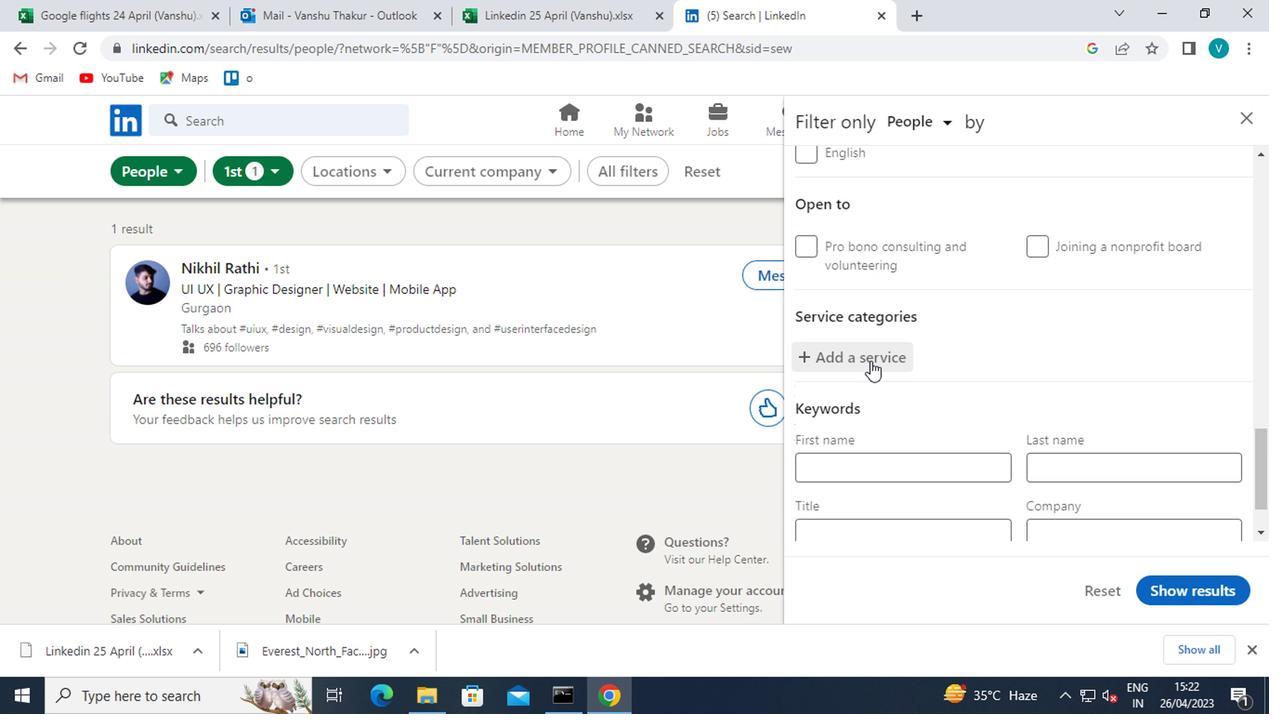 
Action: Mouse pressed left at (868, 355)
Screenshot: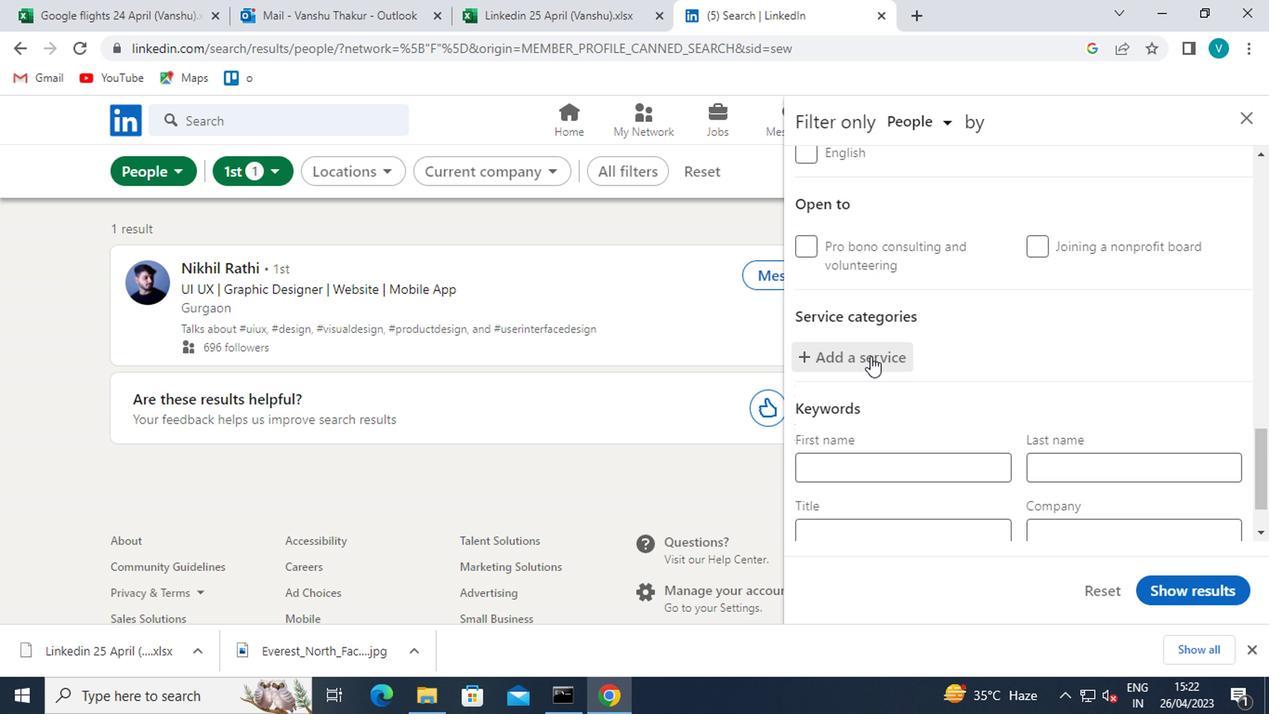 
Action: Key pressed <Key.shift>PROPERTY<Key.space>
Screenshot: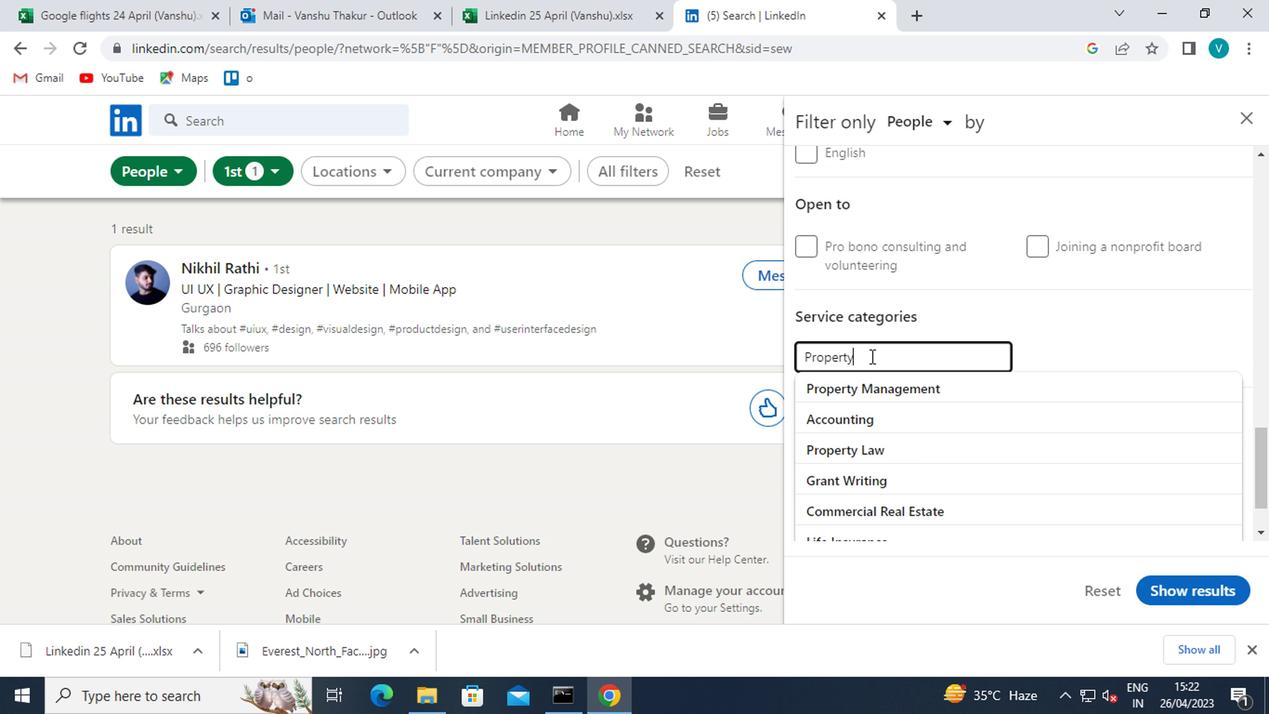 
Action: Mouse moved to (897, 381)
Screenshot: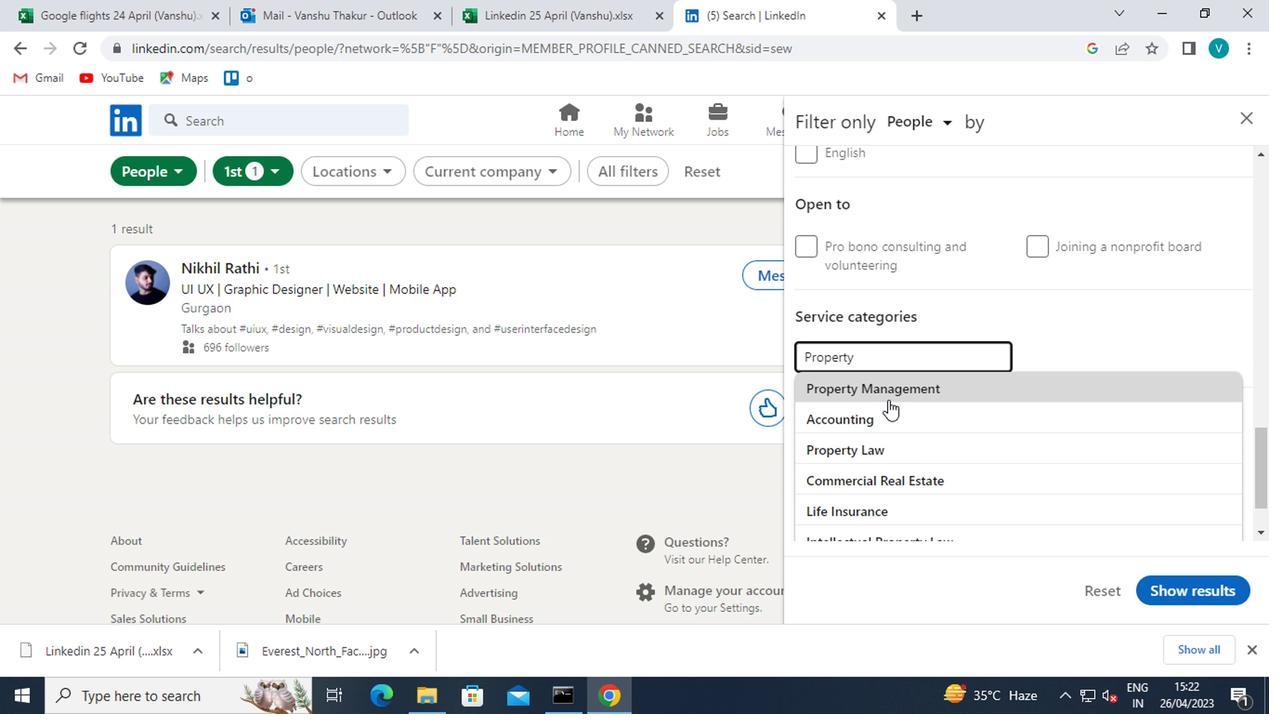 
Action: Mouse pressed left at (897, 381)
Screenshot: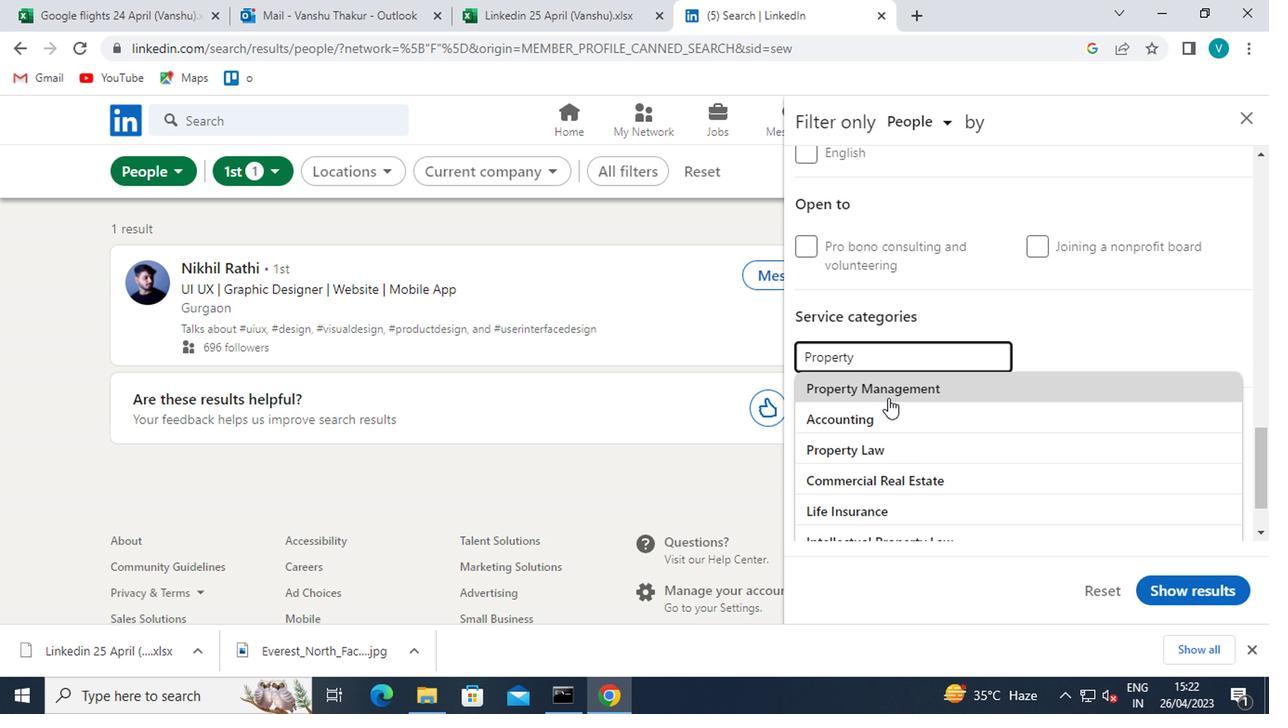 
Action: Mouse scrolled (897, 380) with delta (0, -1)
Screenshot: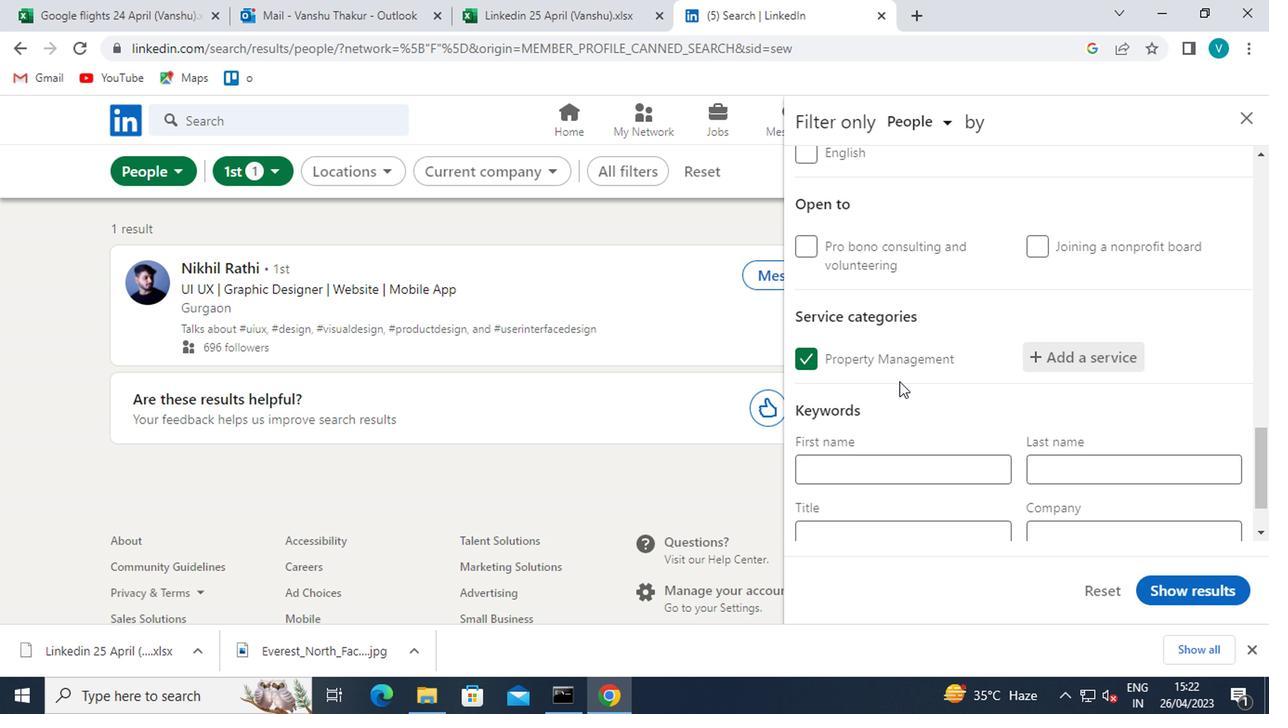 
Action: Mouse scrolled (897, 380) with delta (0, -1)
Screenshot: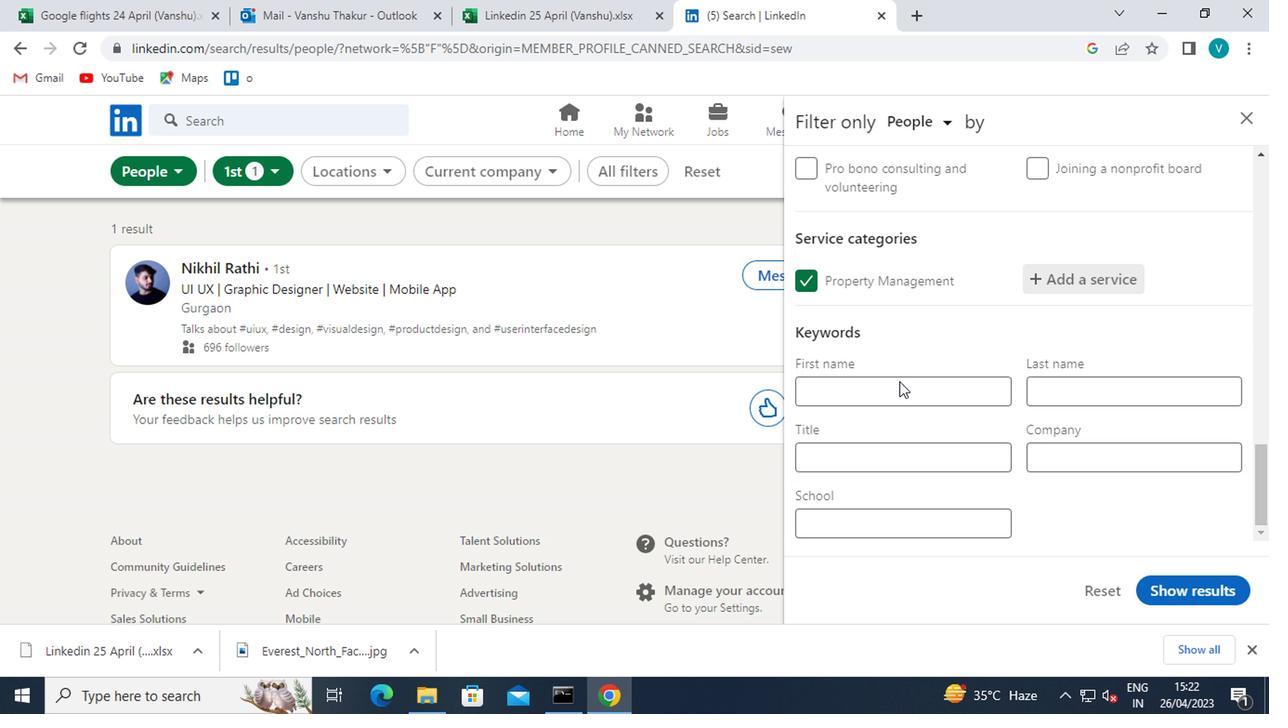 
Action: Mouse moved to (878, 451)
Screenshot: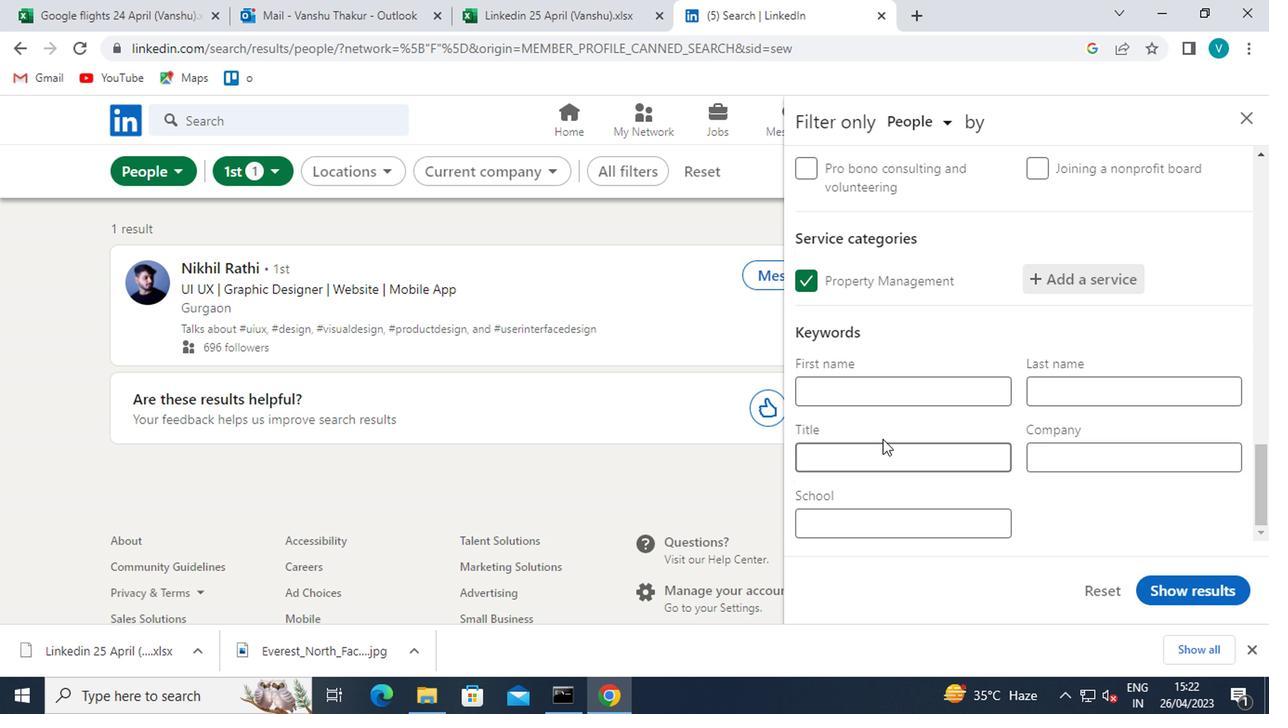 
Action: Mouse pressed left at (878, 451)
Screenshot: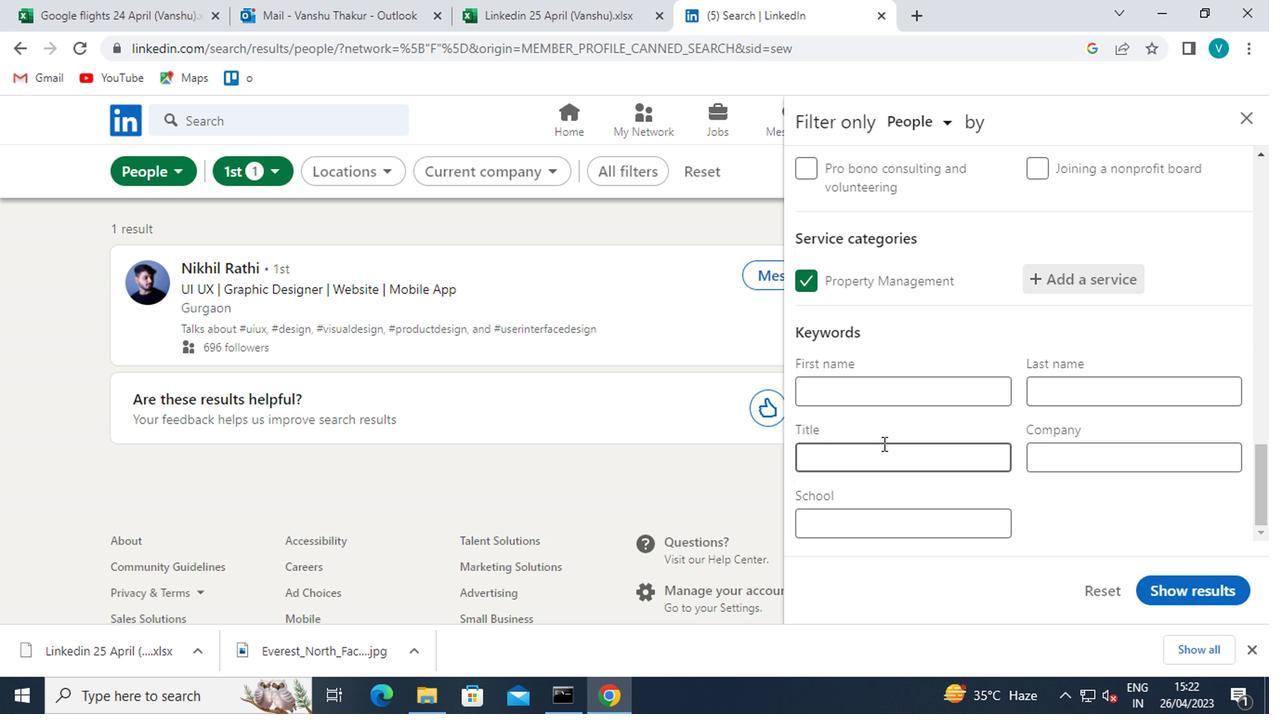 
Action: Mouse moved to (877, 452)
Screenshot: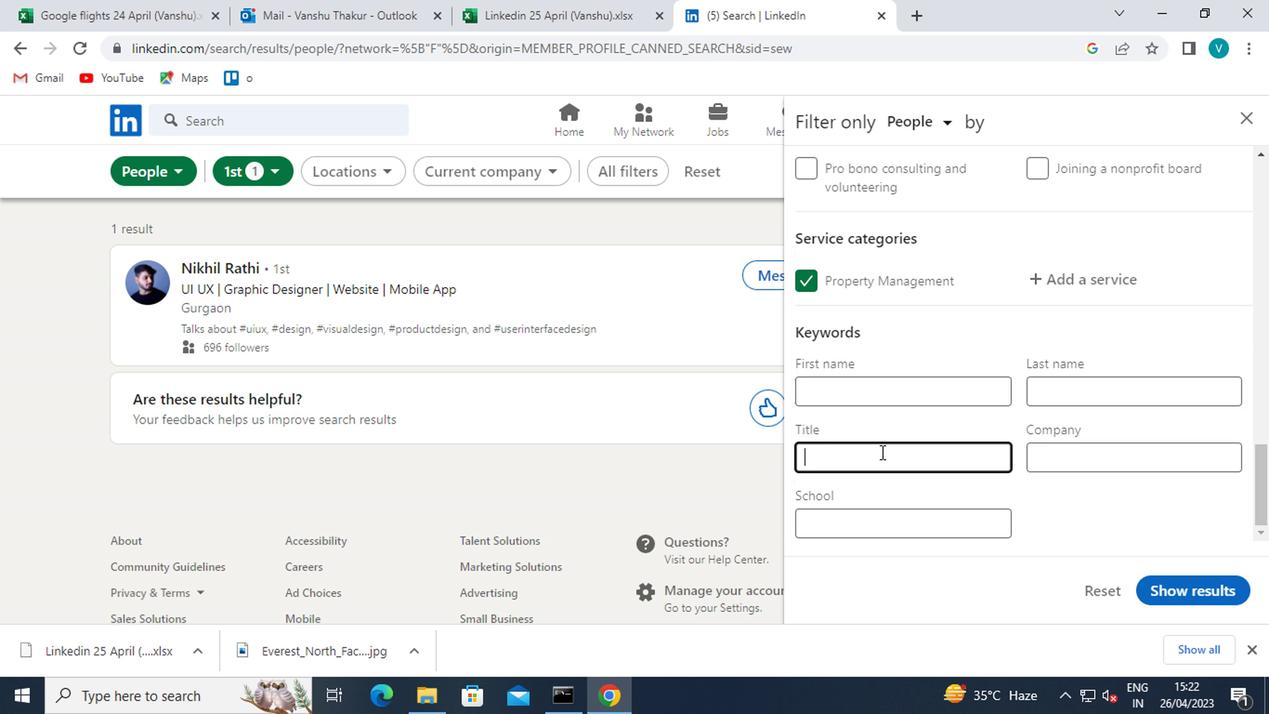 
Action: Key pressed <Key.shift>ATTORNEY
Screenshot: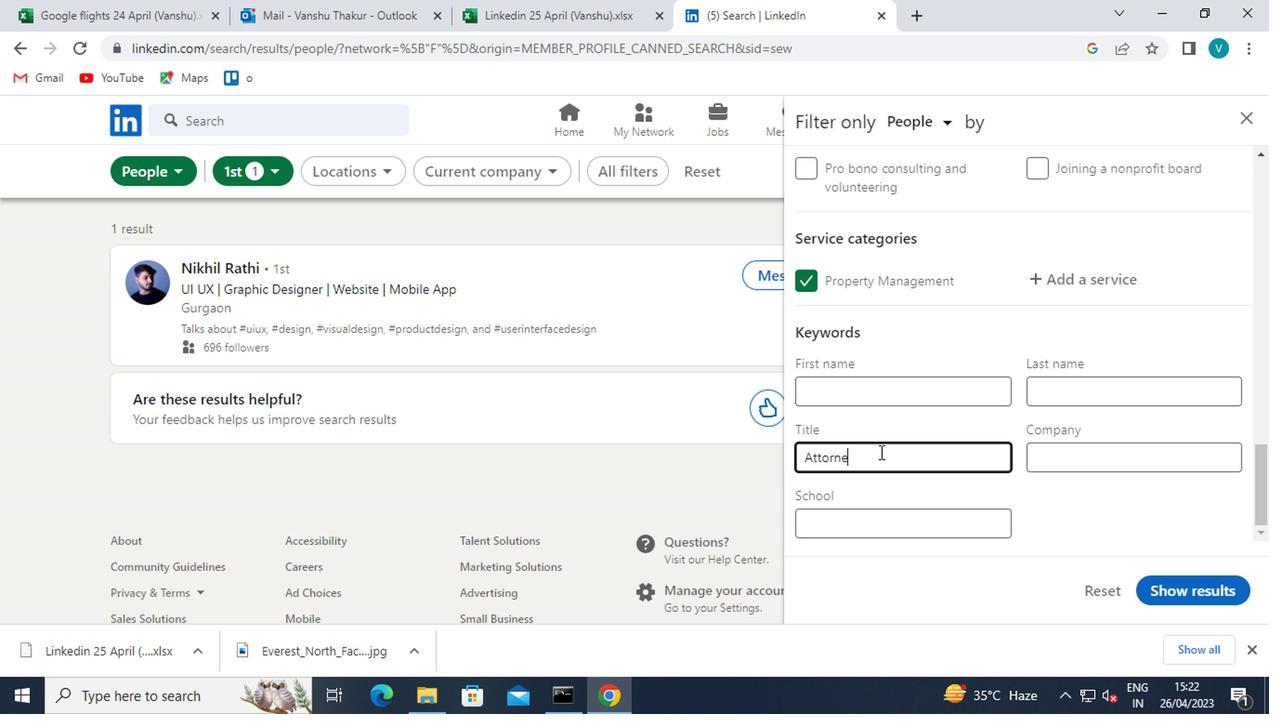 
Action: Mouse moved to (1209, 590)
Screenshot: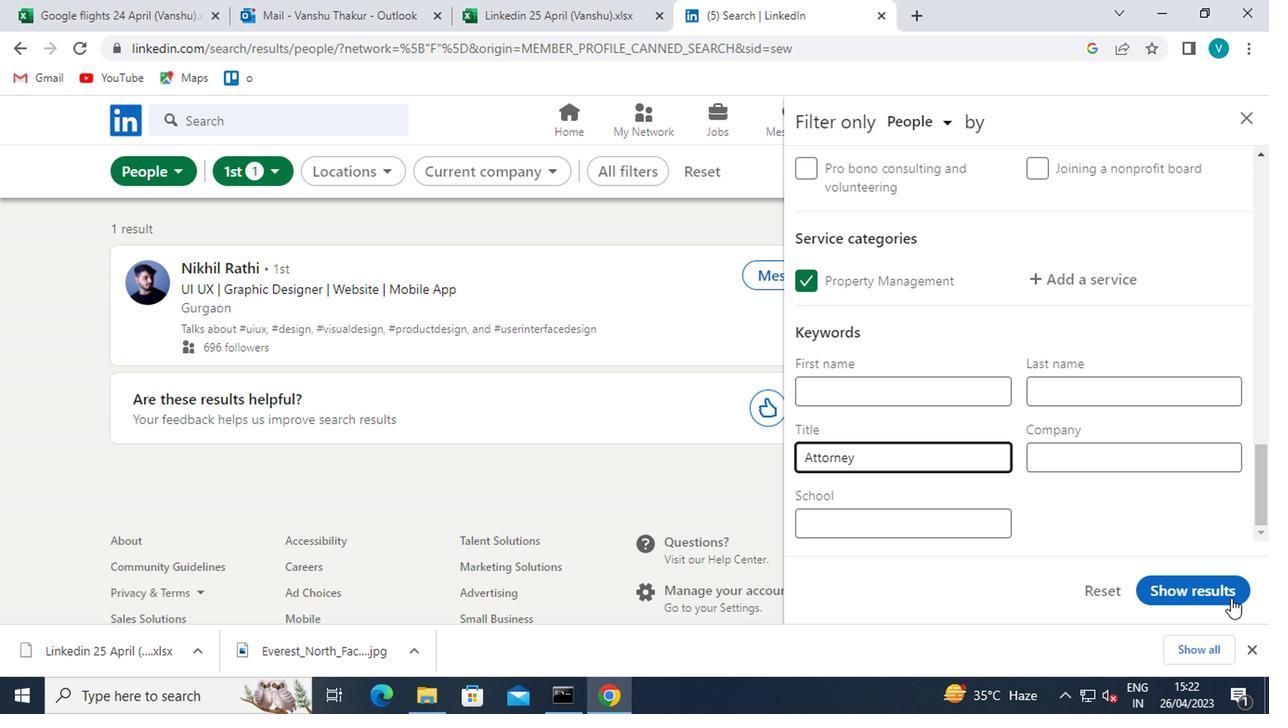 
Action: Mouse pressed left at (1209, 590)
Screenshot: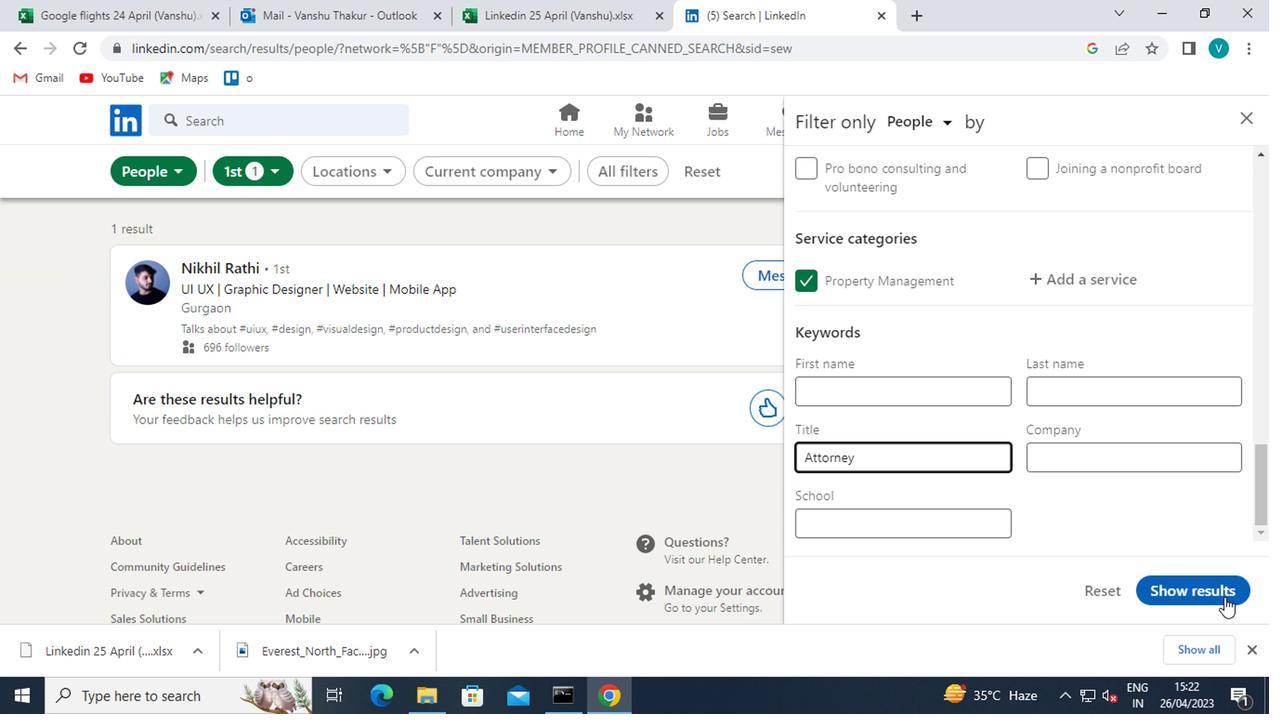 
Action: Mouse moved to (1137, 569)
Screenshot: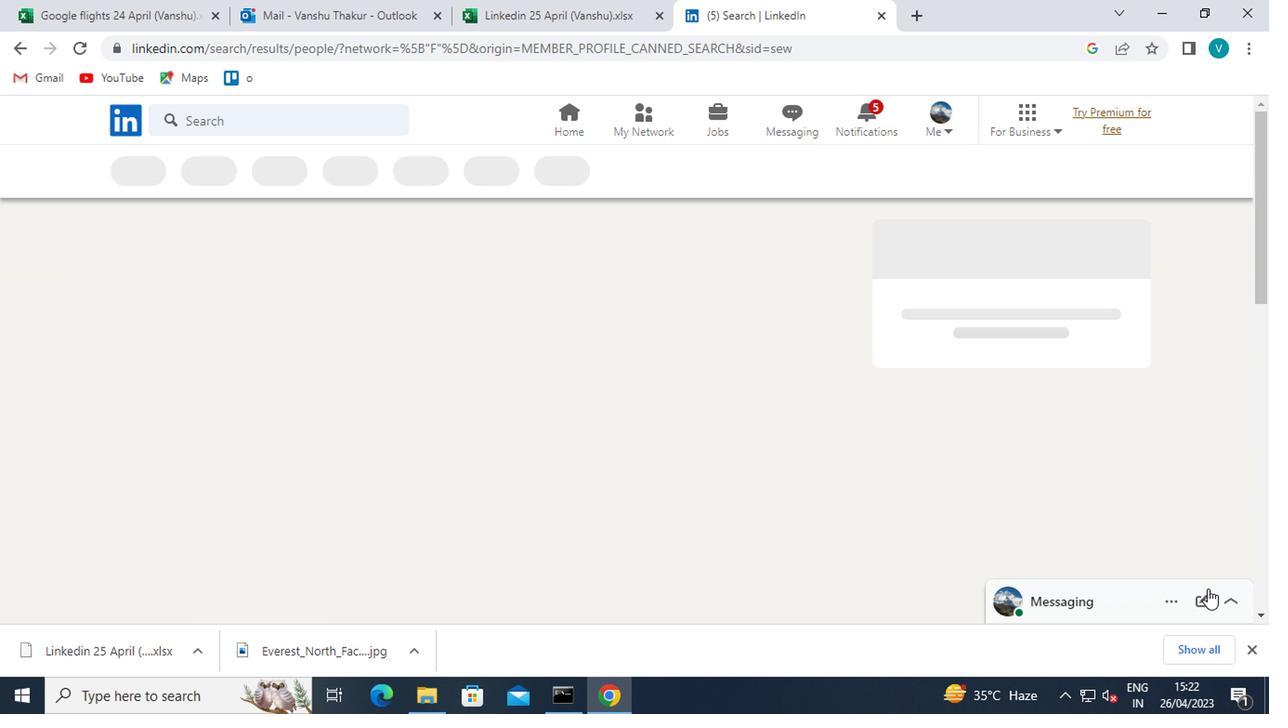 
